 Task: Look for space in Irvine, United States from 8th August, 2023 to 15th August, 2023 for 9 adults in price range Rs.10000 to Rs.14000. Place can be shared room with 5 bedrooms having 9 beds and 5 bathrooms. Property type can be house, flat, guest house. Amenities needed are: wifi, TV, free parkinig on premises, gym, breakfast. Booking option can be shelf check-in. Required host language is English.
Action: Mouse moved to (477, 122)
Screenshot: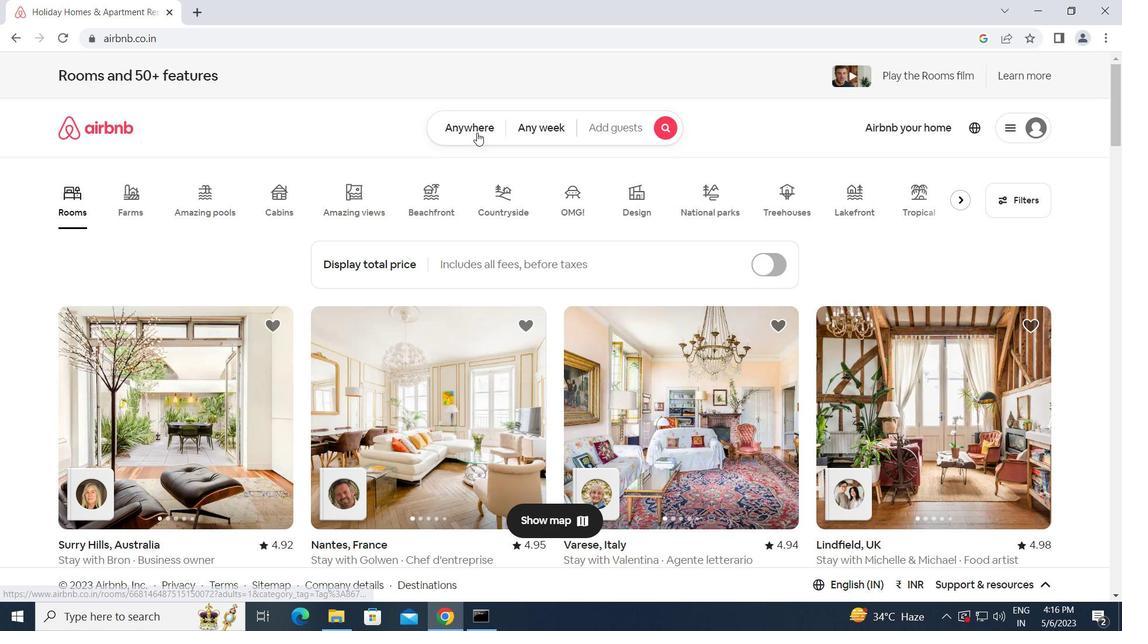 
Action: Mouse pressed left at (477, 122)
Screenshot: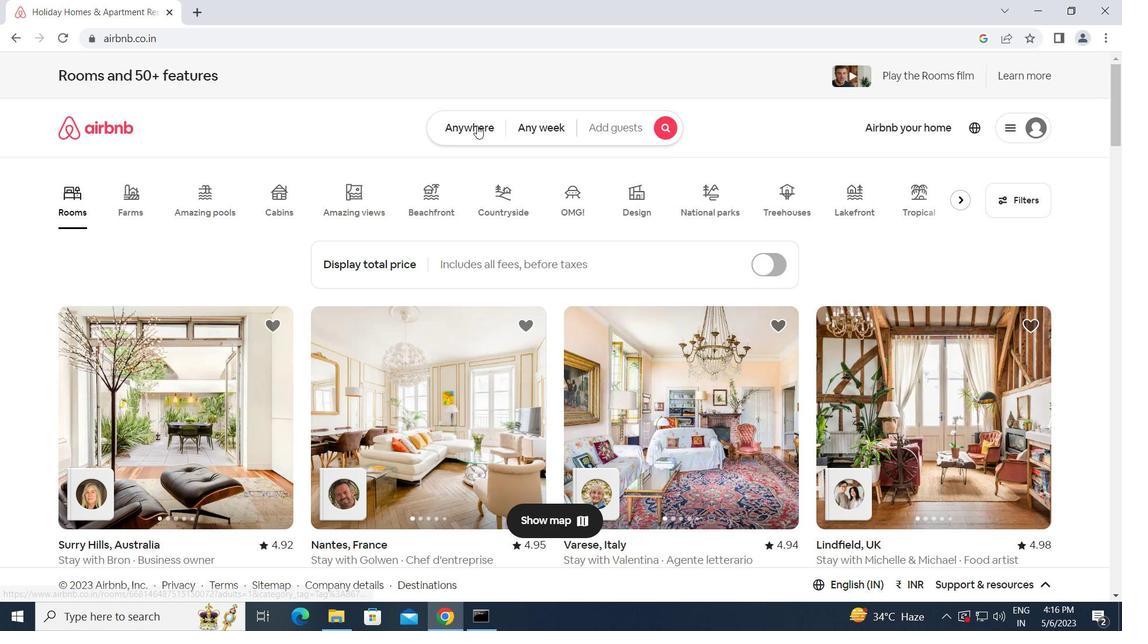
Action: Mouse moved to (355, 181)
Screenshot: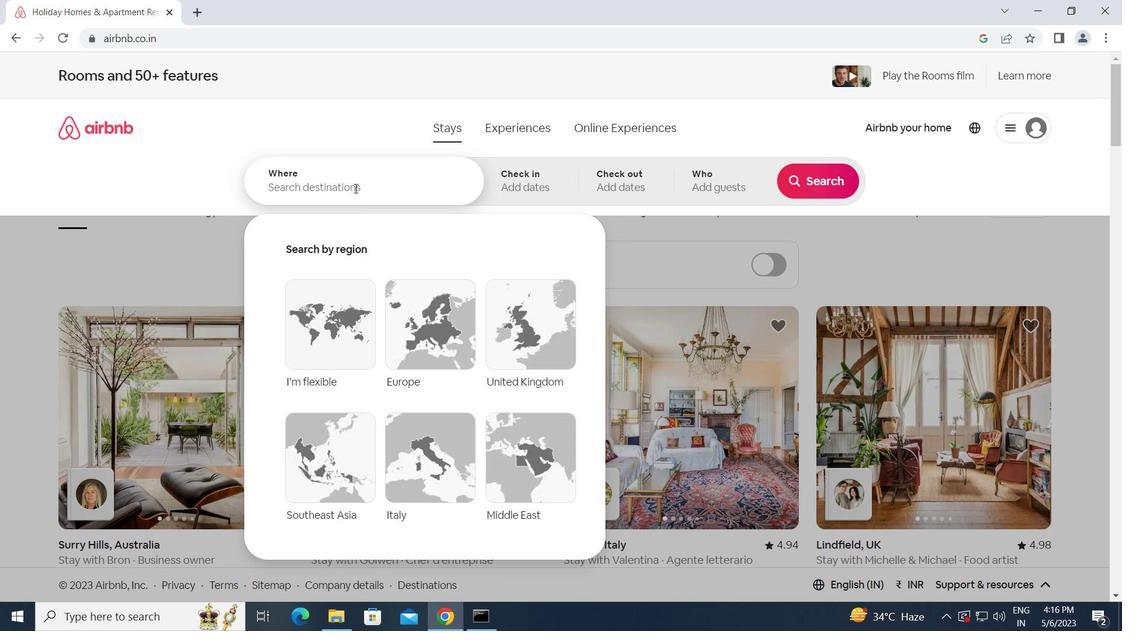 
Action: Mouse pressed left at (355, 181)
Screenshot: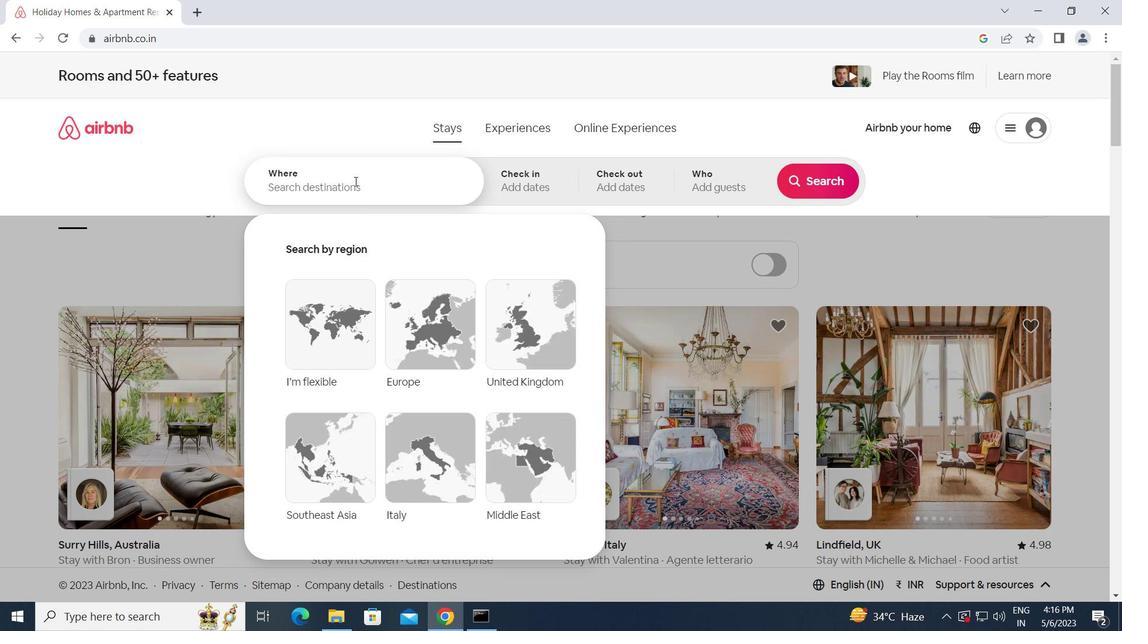 
Action: Key pressed i<Key.caps_lock>rvine,<Key.space><Key.caps_lock>u<Key.caps_lock>nited<Key.space>s<Key.backspace><Key.caps_lock>s<Key.caps_lock>ta
Screenshot: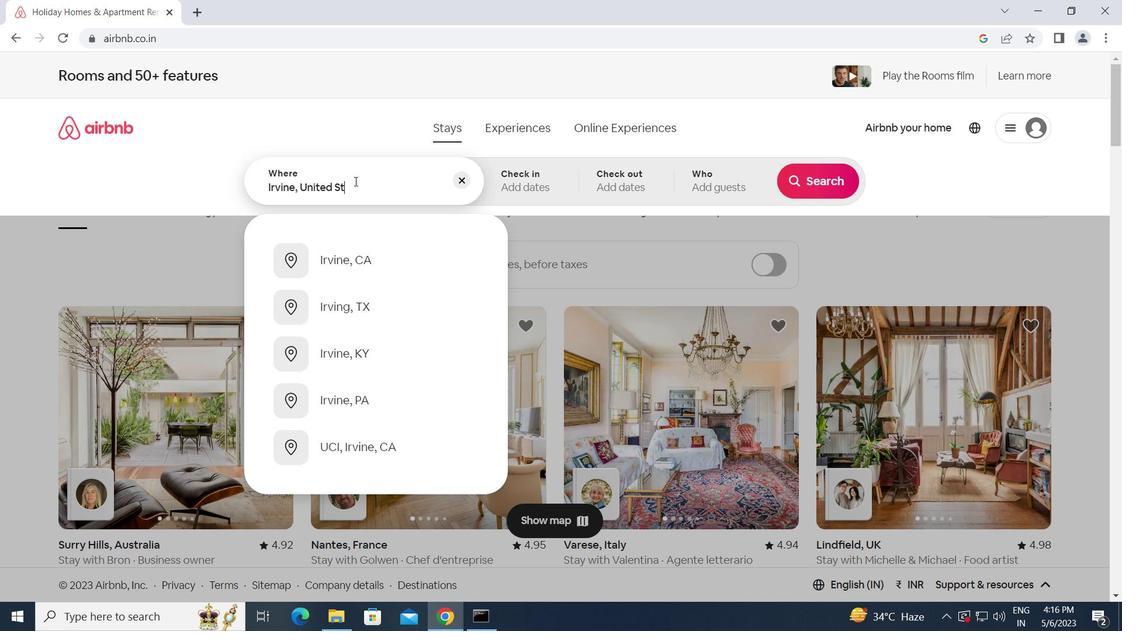 
Action: Mouse moved to (869, 26)
Screenshot: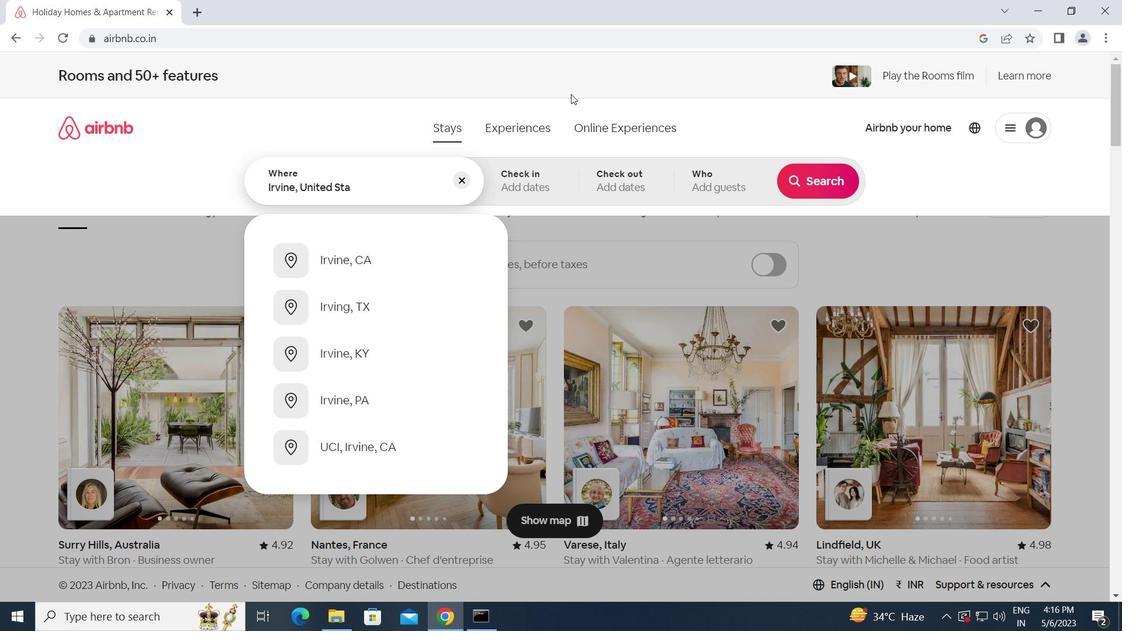 
Action: Key pressed tes<Key.enter>
Screenshot: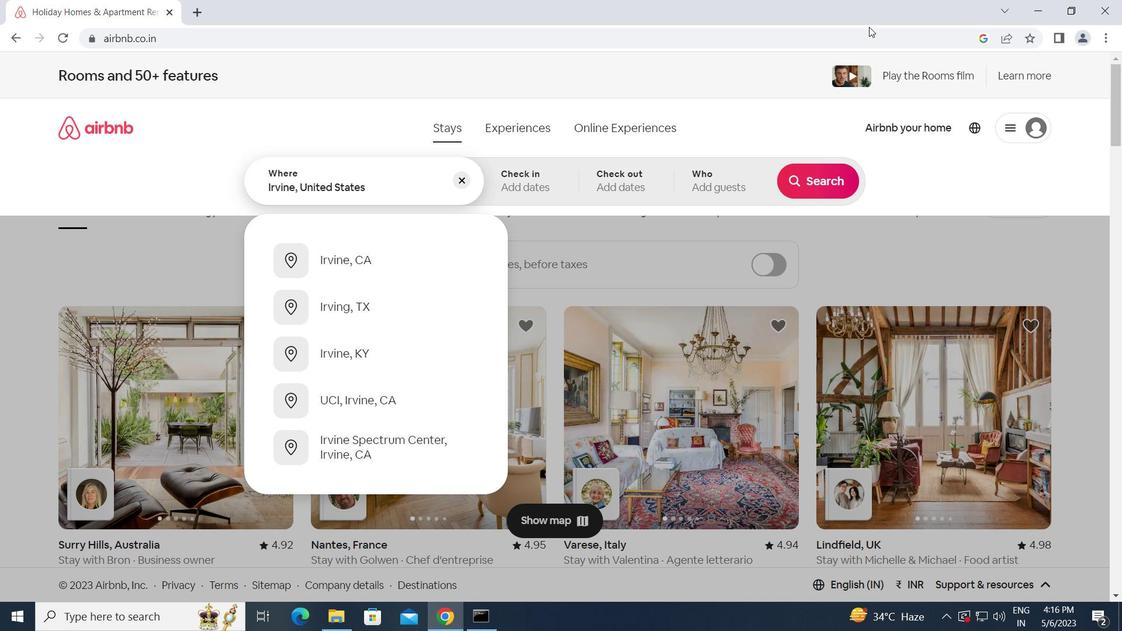 
Action: Mouse moved to (815, 293)
Screenshot: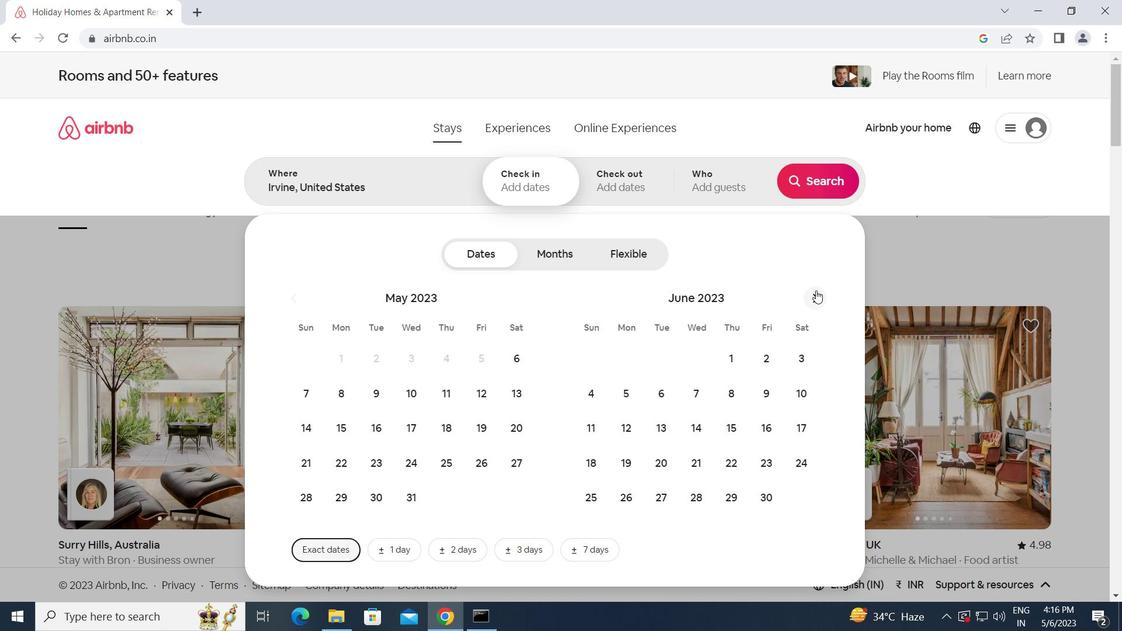 
Action: Mouse pressed left at (815, 293)
Screenshot: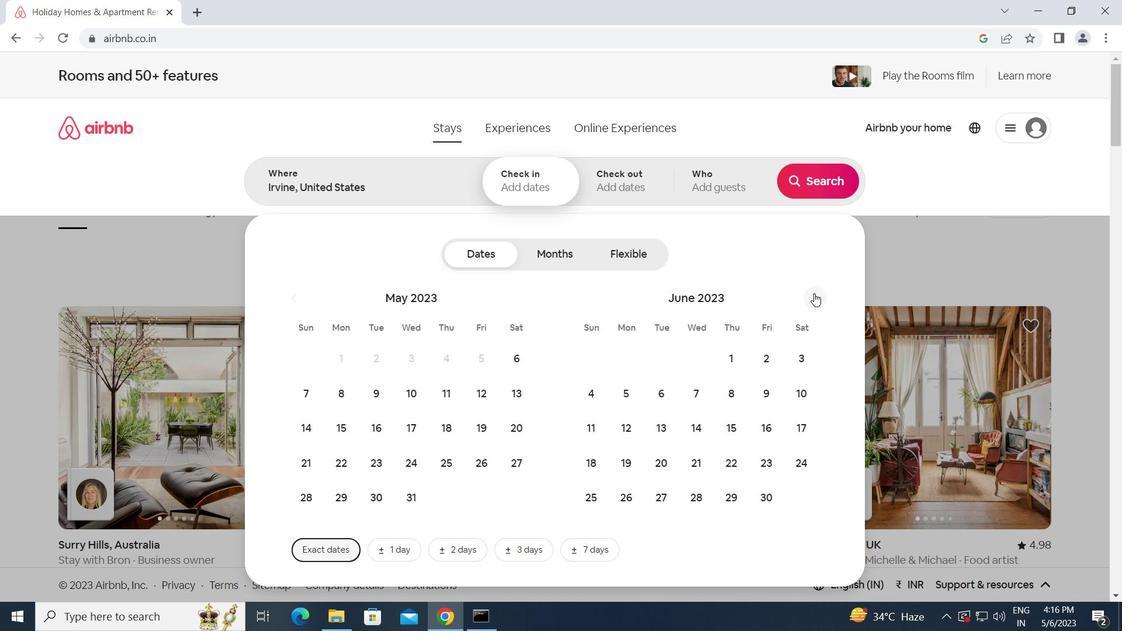 
Action: Mouse pressed left at (815, 293)
Screenshot: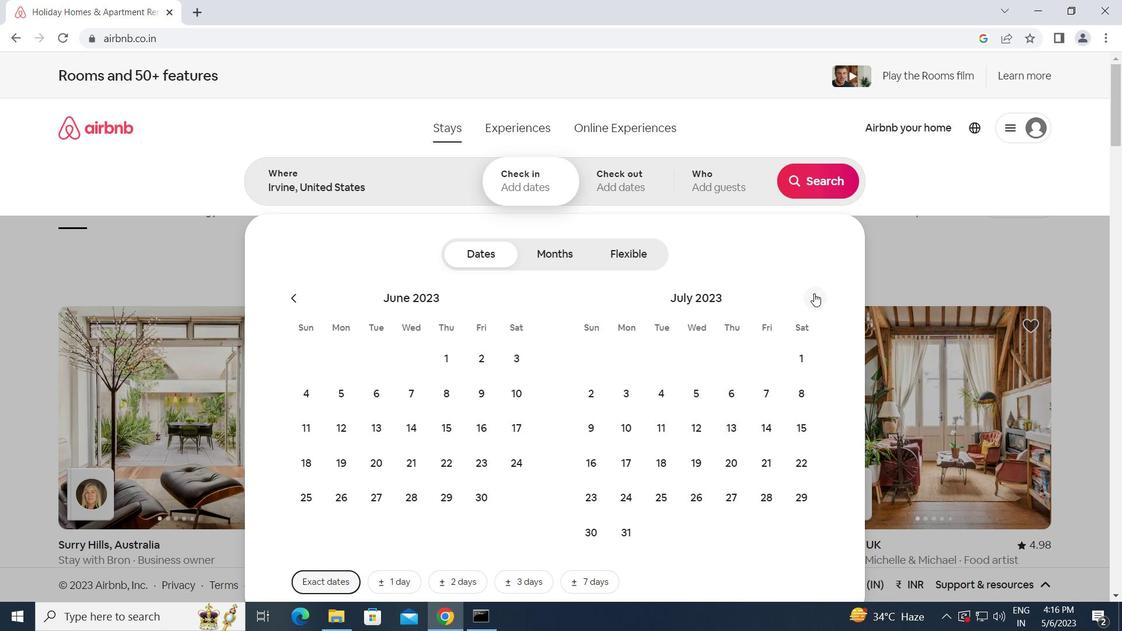 
Action: Mouse moved to (667, 392)
Screenshot: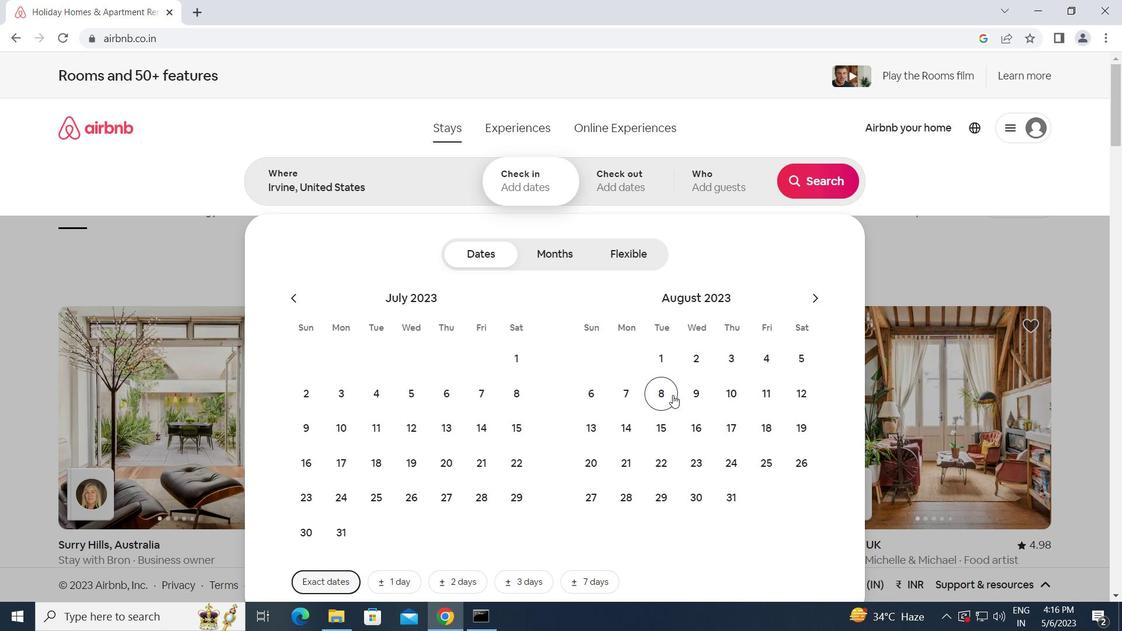 
Action: Mouse pressed left at (667, 392)
Screenshot: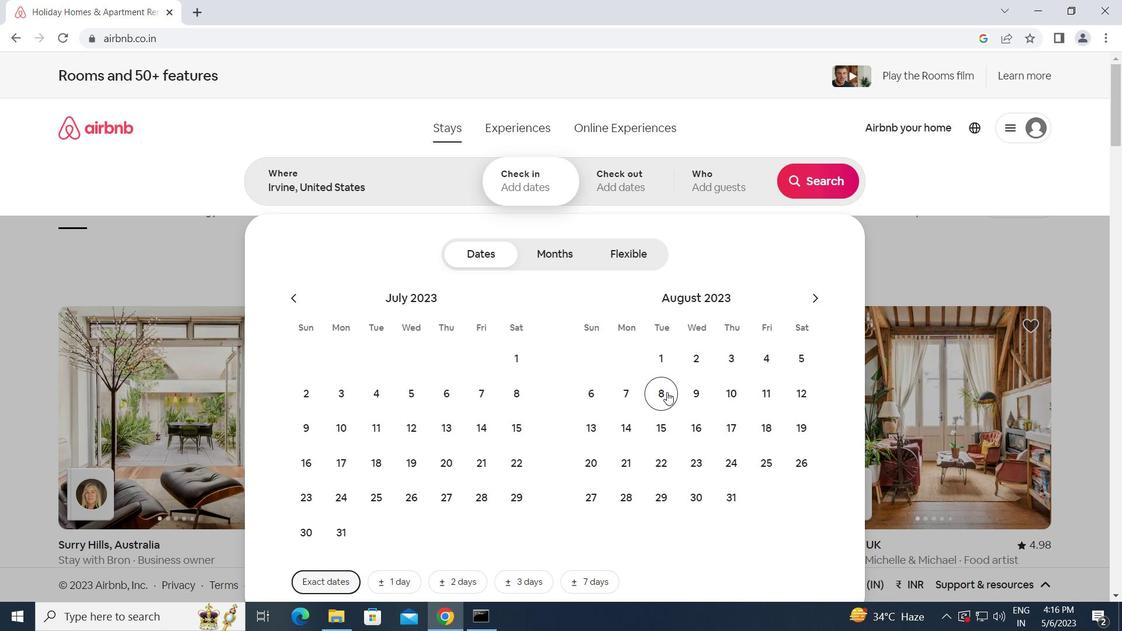 
Action: Mouse moved to (664, 428)
Screenshot: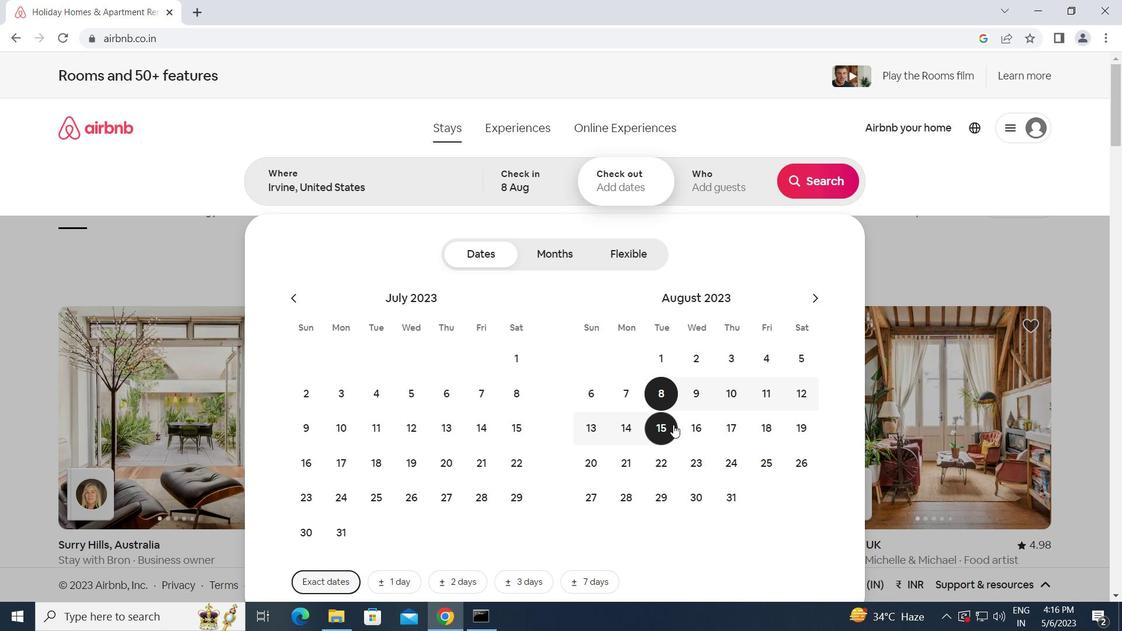 
Action: Mouse pressed left at (664, 428)
Screenshot: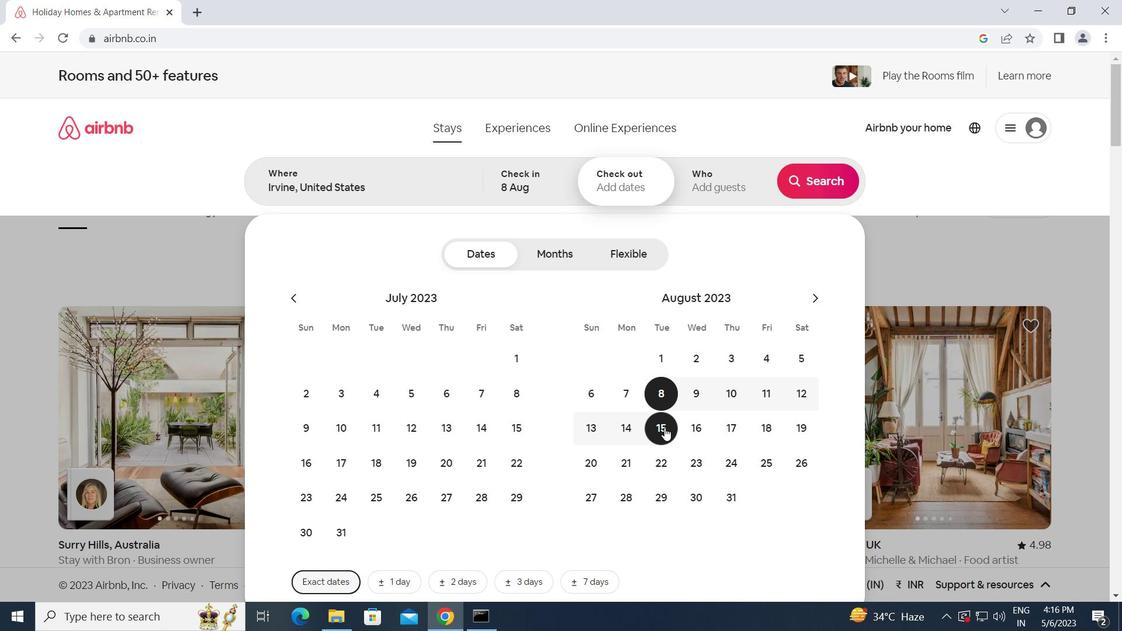 
Action: Mouse moved to (733, 177)
Screenshot: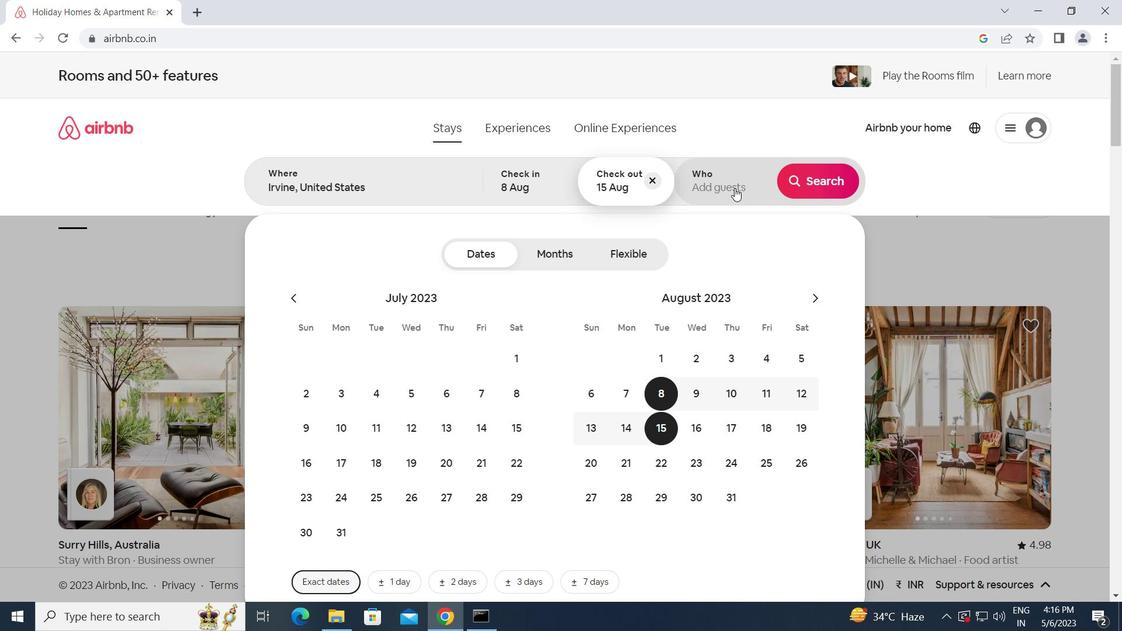 
Action: Mouse pressed left at (733, 177)
Screenshot: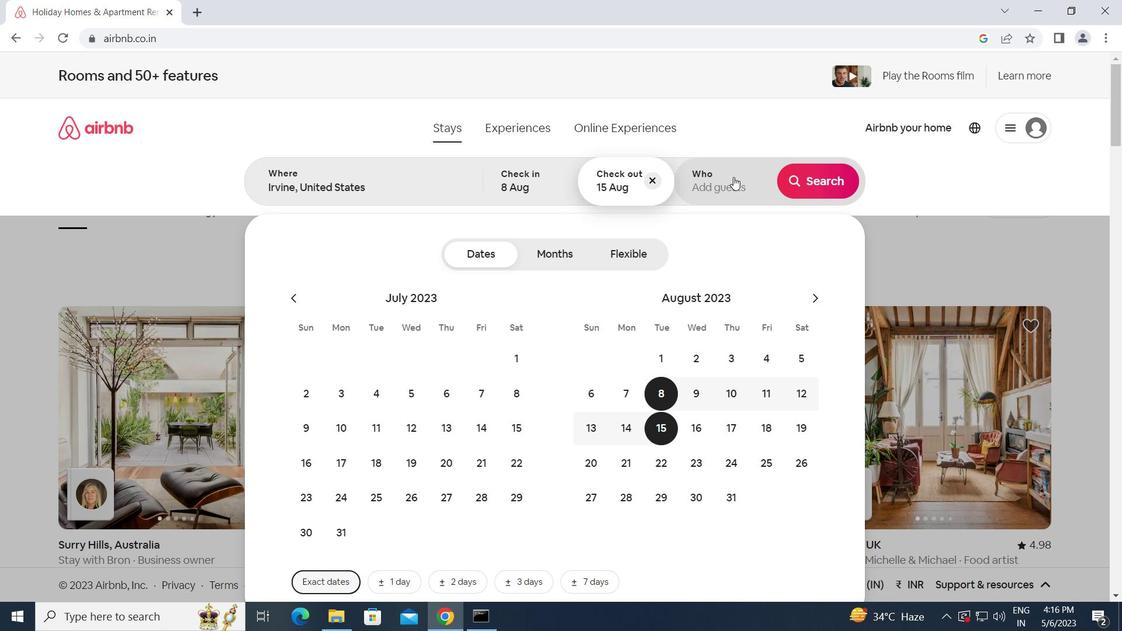 
Action: Mouse moved to (820, 252)
Screenshot: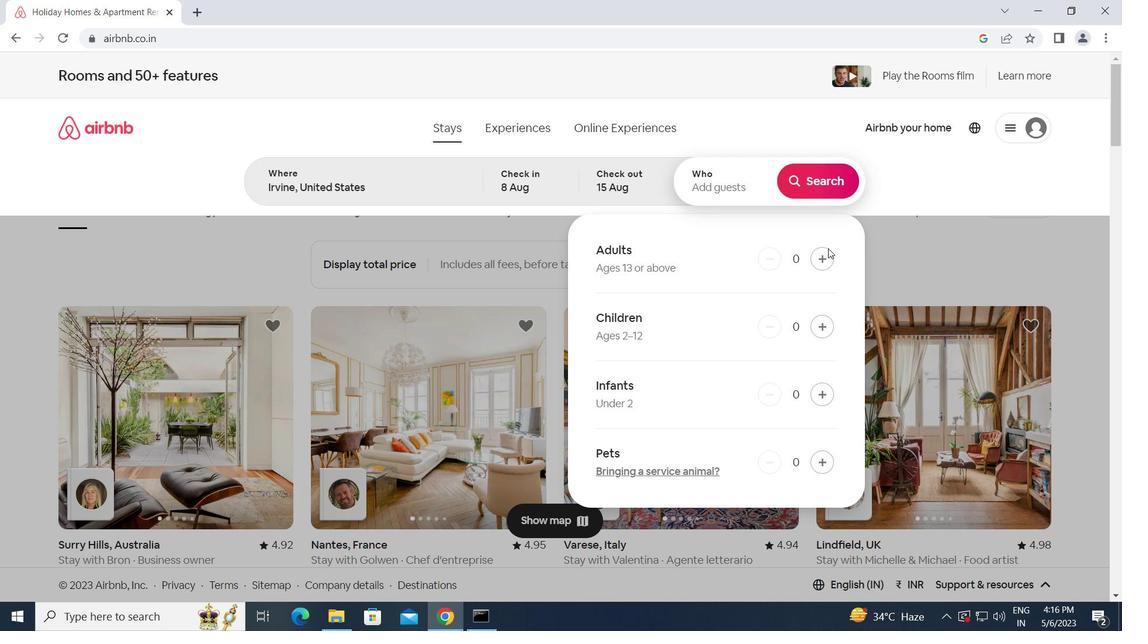 
Action: Mouse pressed left at (820, 252)
Screenshot: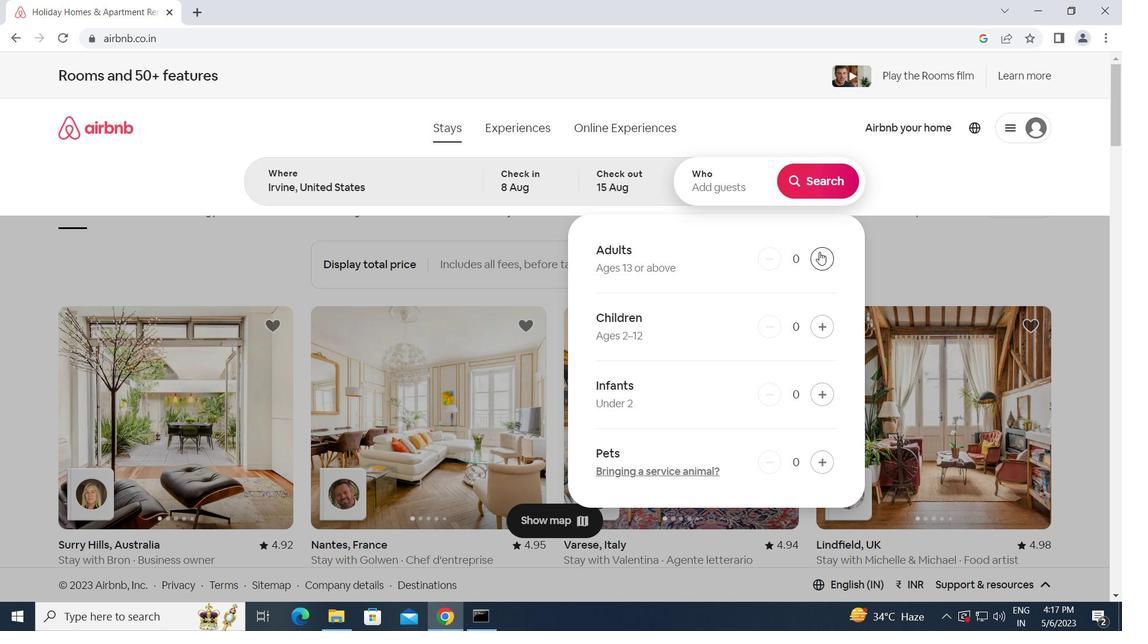 
Action: Mouse pressed left at (820, 252)
Screenshot: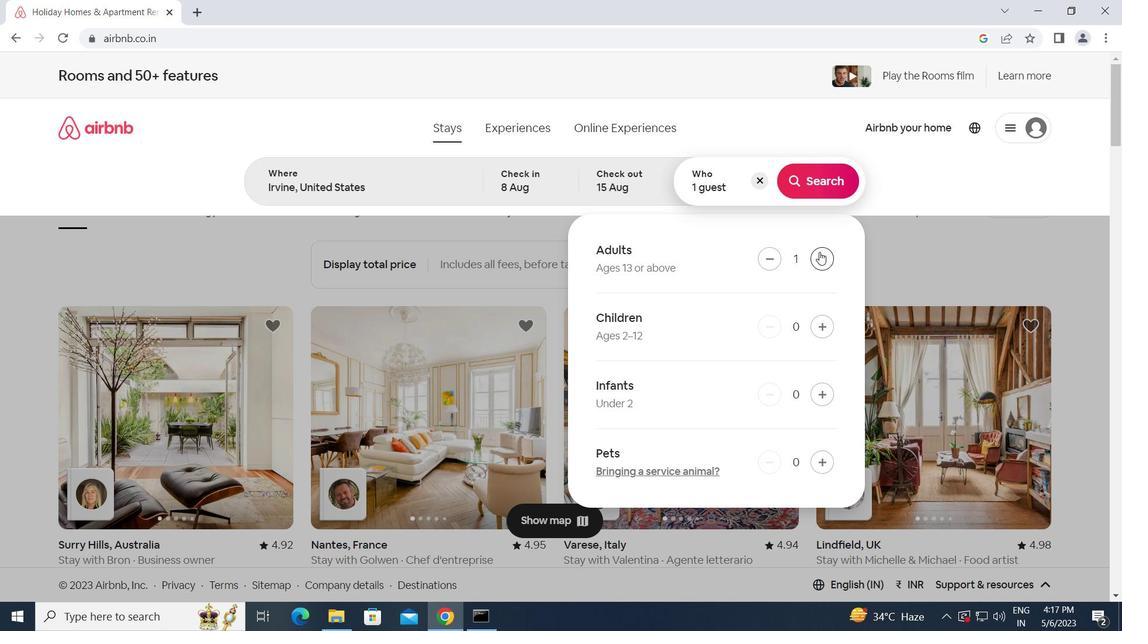 
Action: Mouse pressed left at (820, 252)
Screenshot: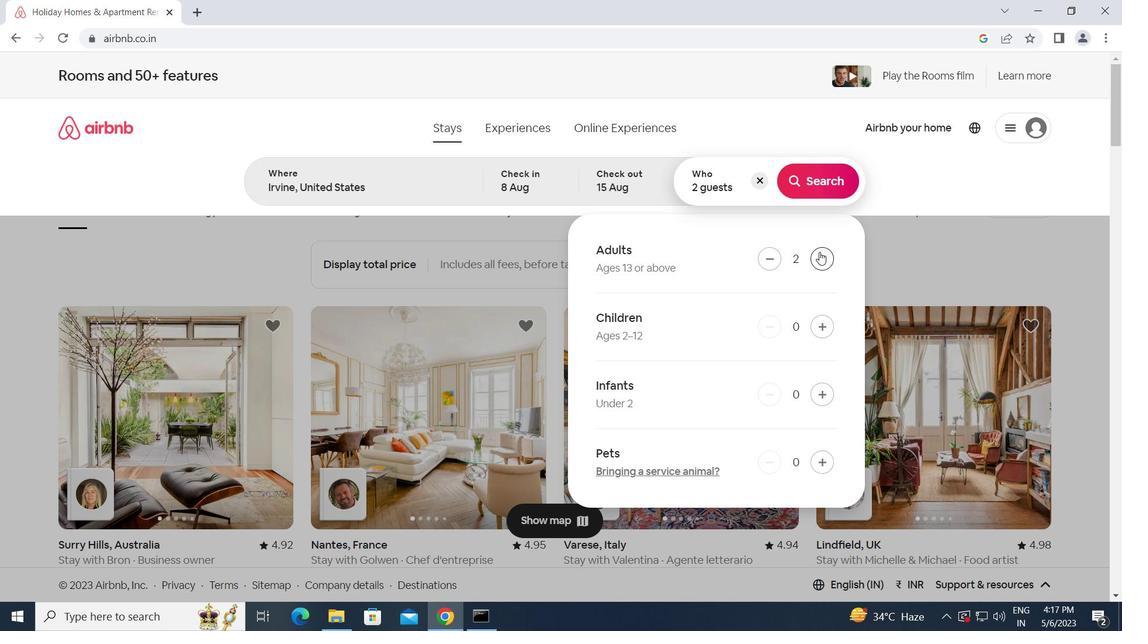 
Action: Mouse pressed left at (820, 252)
Screenshot: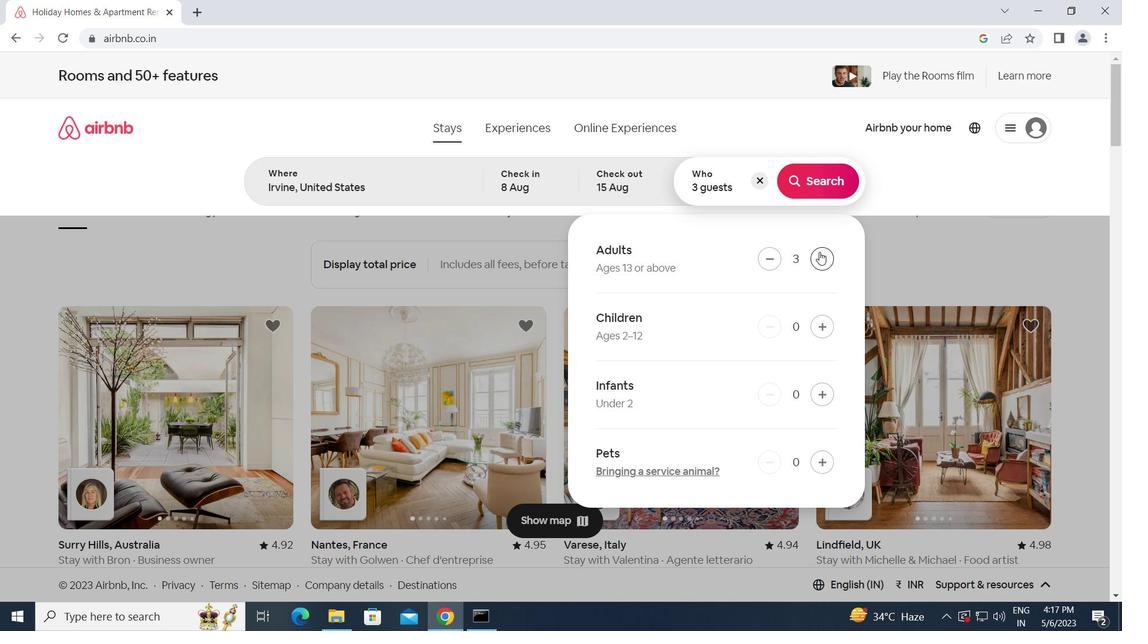 
Action: Mouse pressed left at (820, 252)
Screenshot: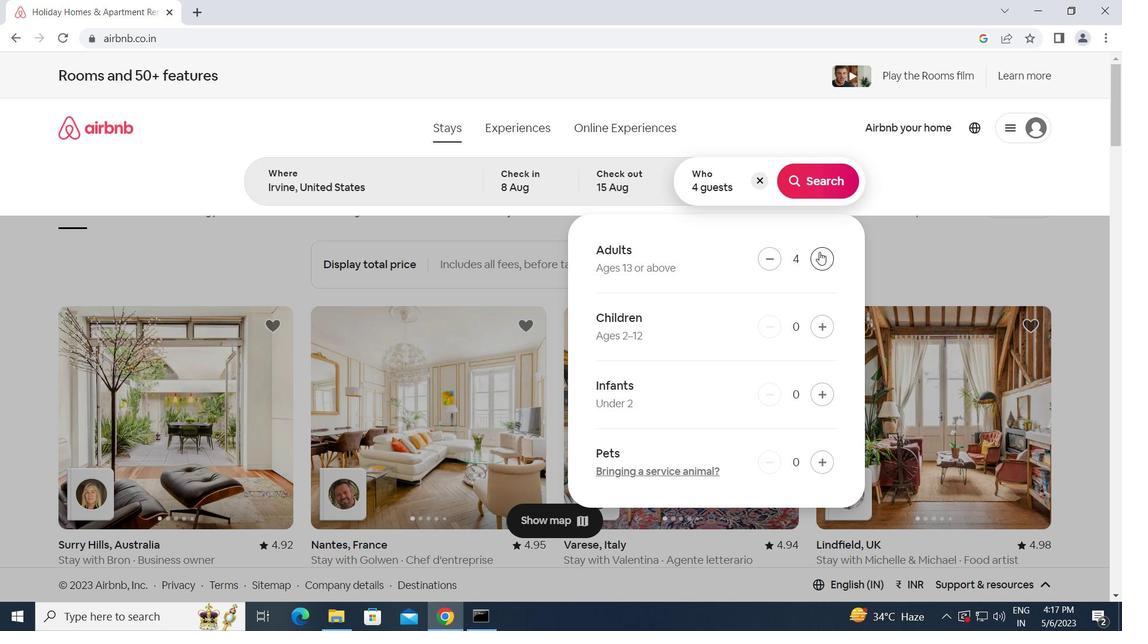 
Action: Mouse pressed left at (820, 252)
Screenshot: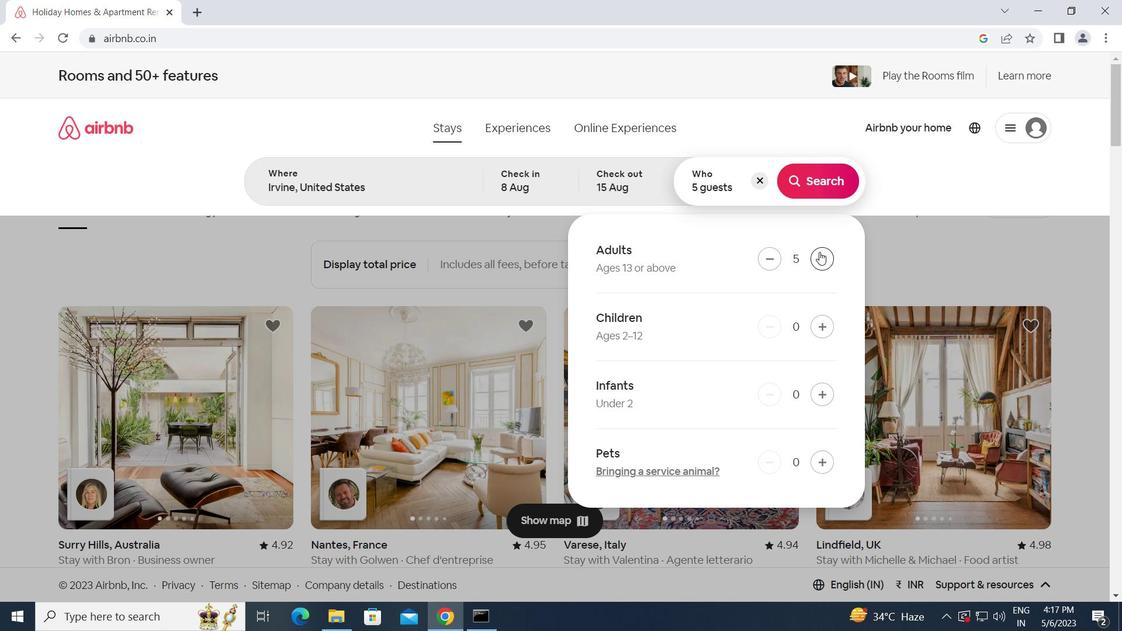 
Action: Mouse pressed left at (820, 252)
Screenshot: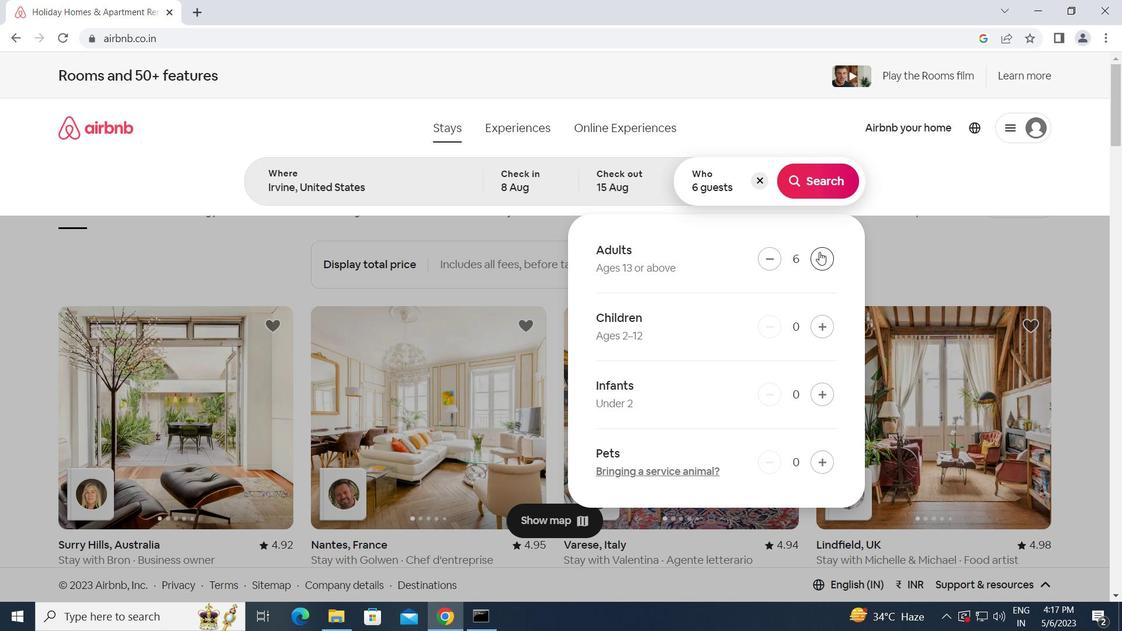 
Action: Mouse pressed left at (820, 252)
Screenshot: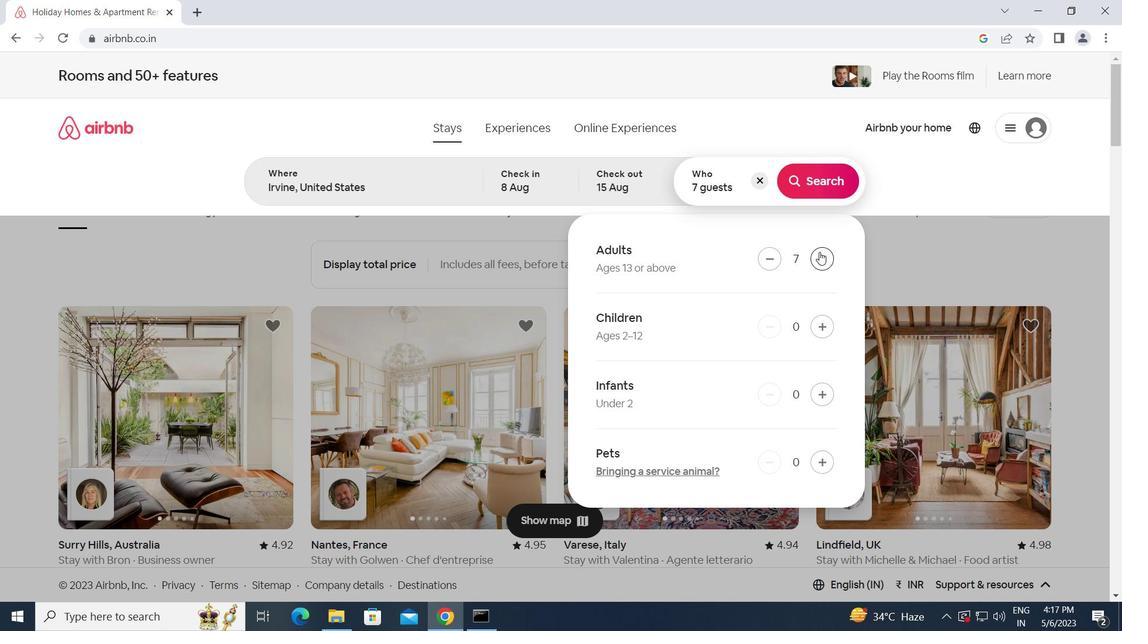 
Action: Mouse pressed left at (820, 252)
Screenshot: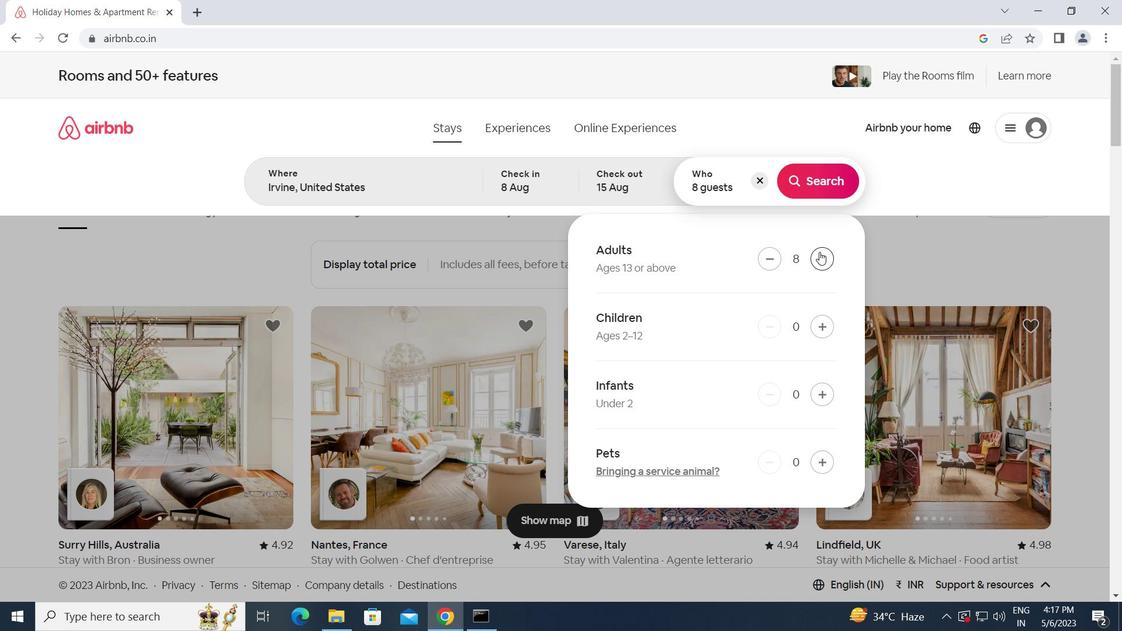 
Action: Mouse moved to (823, 174)
Screenshot: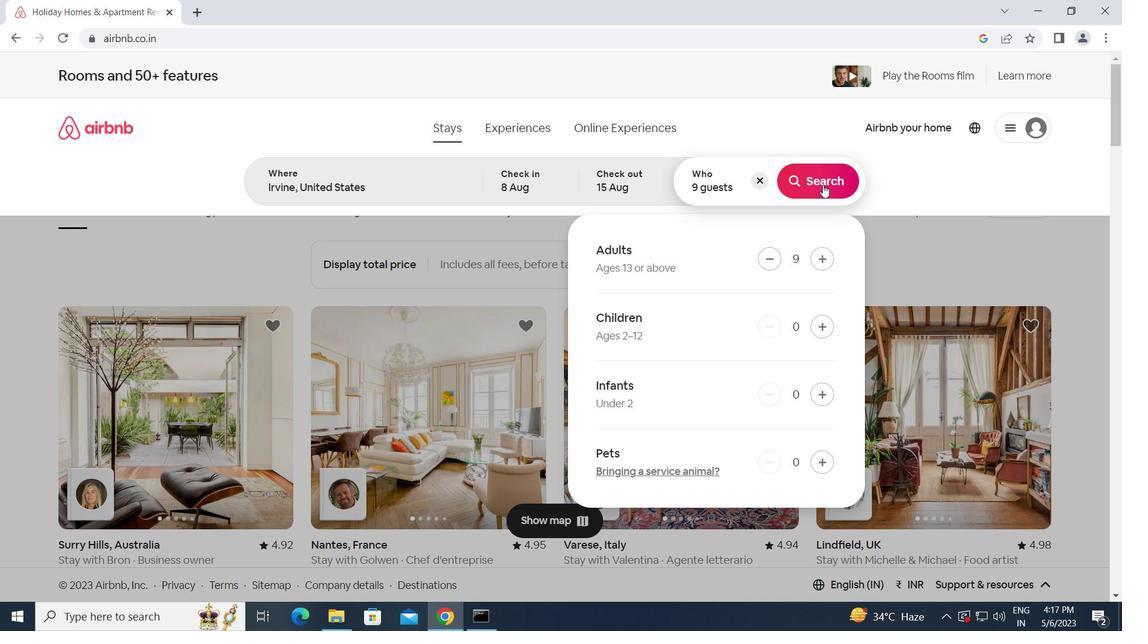 
Action: Mouse pressed left at (823, 174)
Screenshot: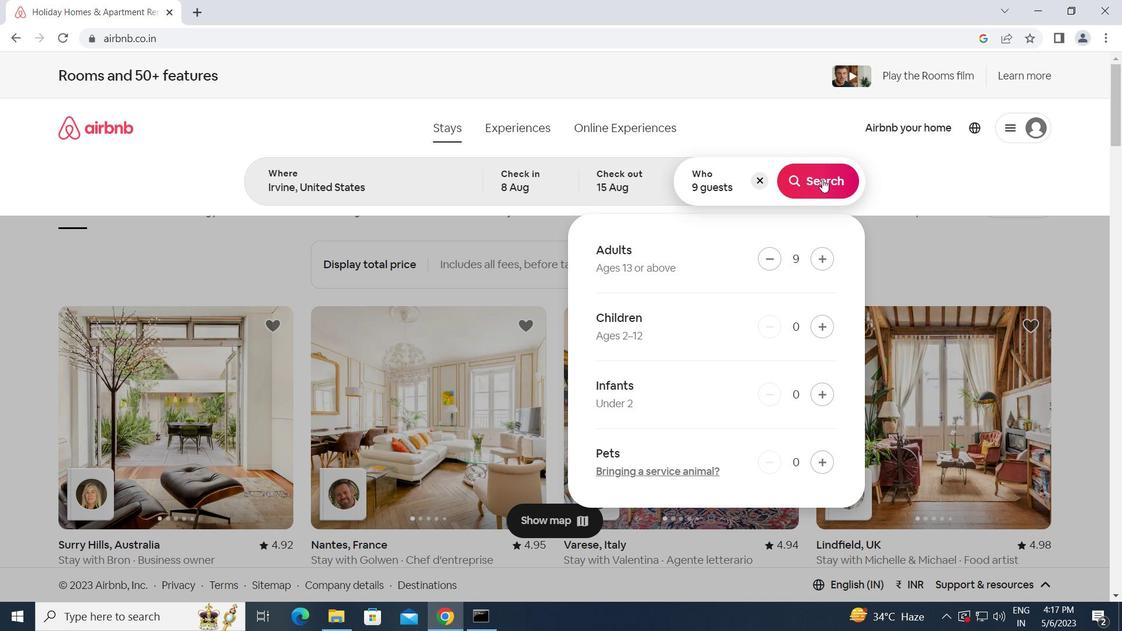 
Action: Mouse moved to (1056, 133)
Screenshot: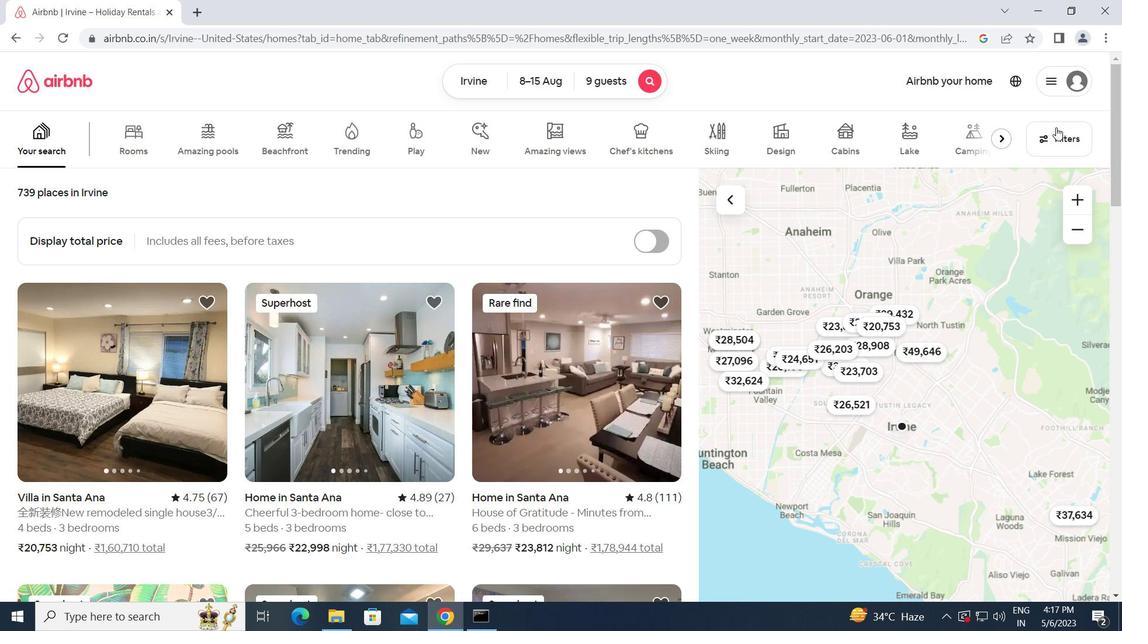 
Action: Mouse pressed left at (1056, 133)
Screenshot: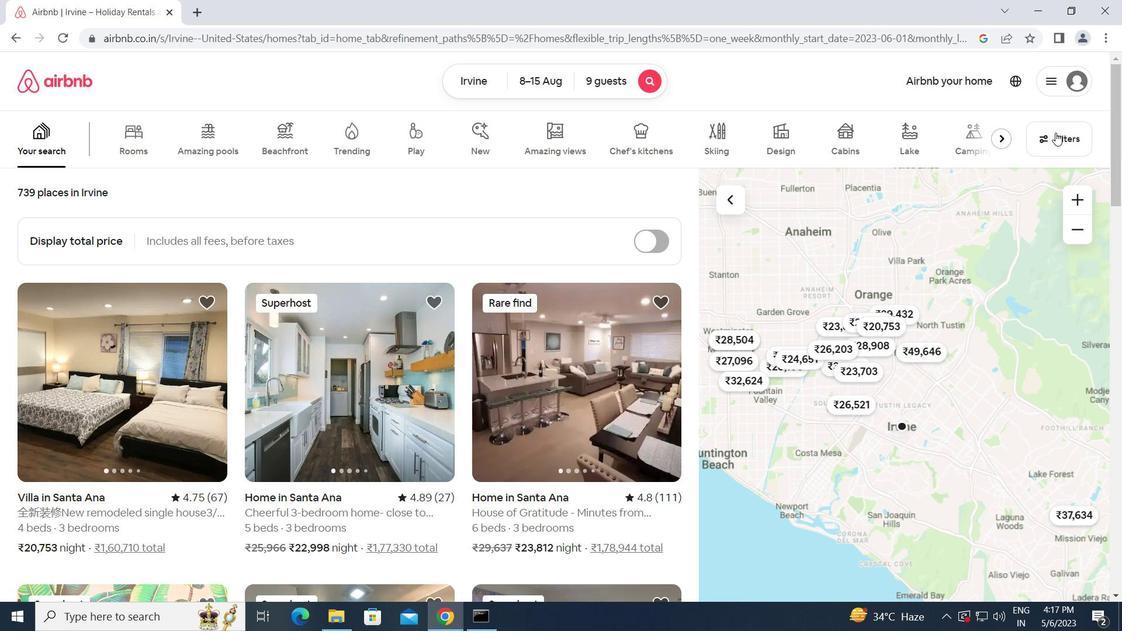 
Action: Mouse moved to (376, 495)
Screenshot: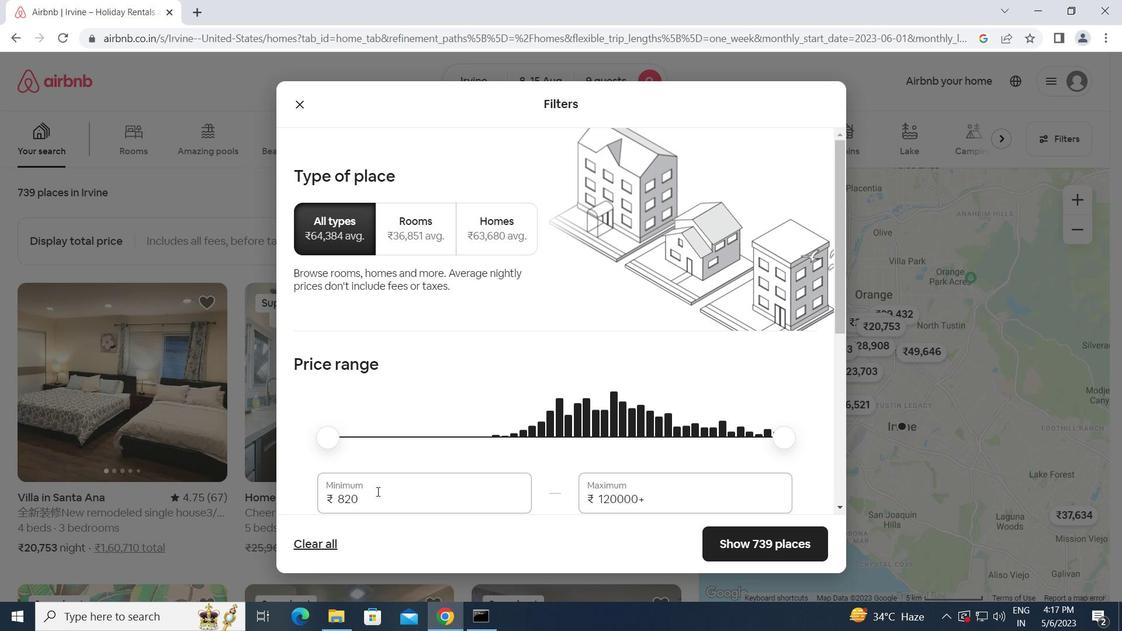
Action: Mouse pressed left at (376, 495)
Screenshot: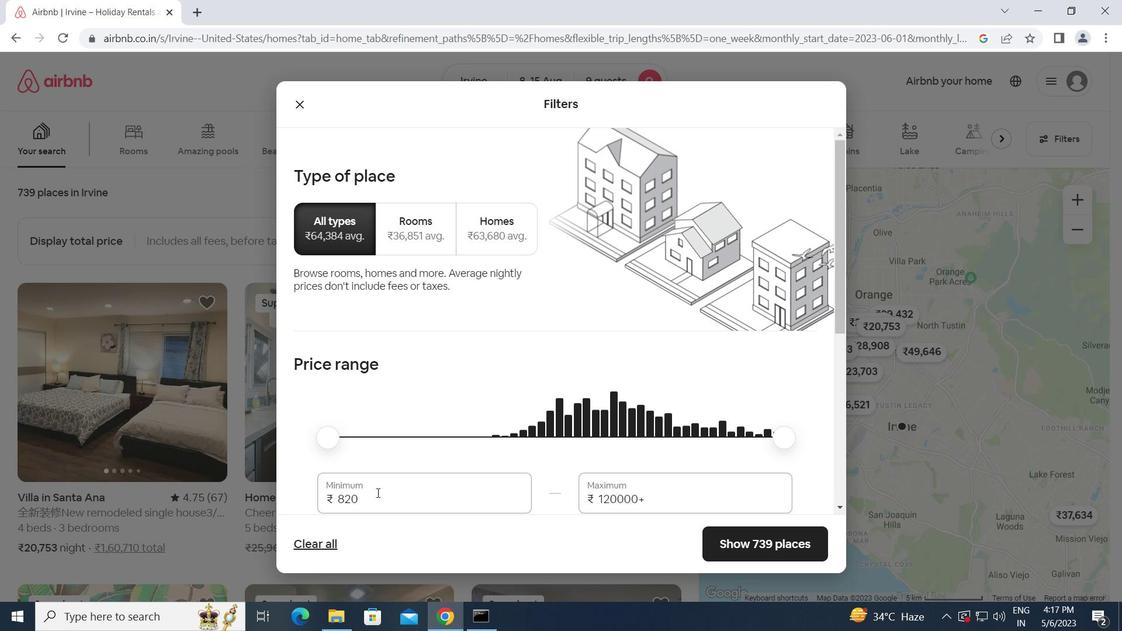
Action: Mouse moved to (331, 502)
Screenshot: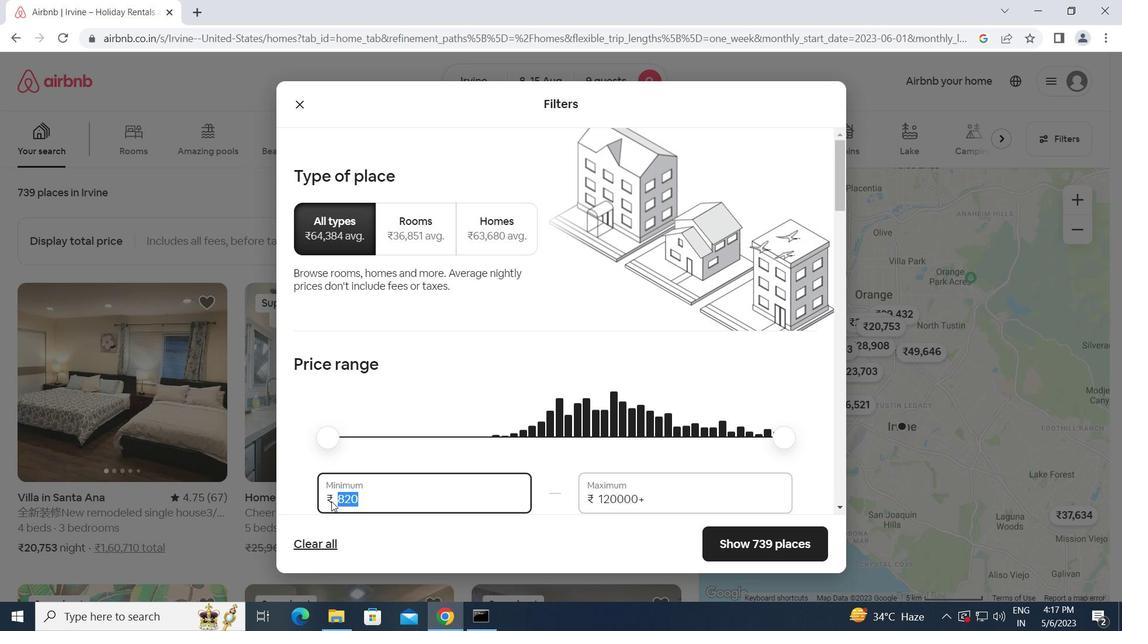 
Action: Key pressed 10000
Screenshot: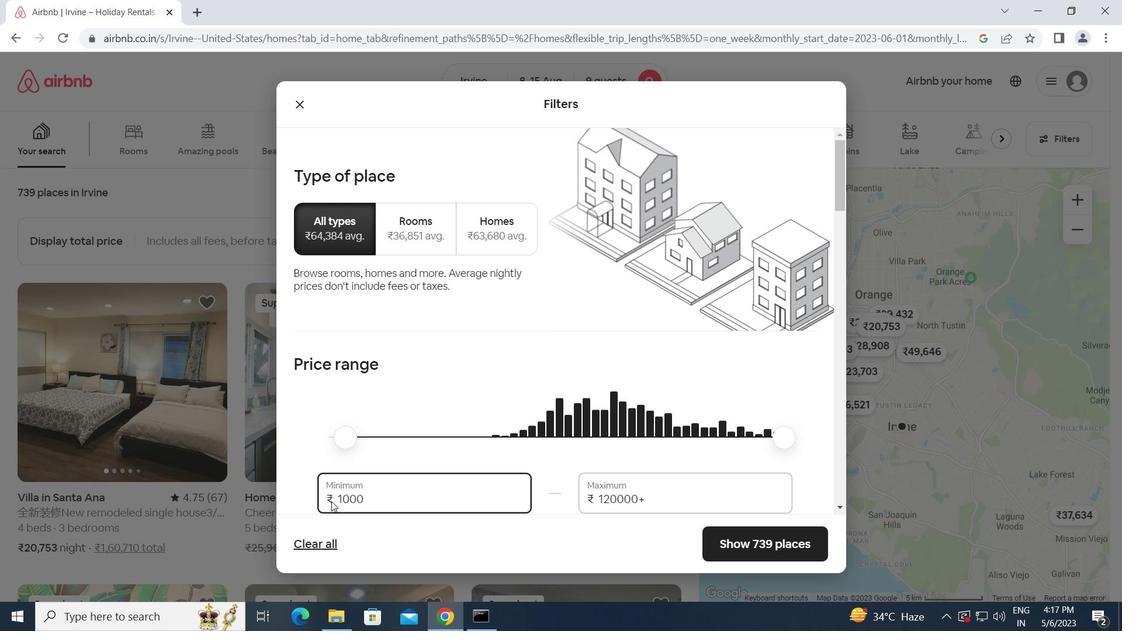 
Action: Mouse moved to (292, 511)
Screenshot: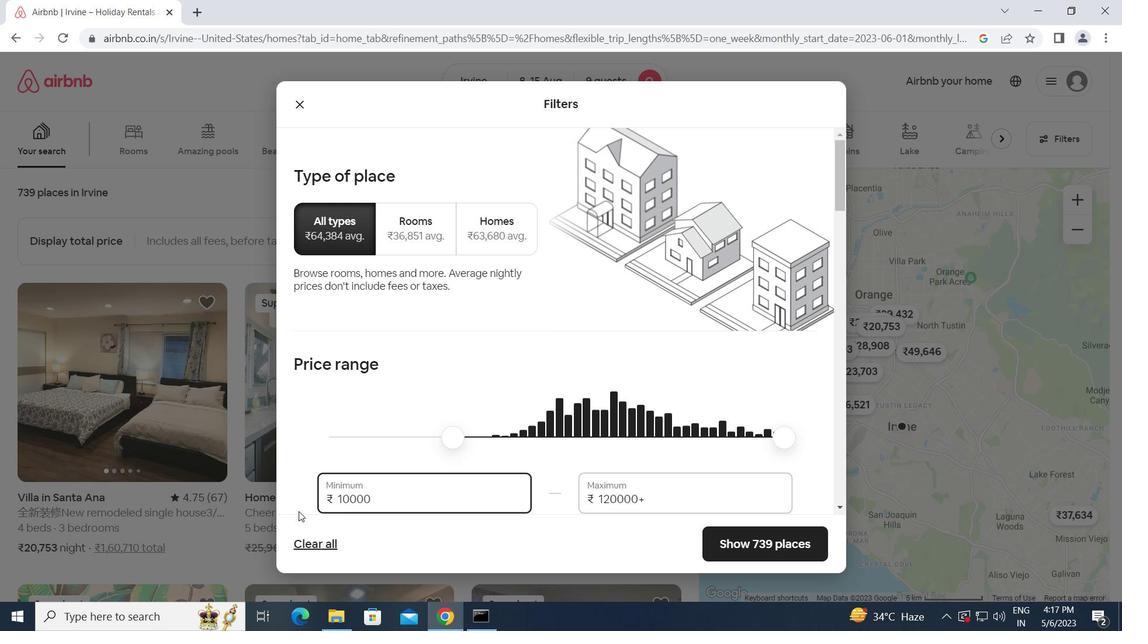
Action: Key pressed <Key.tab>
Screenshot: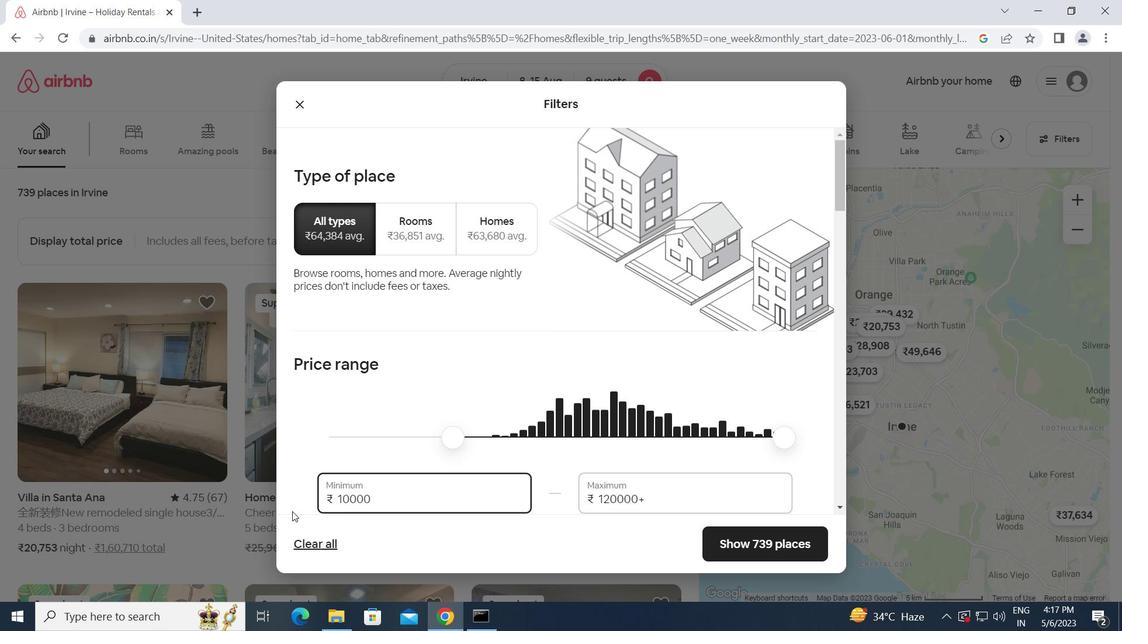 
Action: Mouse moved to (291, 510)
Screenshot: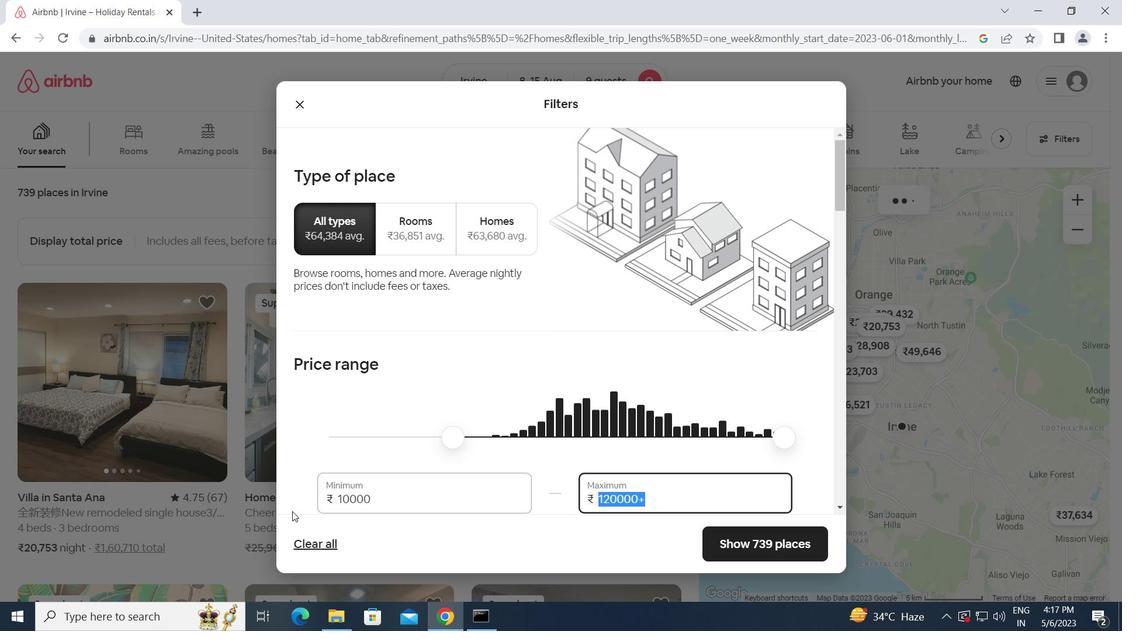 
Action: Key pressed 1
Screenshot: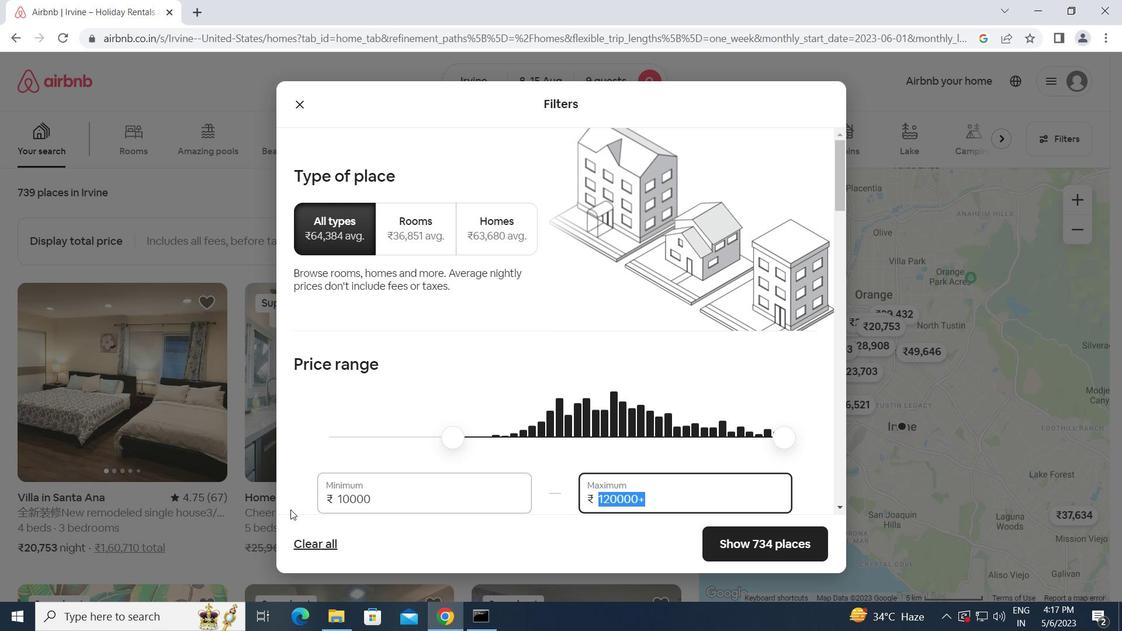 
Action: Mouse moved to (287, 402)
Screenshot: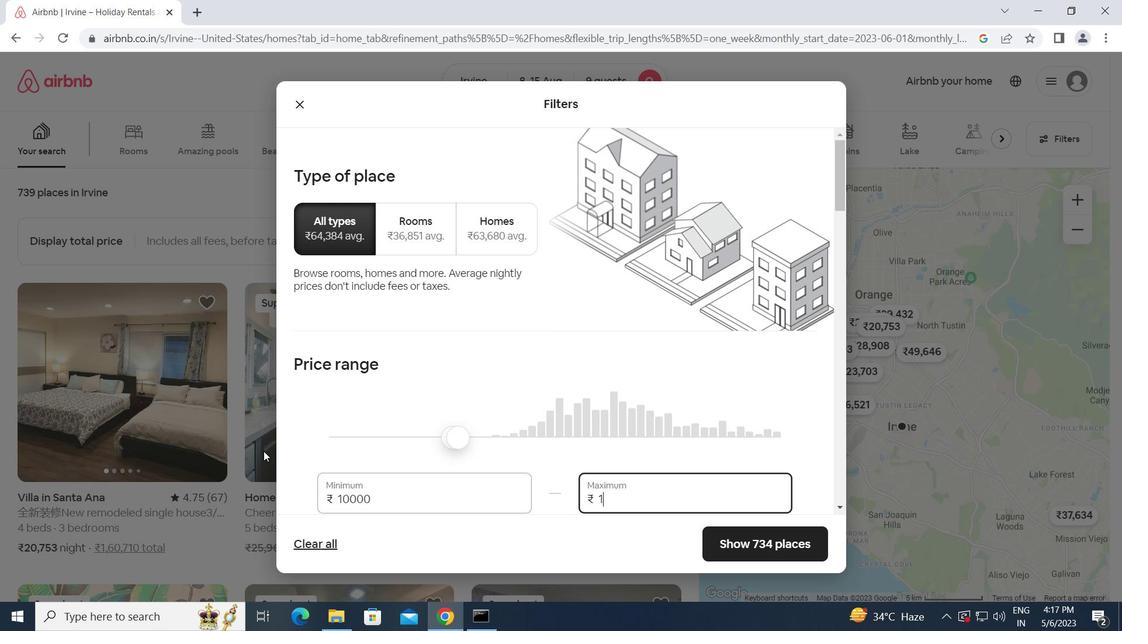 
Action: Key pressed 400
Screenshot: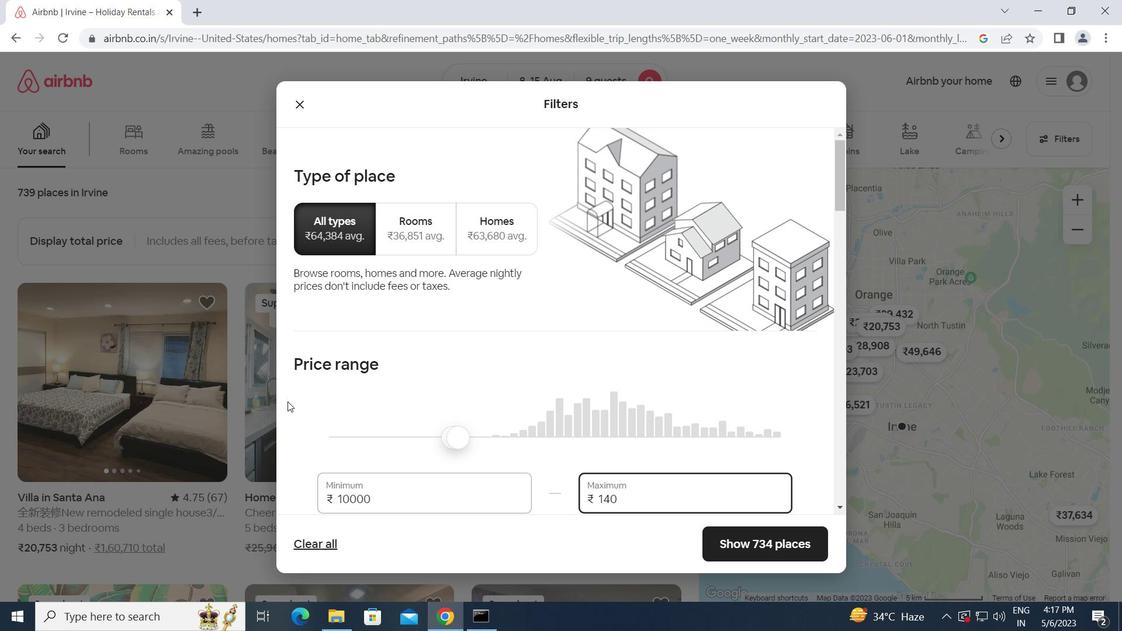 
Action: Mouse moved to (494, 409)
Screenshot: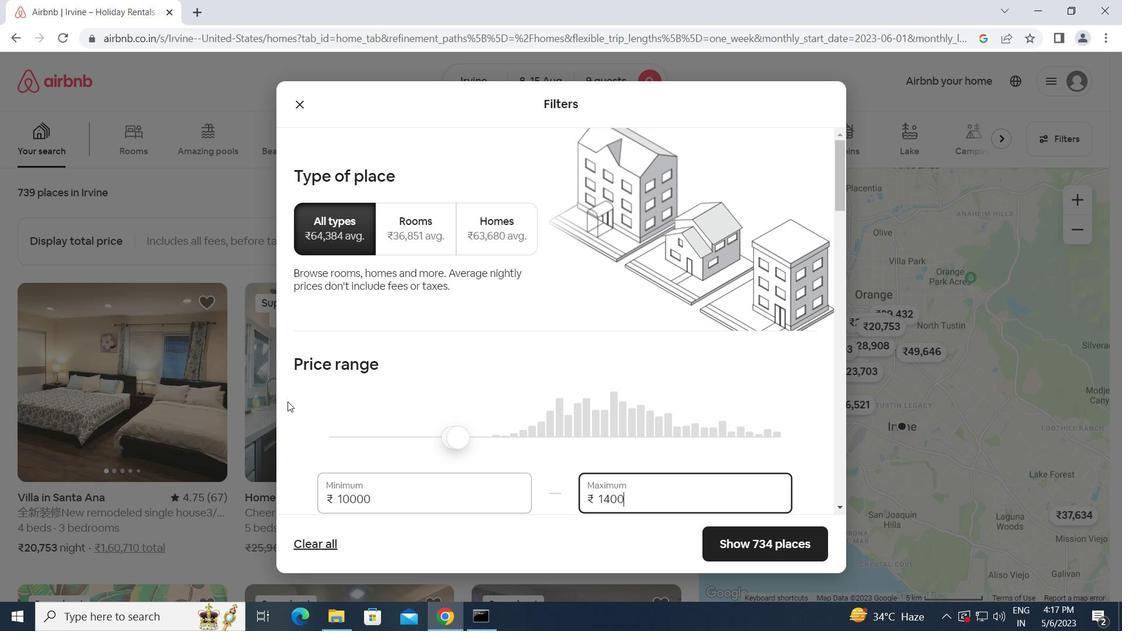 
Action: Key pressed 0
Screenshot: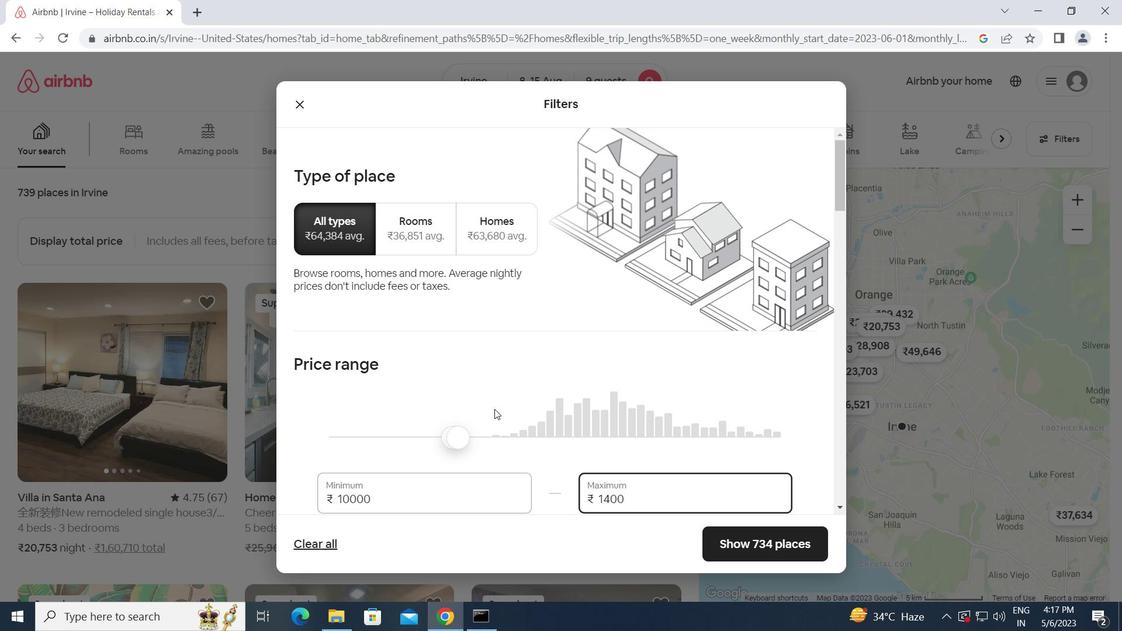 
Action: Mouse scrolled (494, 408) with delta (0, 0)
Screenshot: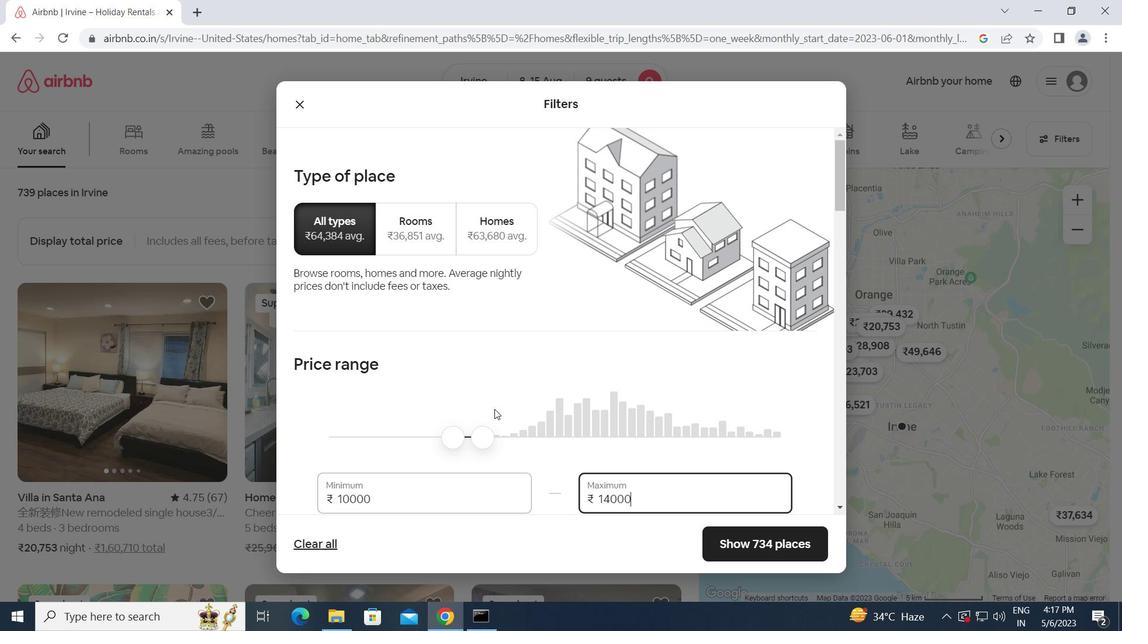 
Action: Mouse scrolled (494, 408) with delta (0, 0)
Screenshot: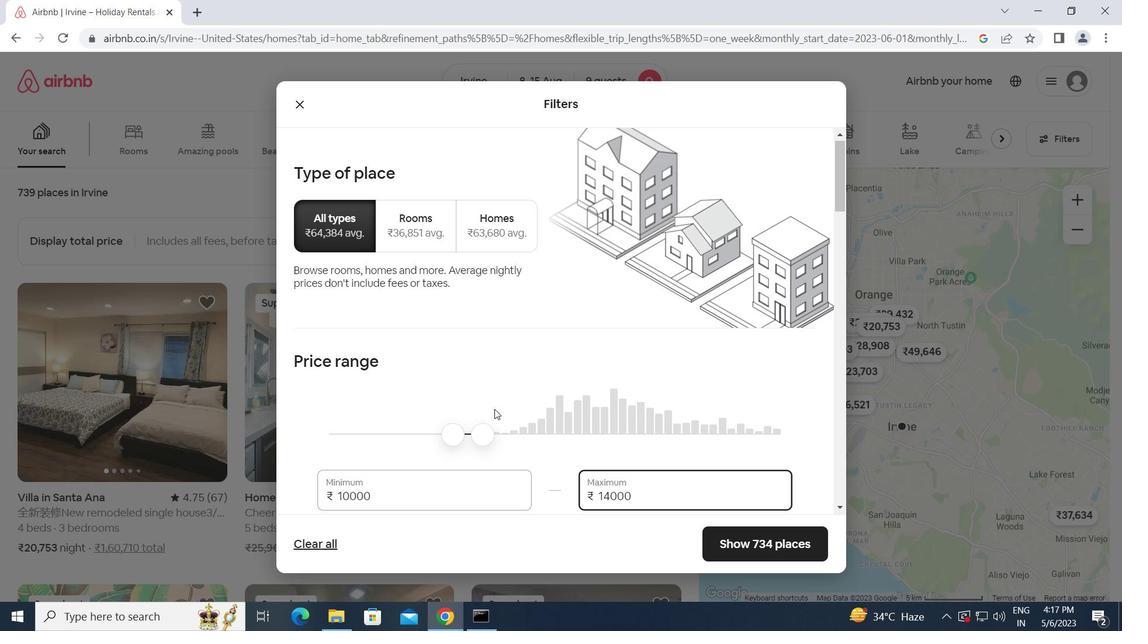 
Action: Mouse scrolled (494, 408) with delta (0, 0)
Screenshot: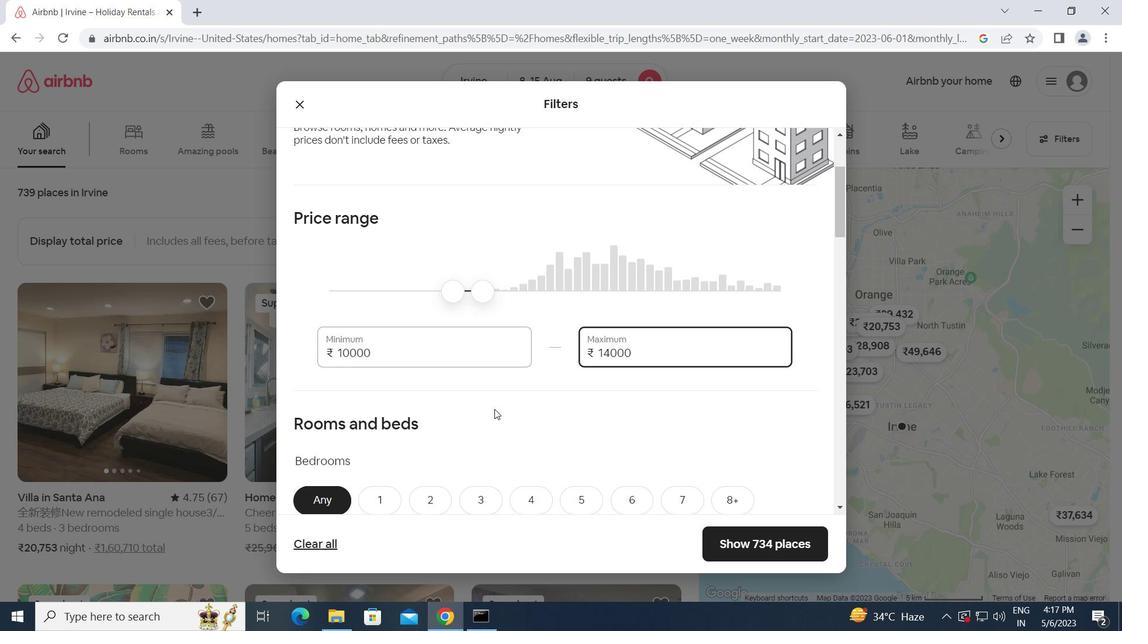 
Action: Mouse scrolled (494, 408) with delta (0, 0)
Screenshot: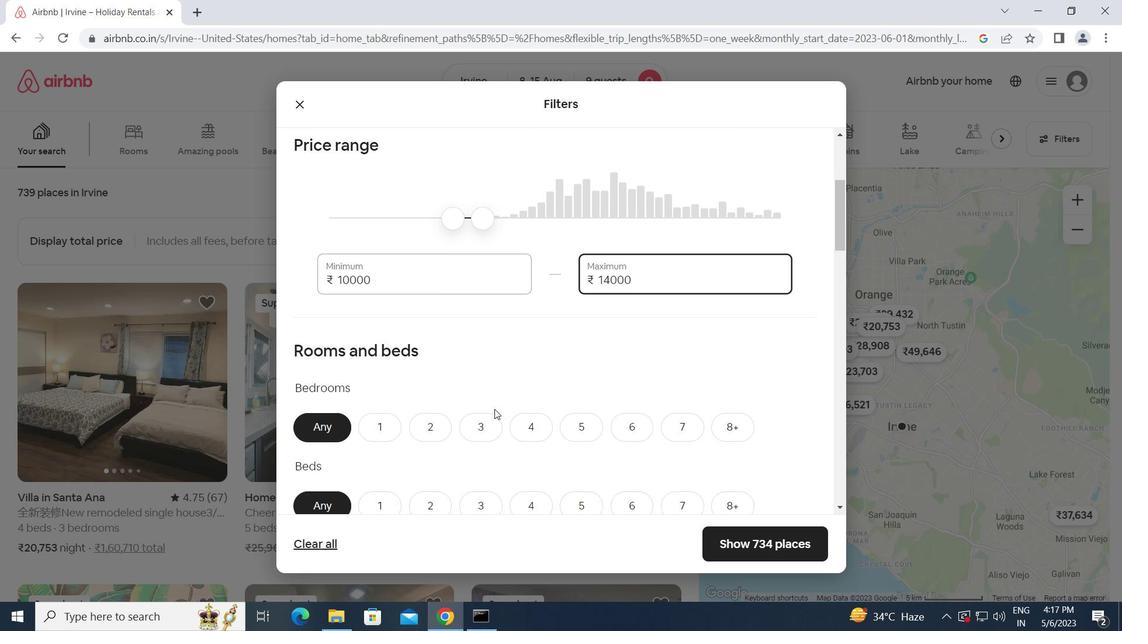 
Action: Mouse moved to (595, 355)
Screenshot: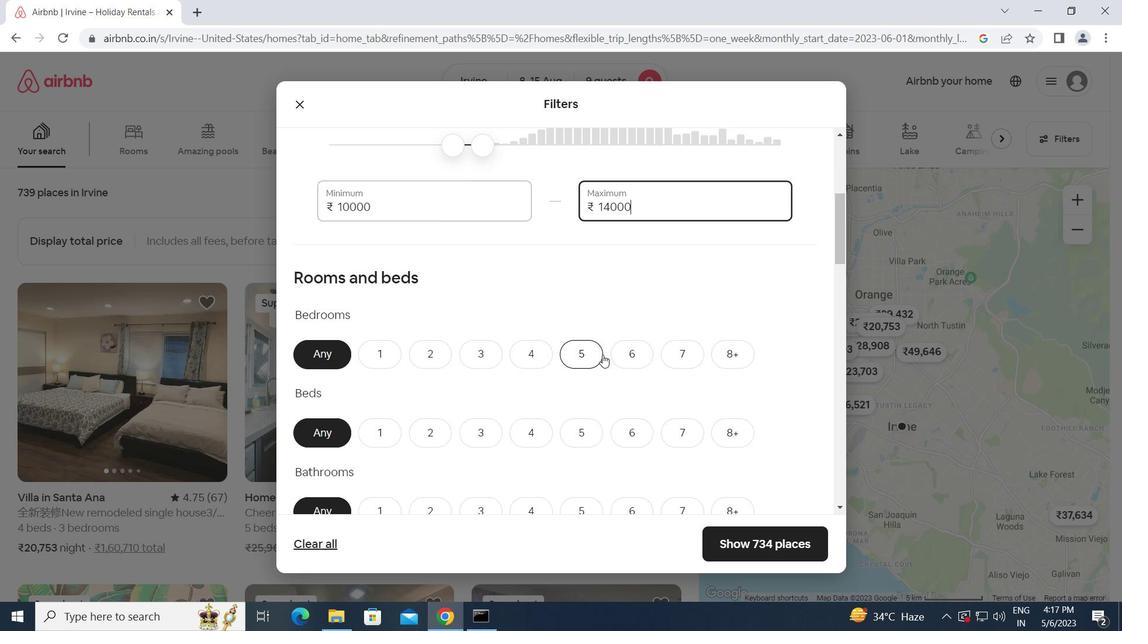 
Action: Mouse pressed left at (595, 355)
Screenshot: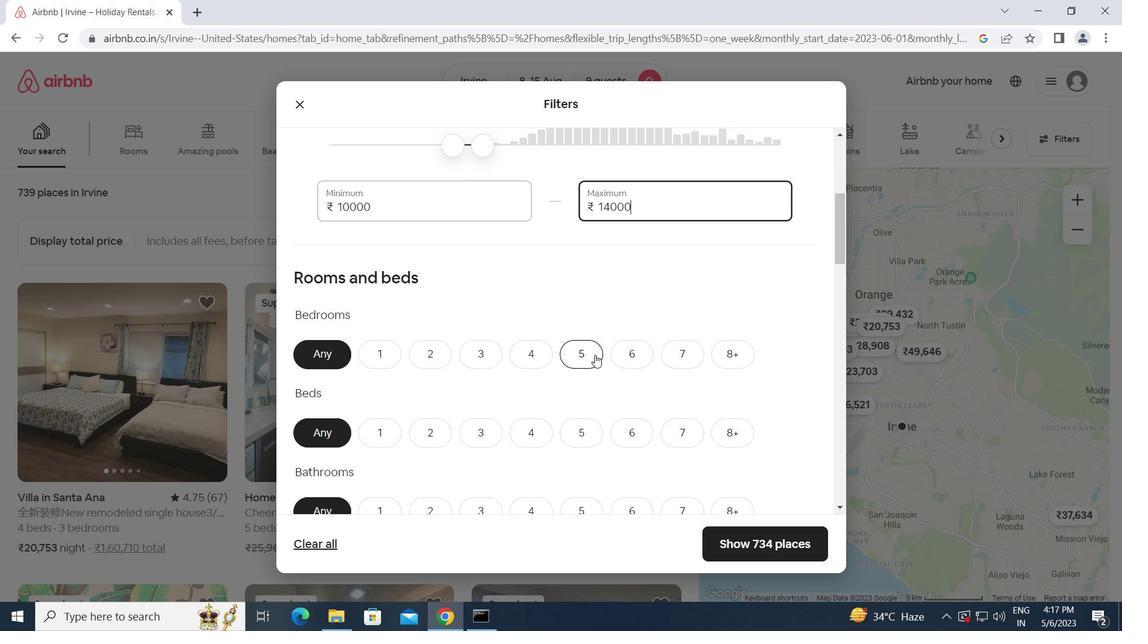 
Action: Mouse scrolled (595, 354) with delta (0, 0)
Screenshot: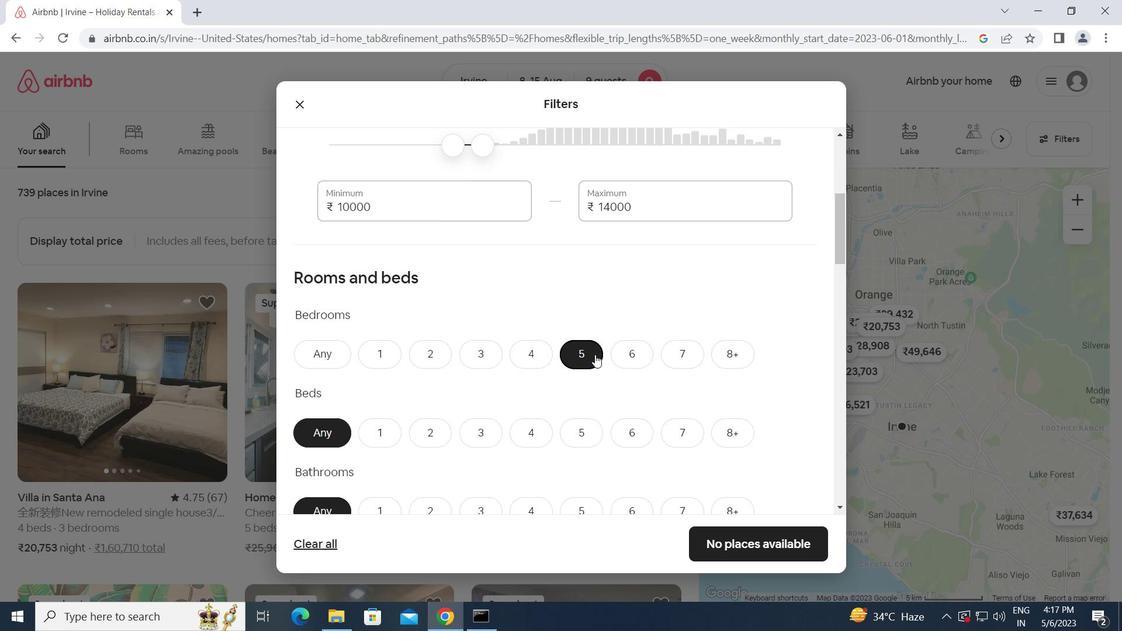 
Action: Mouse scrolled (595, 354) with delta (0, 0)
Screenshot: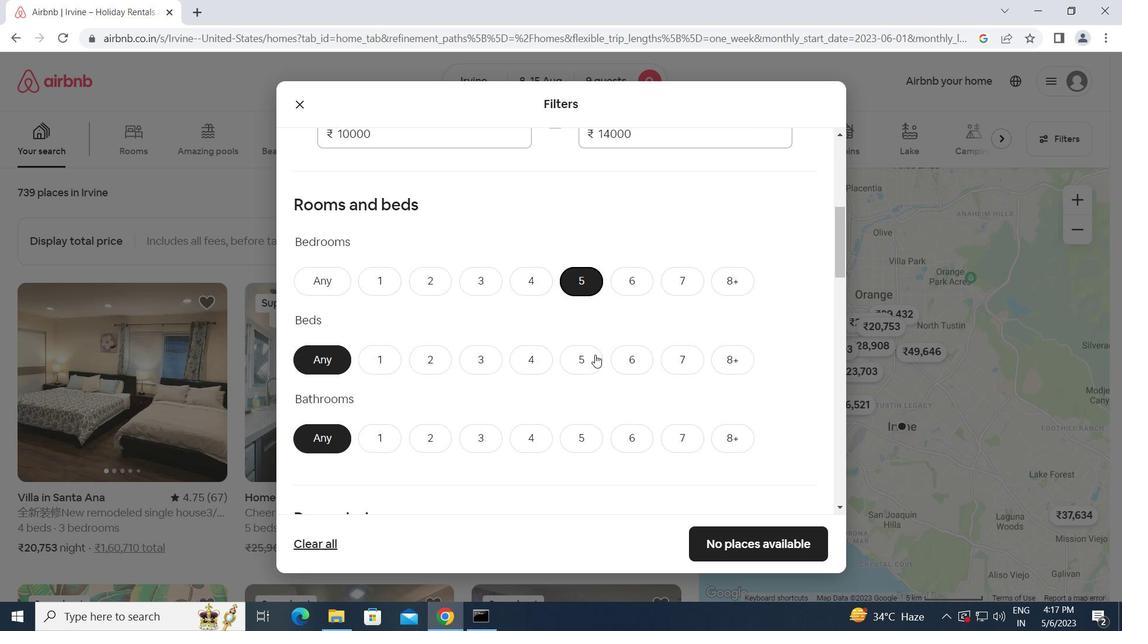 
Action: Mouse moved to (724, 287)
Screenshot: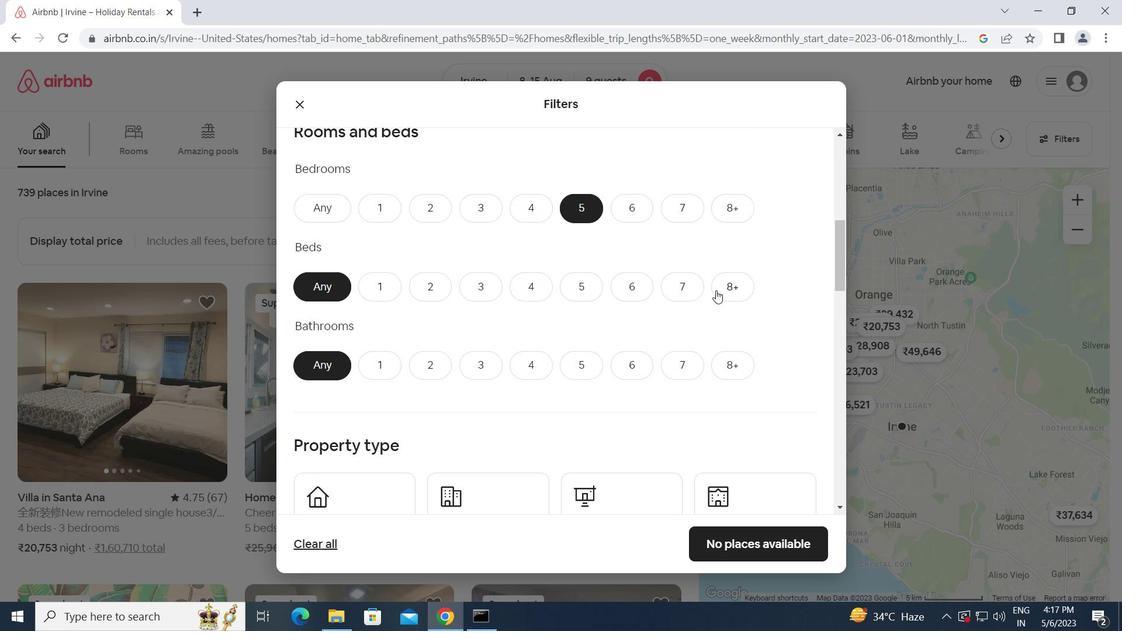 
Action: Mouse pressed left at (724, 287)
Screenshot: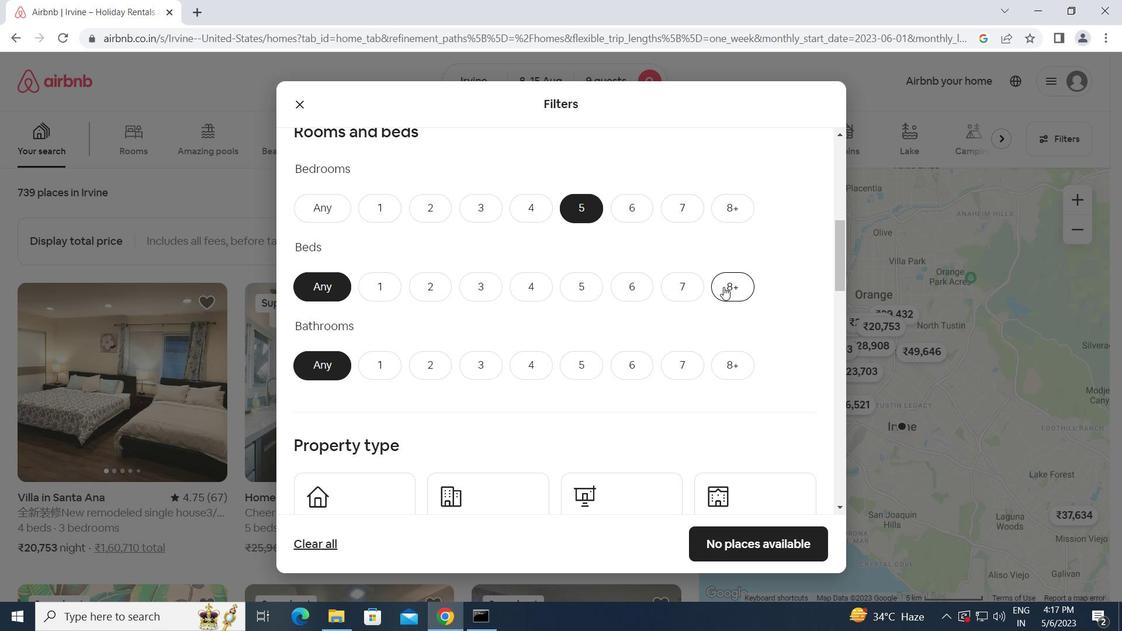 
Action: Mouse moved to (577, 361)
Screenshot: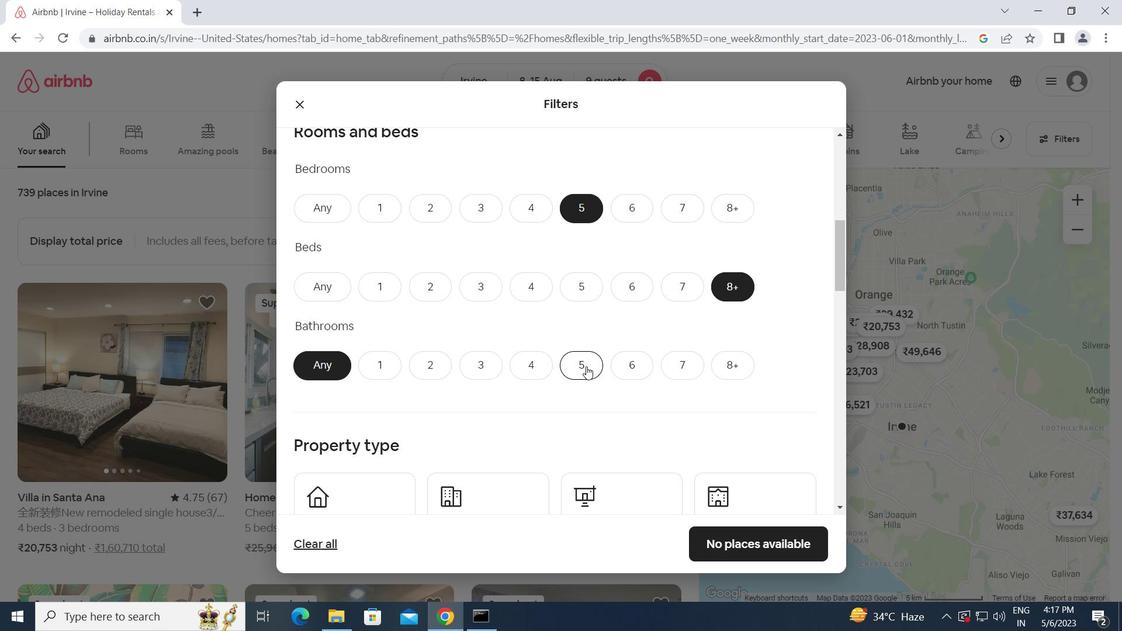 
Action: Mouse pressed left at (577, 361)
Screenshot: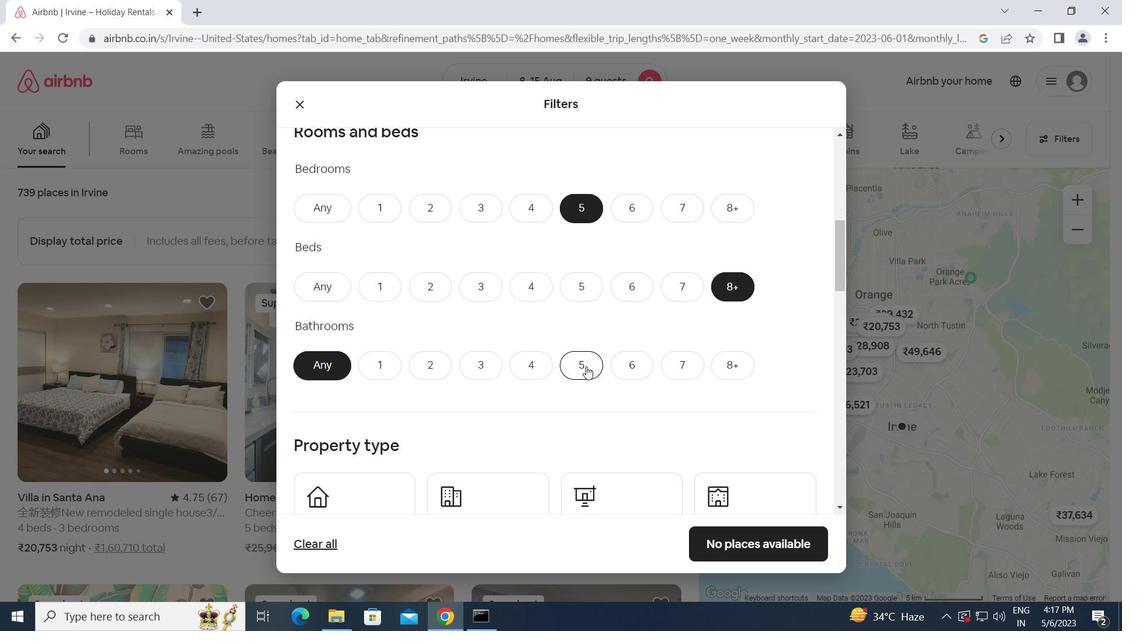 
Action: Mouse moved to (577, 394)
Screenshot: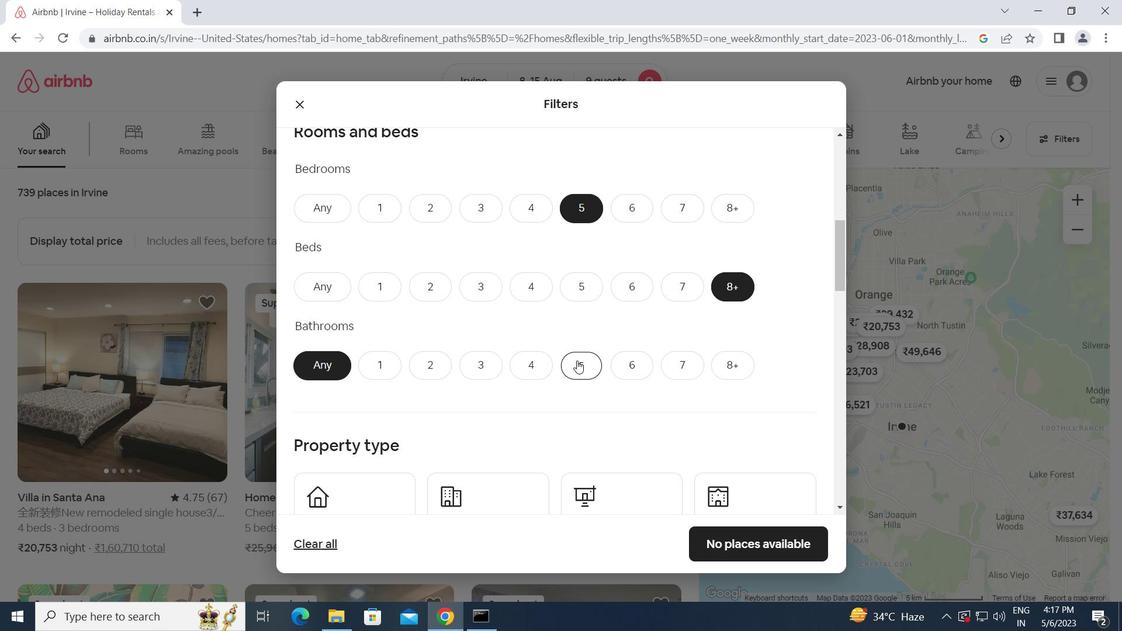 
Action: Mouse scrolled (577, 394) with delta (0, 0)
Screenshot: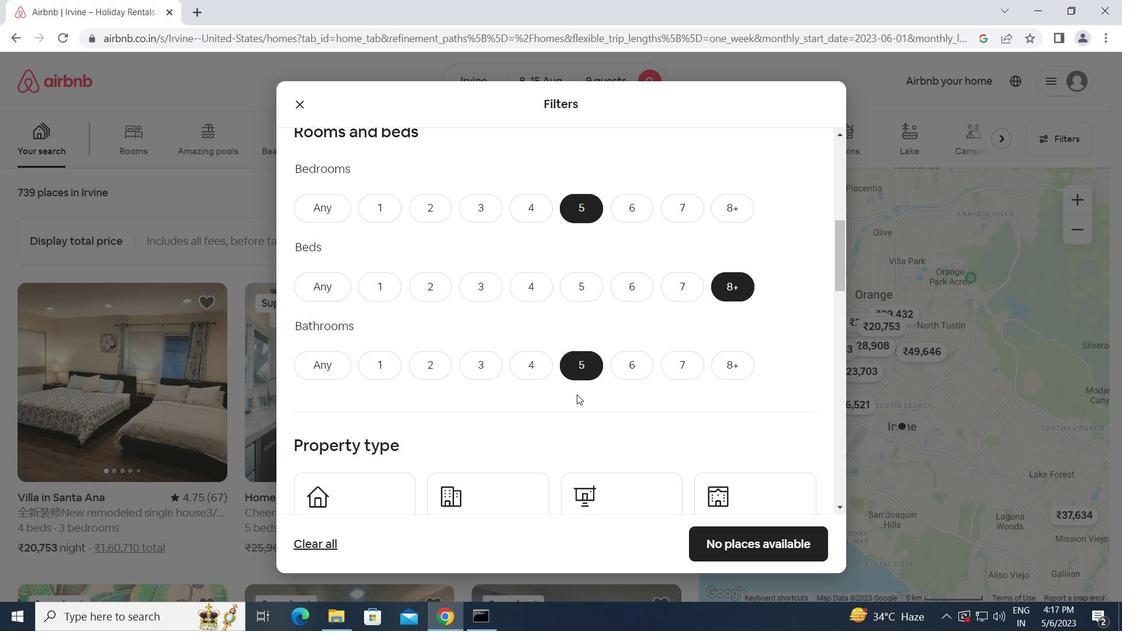 
Action: Mouse scrolled (577, 394) with delta (0, 0)
Screenshot: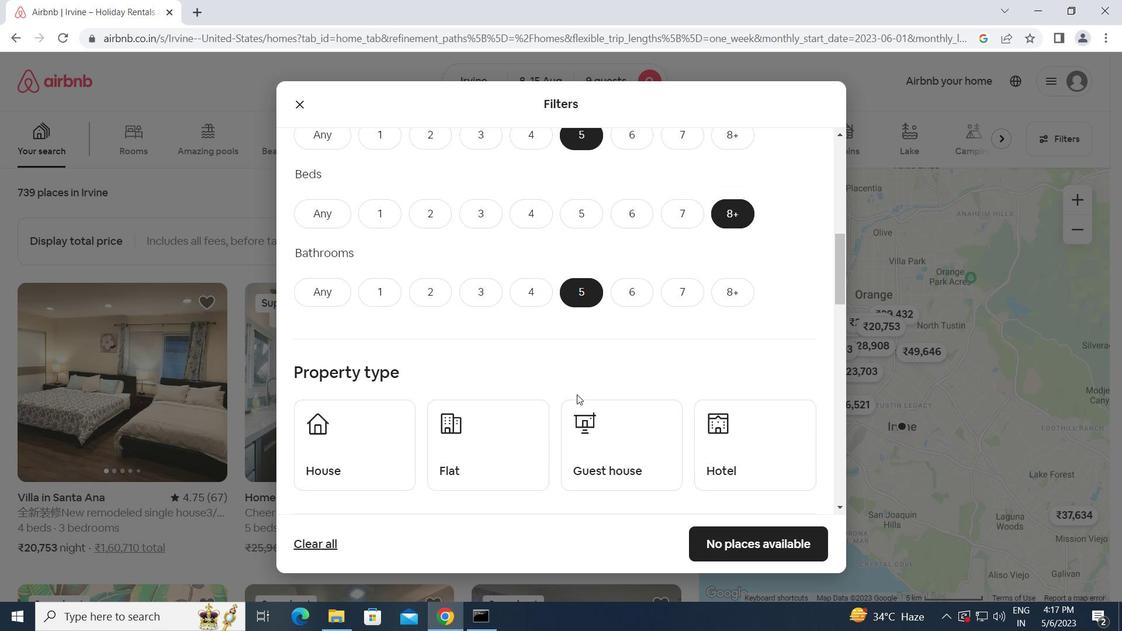 
Action: Mouse moved to (352, 377)
Screenshot: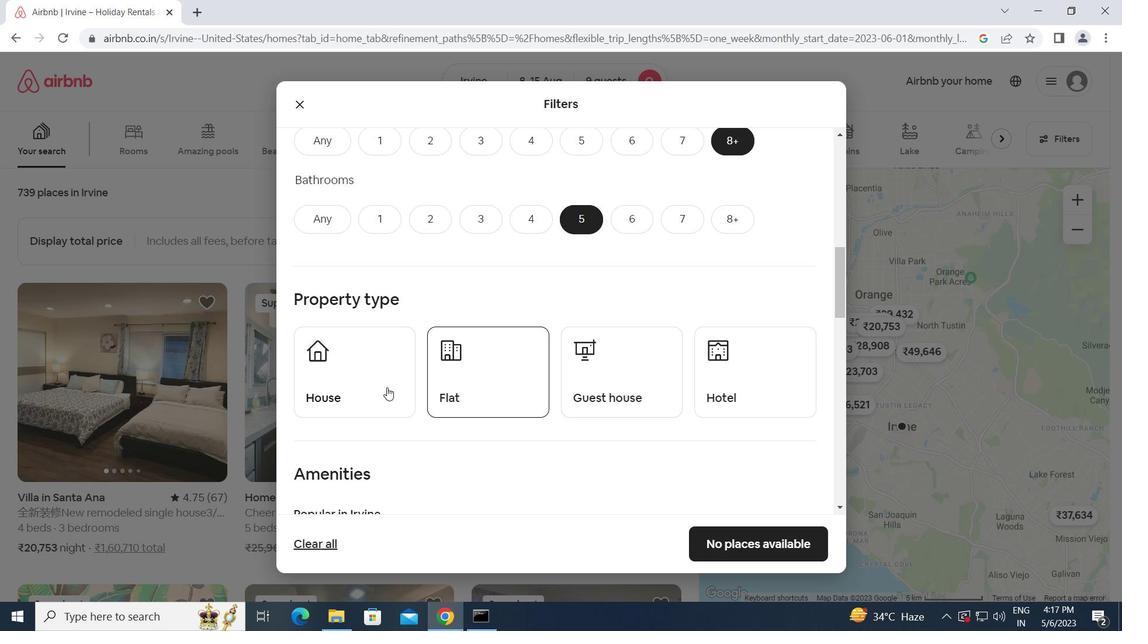 
Action: Mouse pressed left at (352, 377)
Screenshot: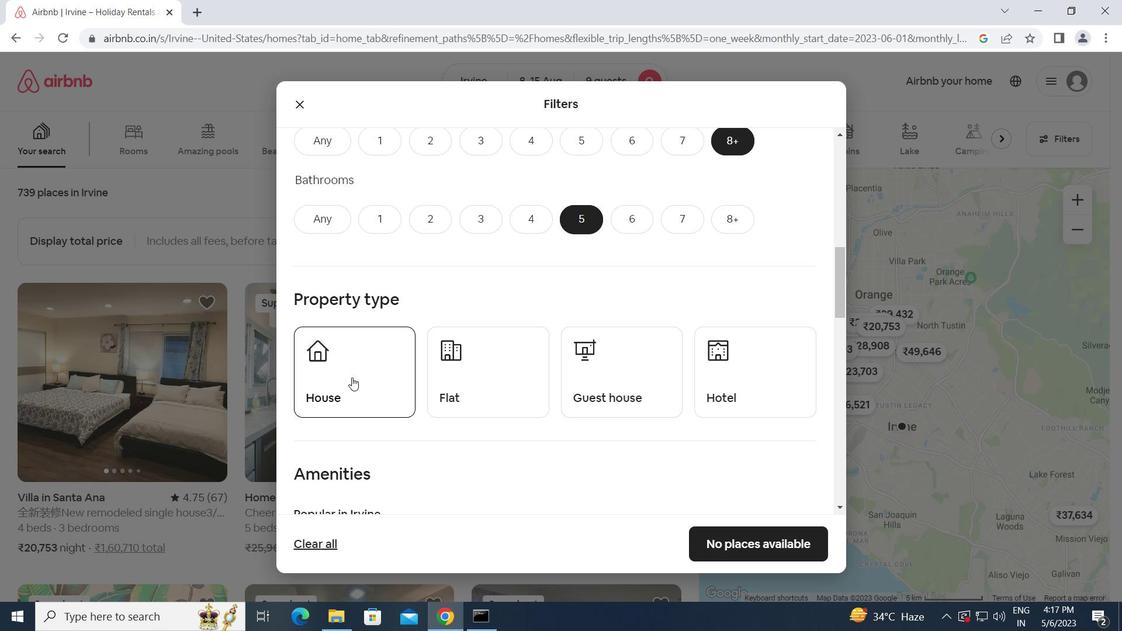 
Action: Mouse moved to (512, 372)
Screenshot: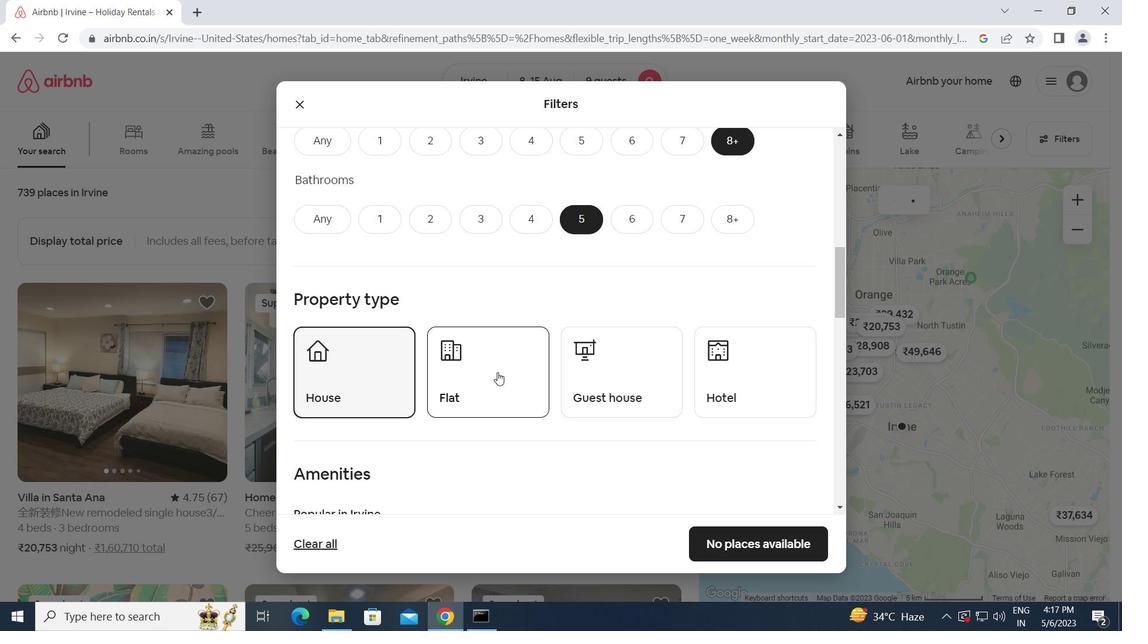 
Action: Mouse pressed left at (512, 372)
Screenshot: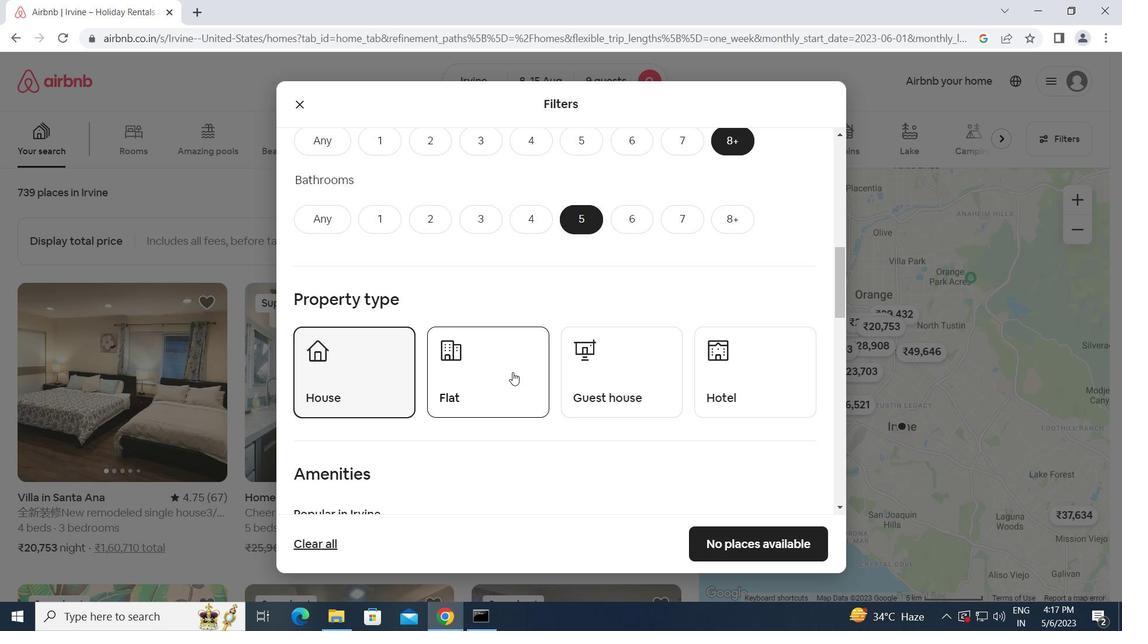 
Action: Mouse moved to (629, 376)
Screenshot: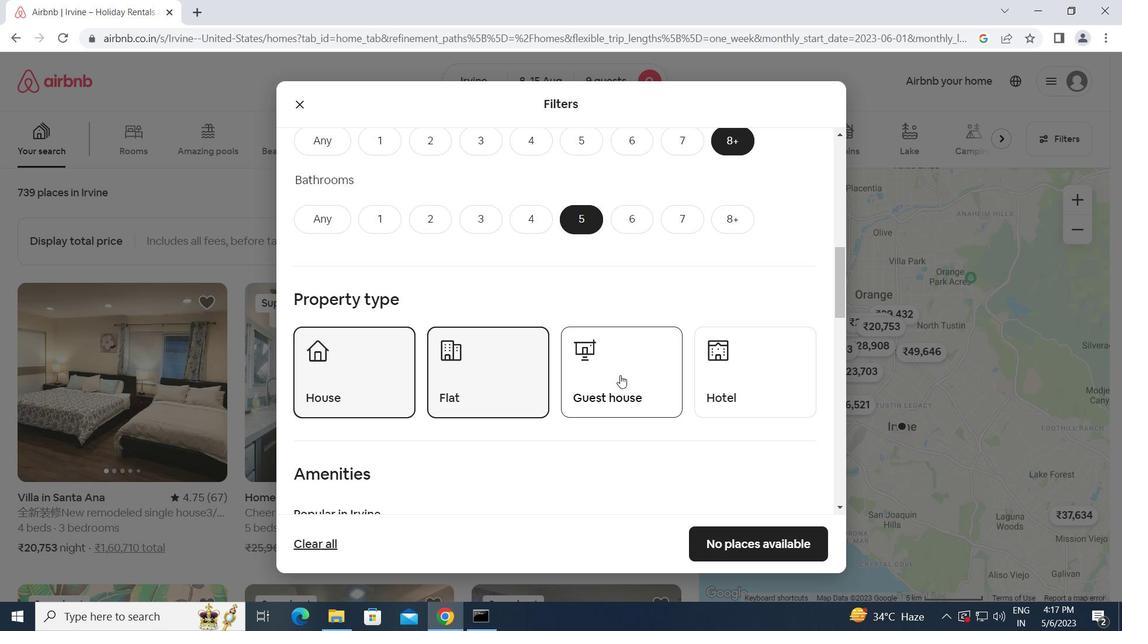 
Action: Mouse pressed left at (629, 376)
Screenshot: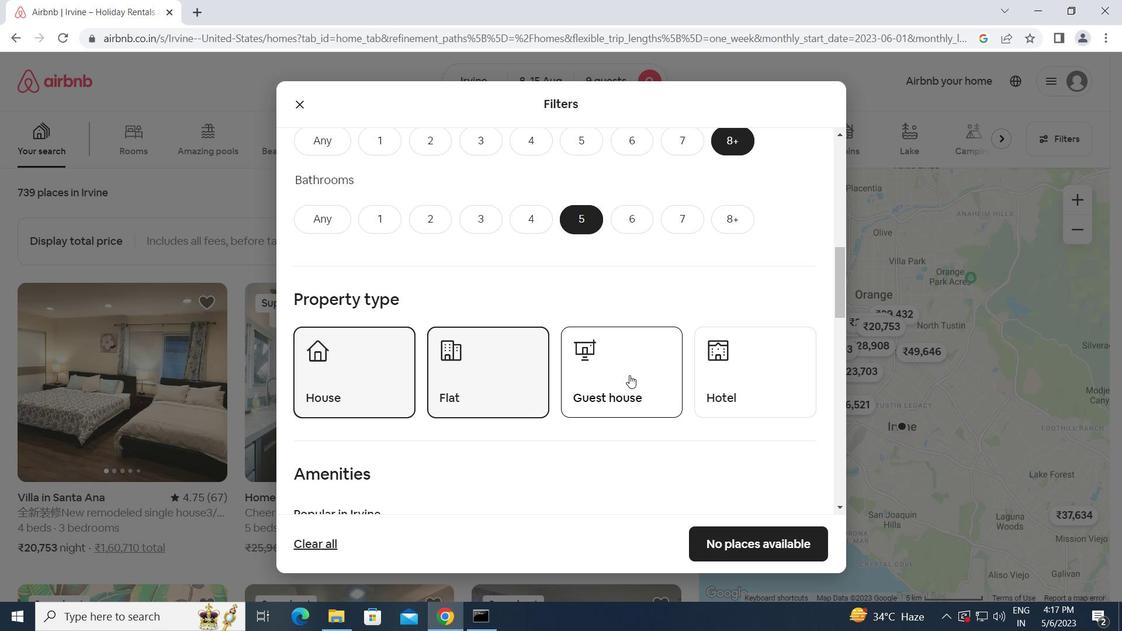 
Action: Mouse moved to (578, 446)
Screenshot: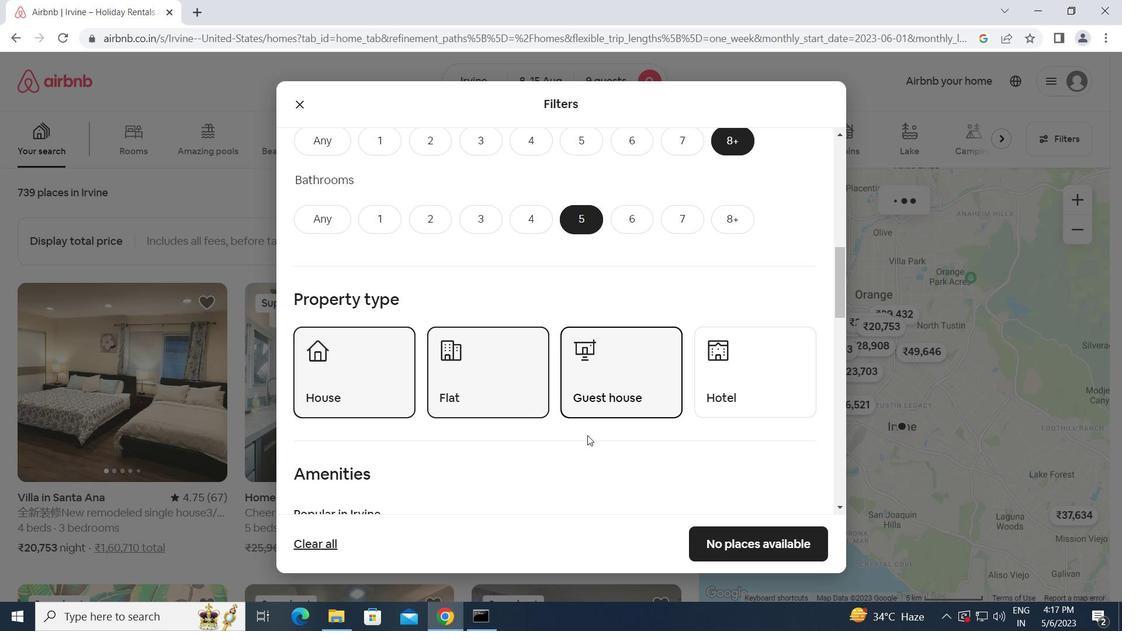 
Action: Mouse scrolled (578, 445) with delta (0, 0)
Screenshot: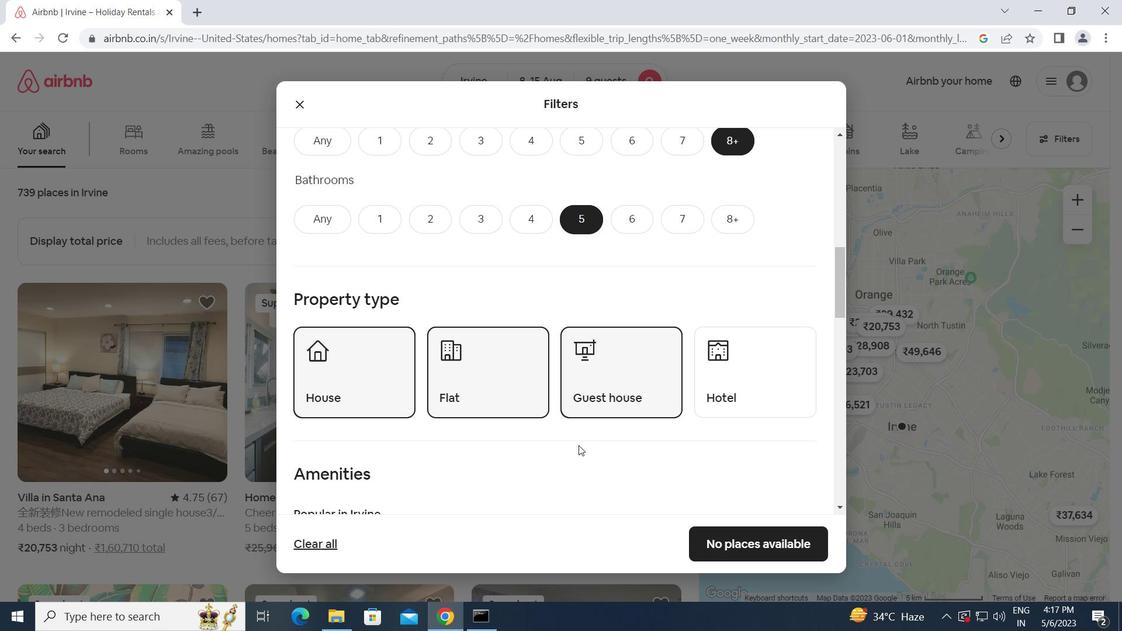 
Action: Mouse scrolled (578, 445) with delta (0, 0)
Screenshot: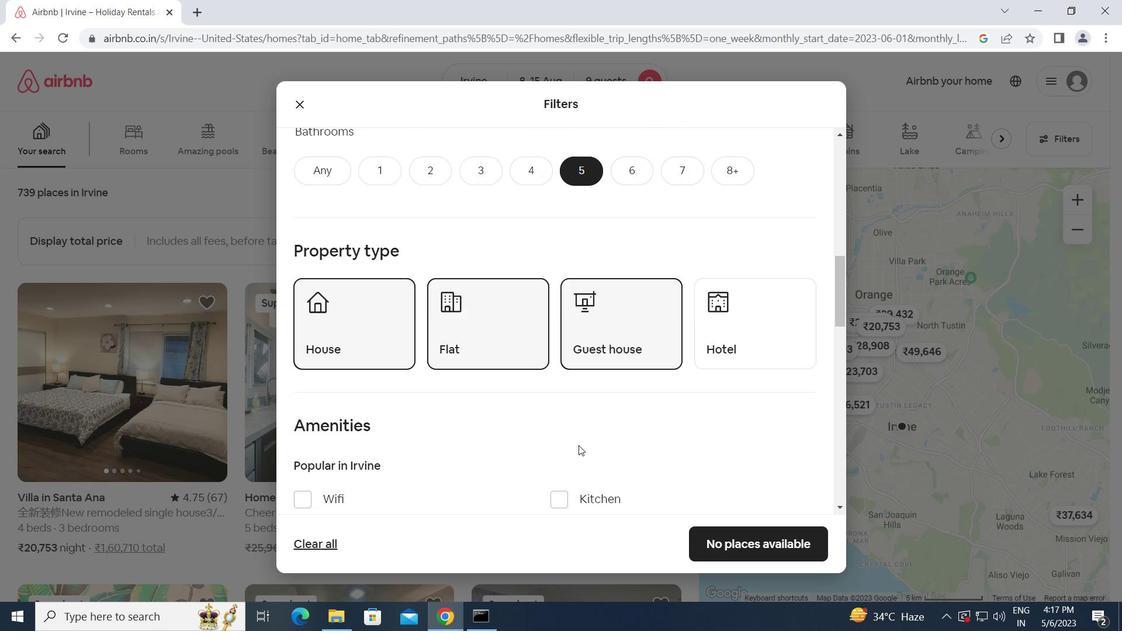 
Action: Mouse scrolled (578, 445) with delta (0, 0)
Screenshot: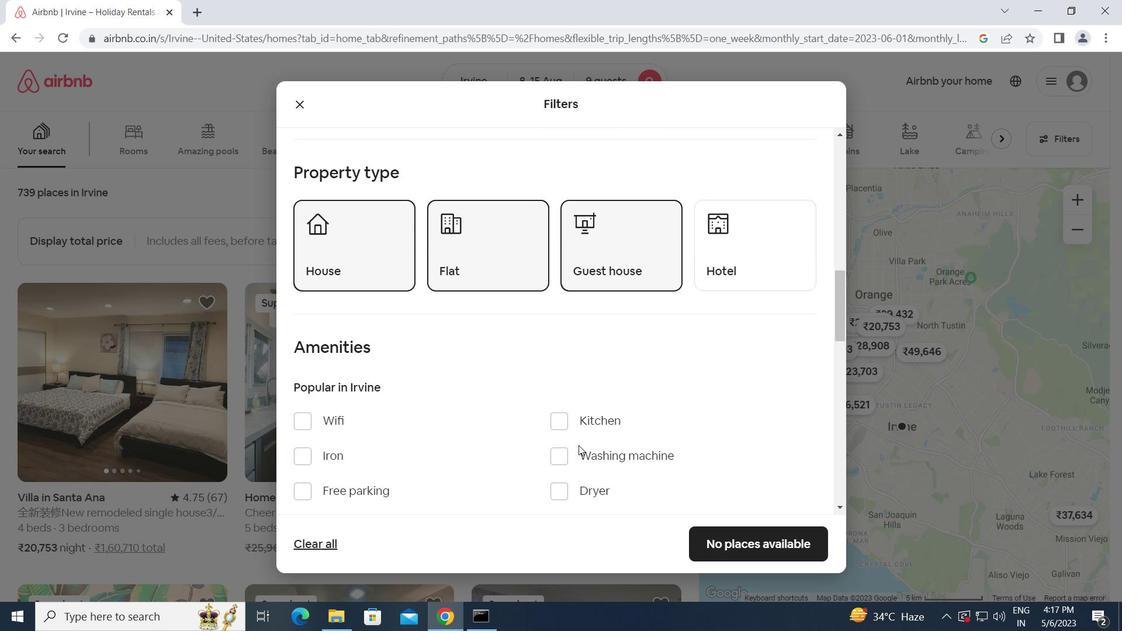 
Action: Mouse moved to (311, 429)
Screenshot: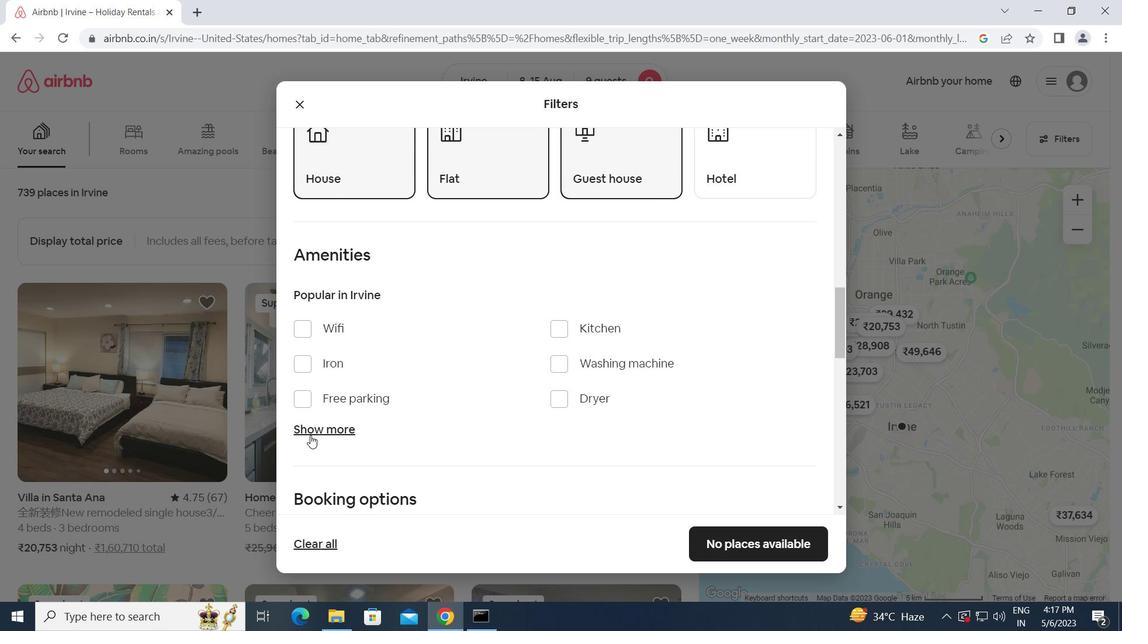 
Action: Mouse pressed left at (311, 429)
Screenshot: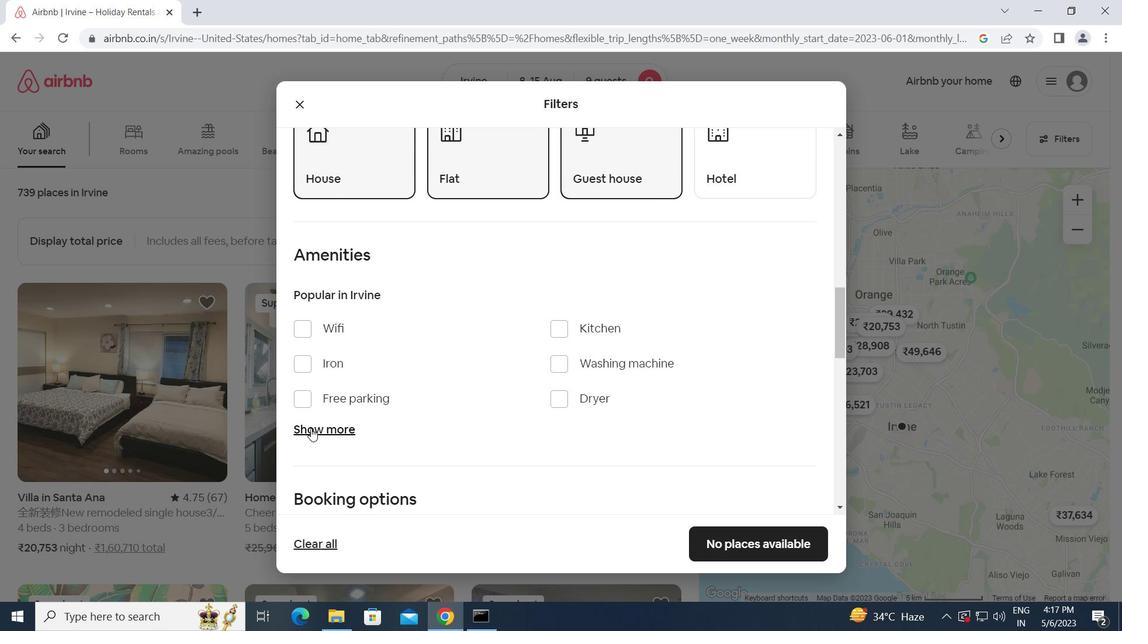 
Action: Mouse moved to (298, 329)
Screenshot: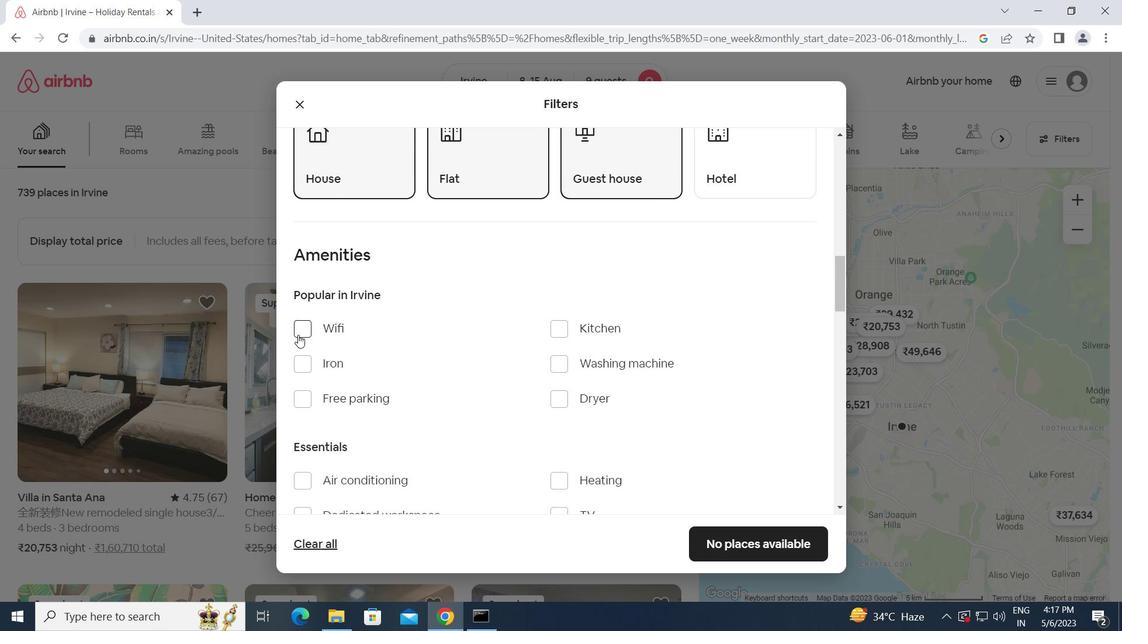 
Action: Mouse pressed left at (298, 329)
Screenshot: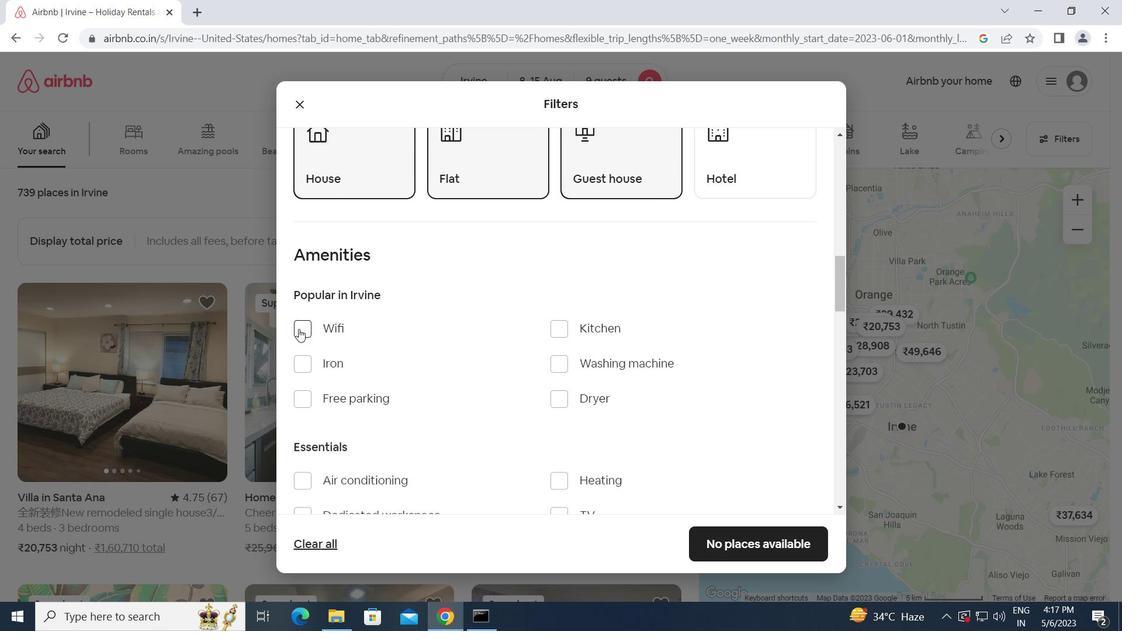 
Action: Mouse moved to (395, 363)
Screenshot: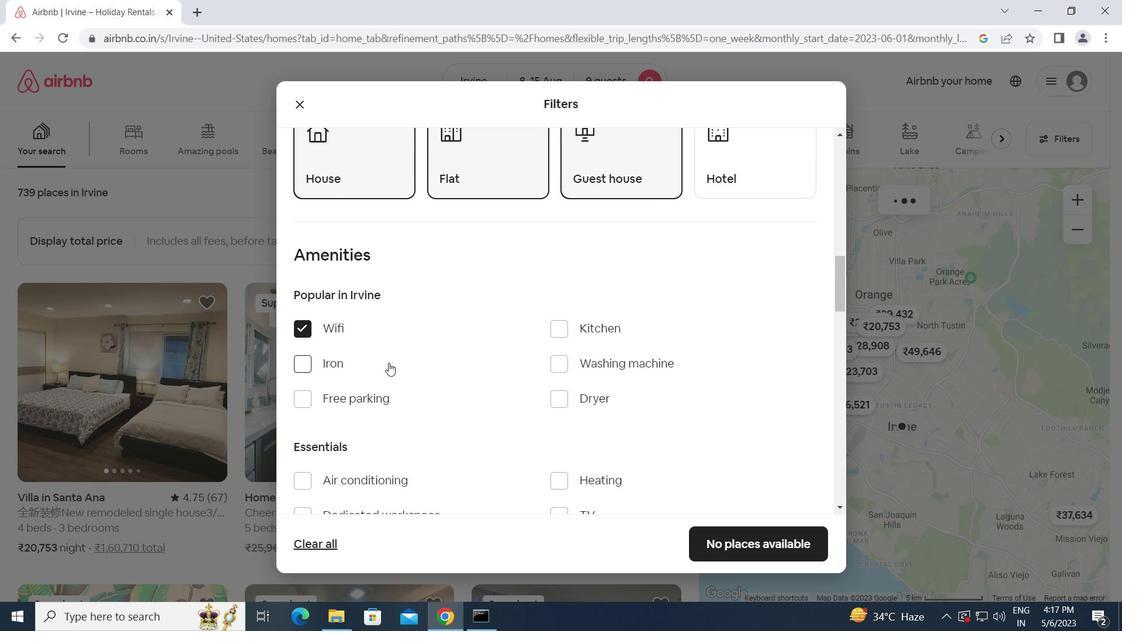 
Action: Mouse scrolled (395, 362) with delta (0, 0)
Screenshot: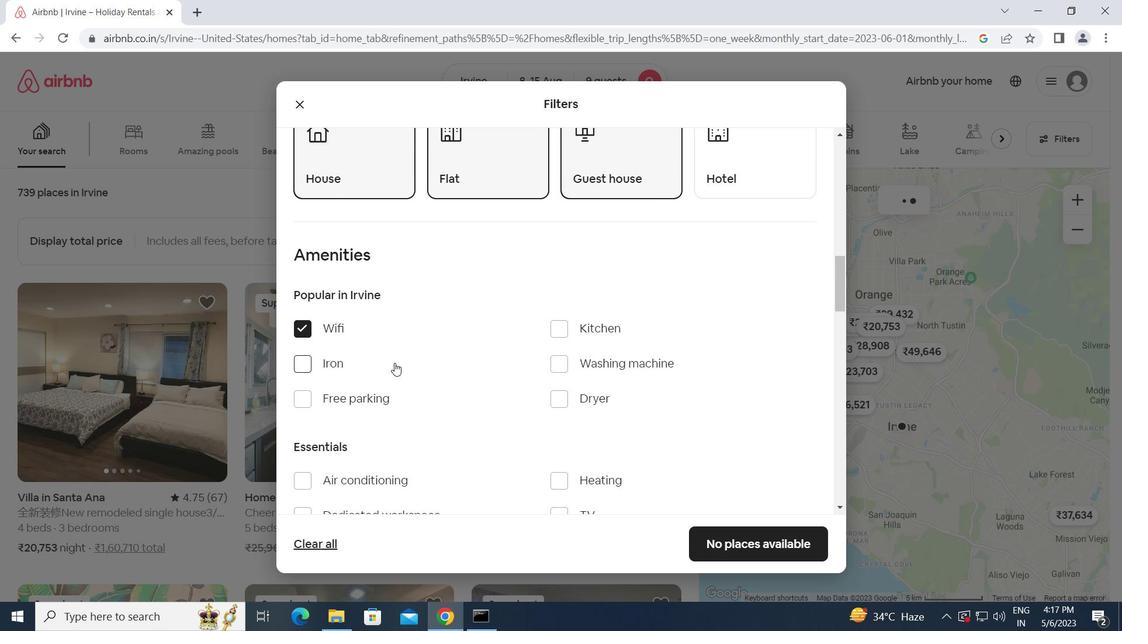 
Action: Mouse moved to (561, 436)
Screenshot: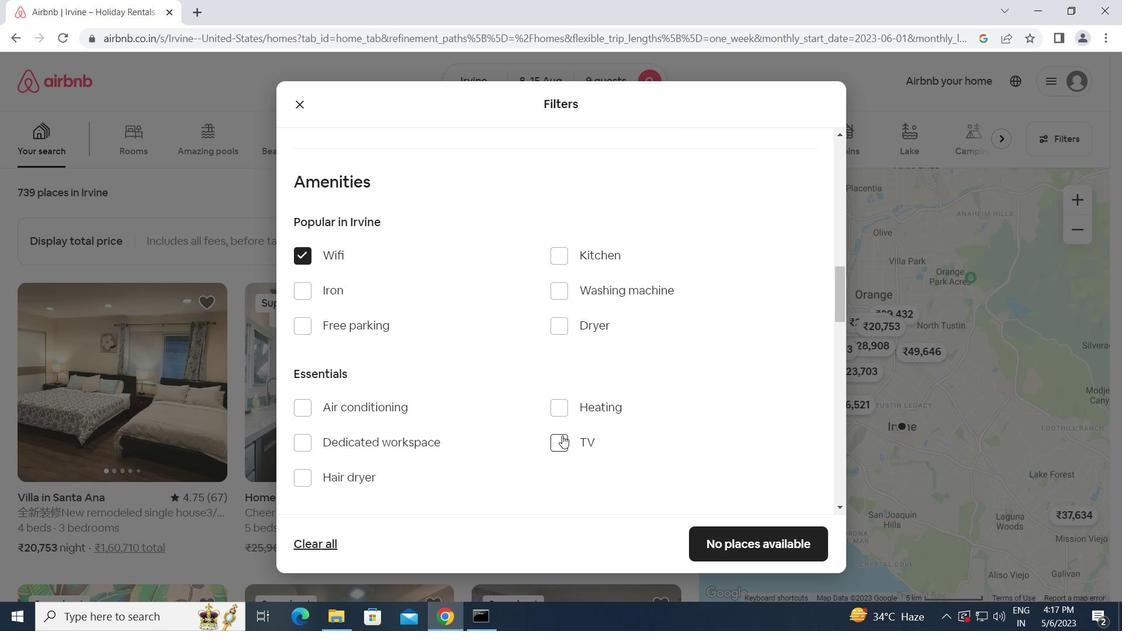 
Action: Mouse pressed left at (561, 436)
Screenshot: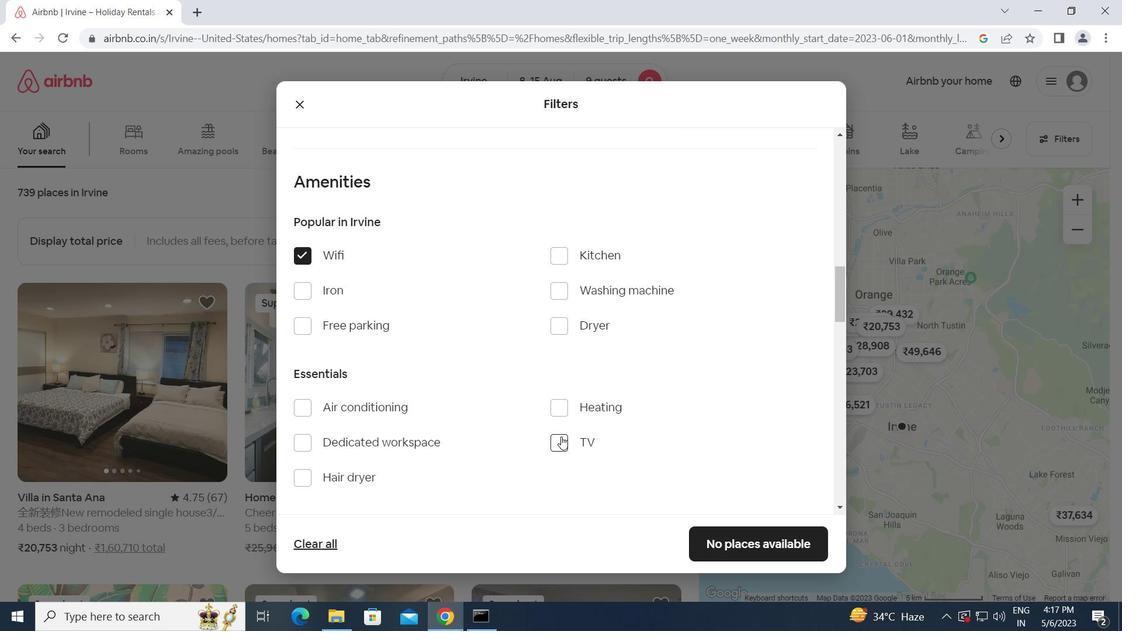 
Action: Mouse moved to (303, 326)
Screenshot: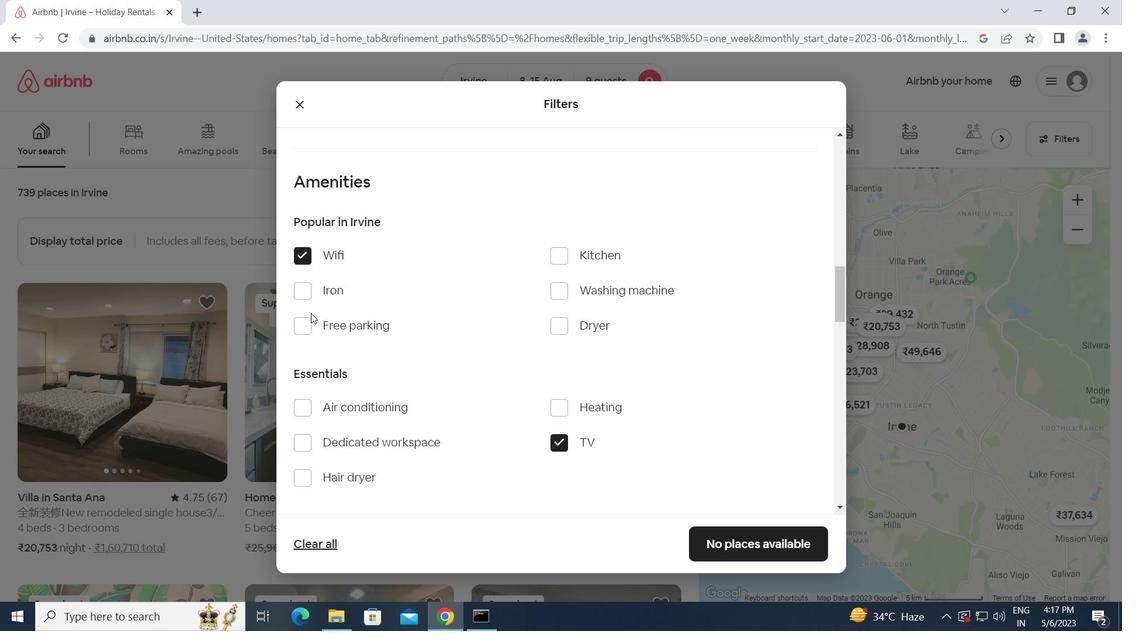 
Action: Mouse pressed left at (303, 326)
Screenshot: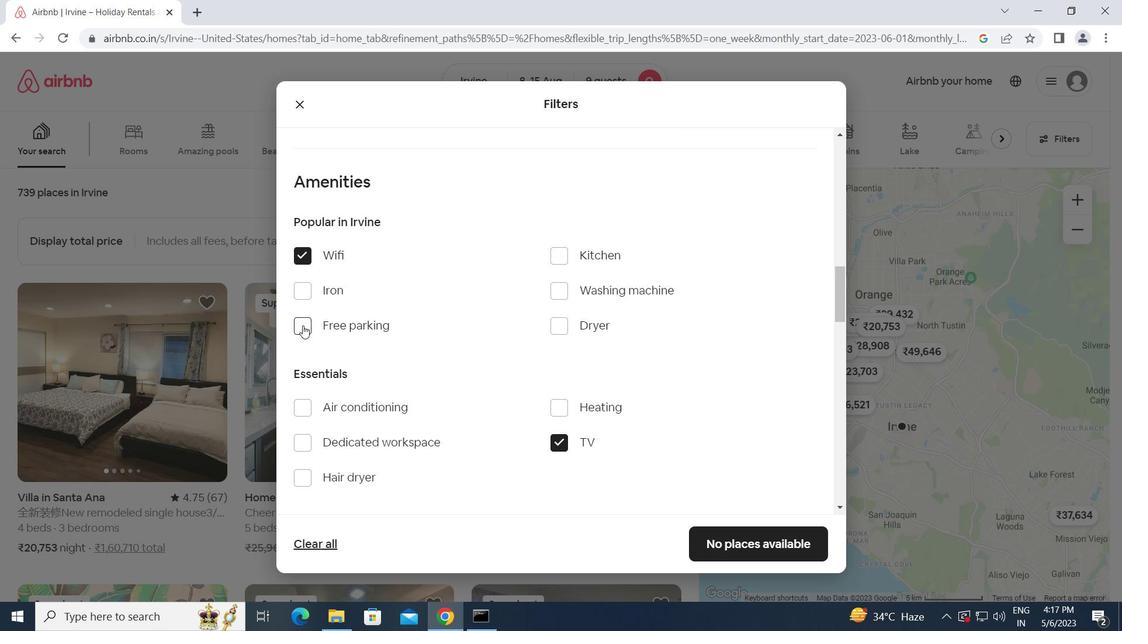 
Action: Mouse moved to (422, 373)
Screenshot: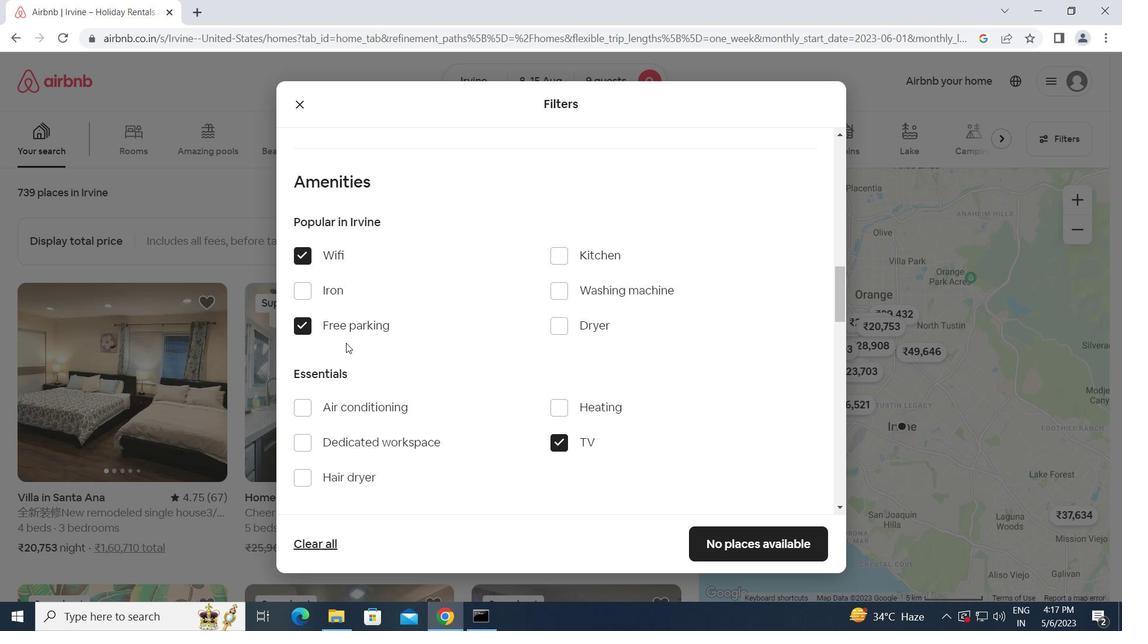 
Action: Mouse scrolled (422, 373) with delta (0, 0)
Screenshot: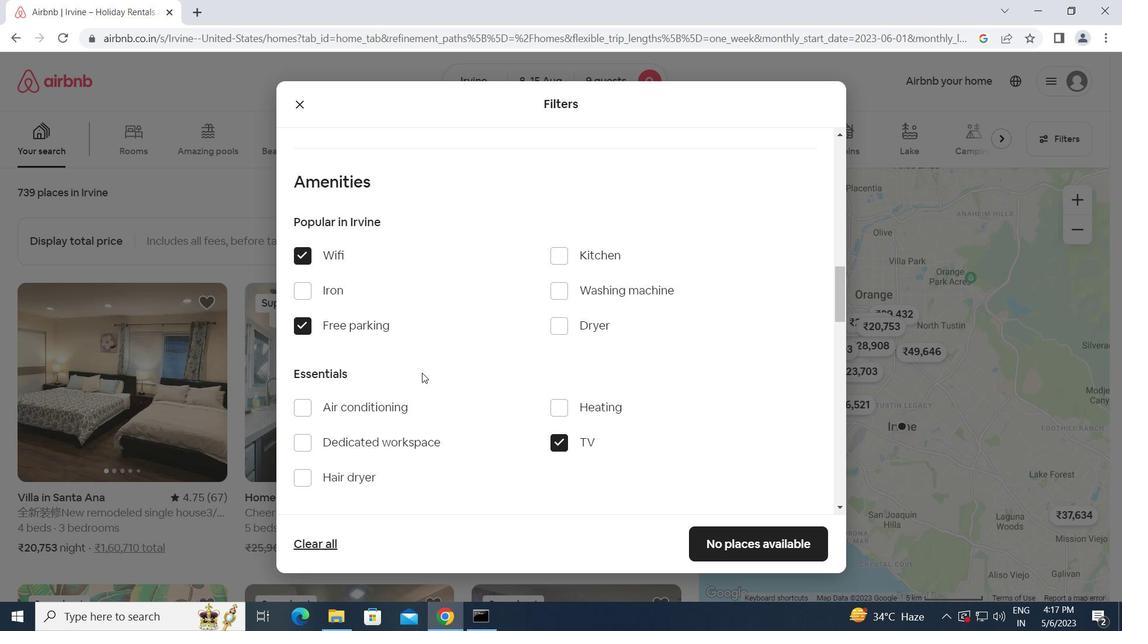 
Action: Mouse scrolled (422, 373) with delta (0, 0)
Screenshot: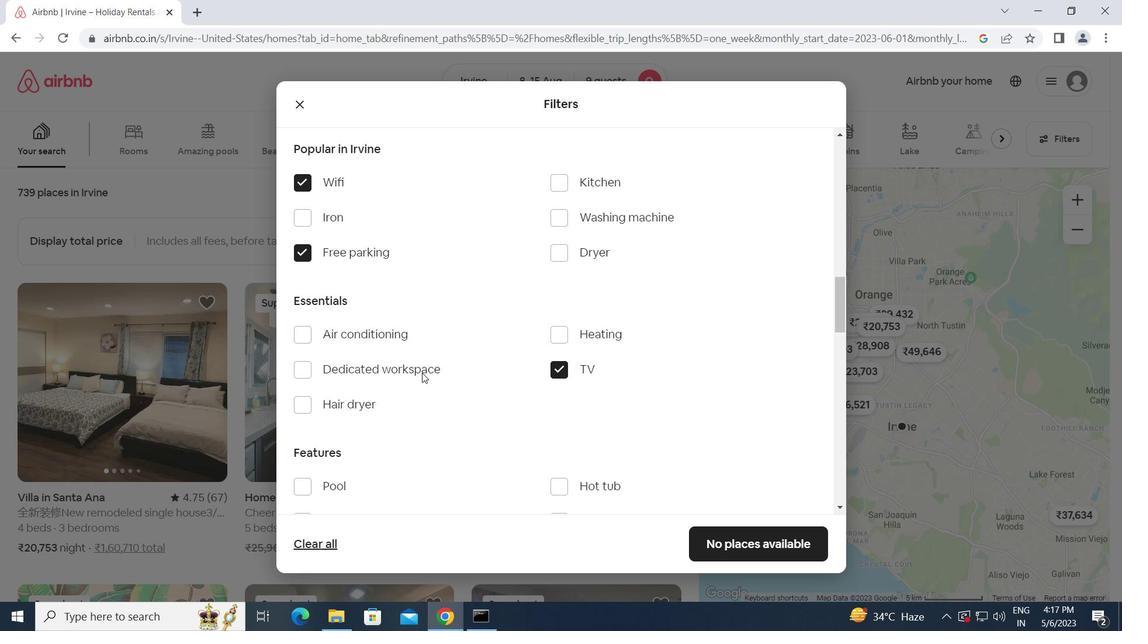
Action: Mouse scrolled (422, 373) with delta (0, 0)
Screenshot: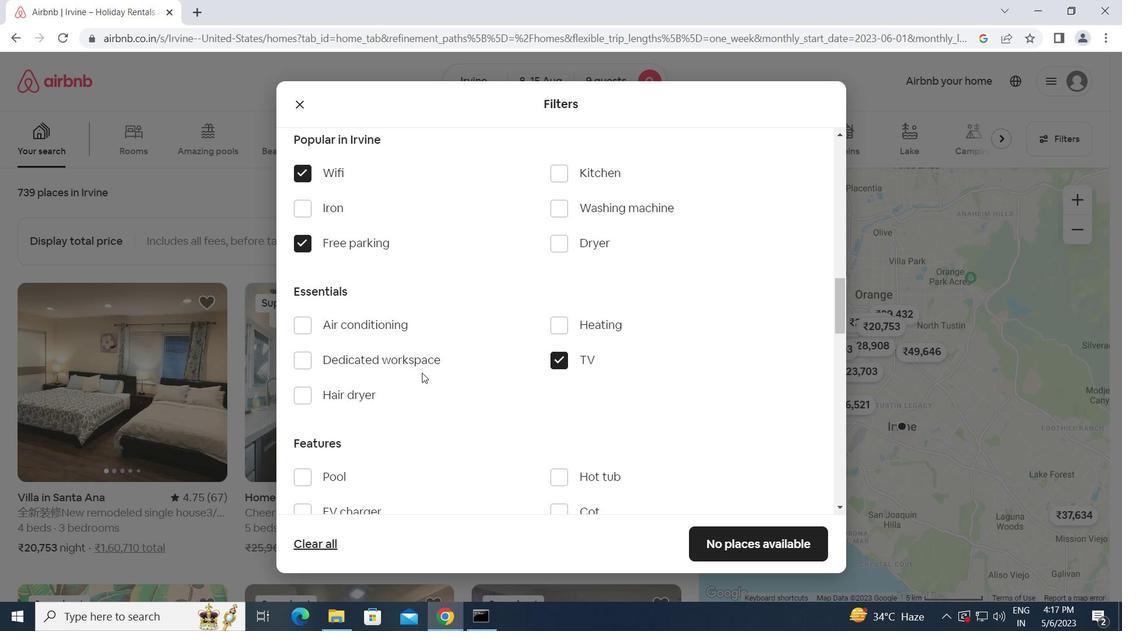 
Action: Mouse moved to (304, 410)
Screenshot: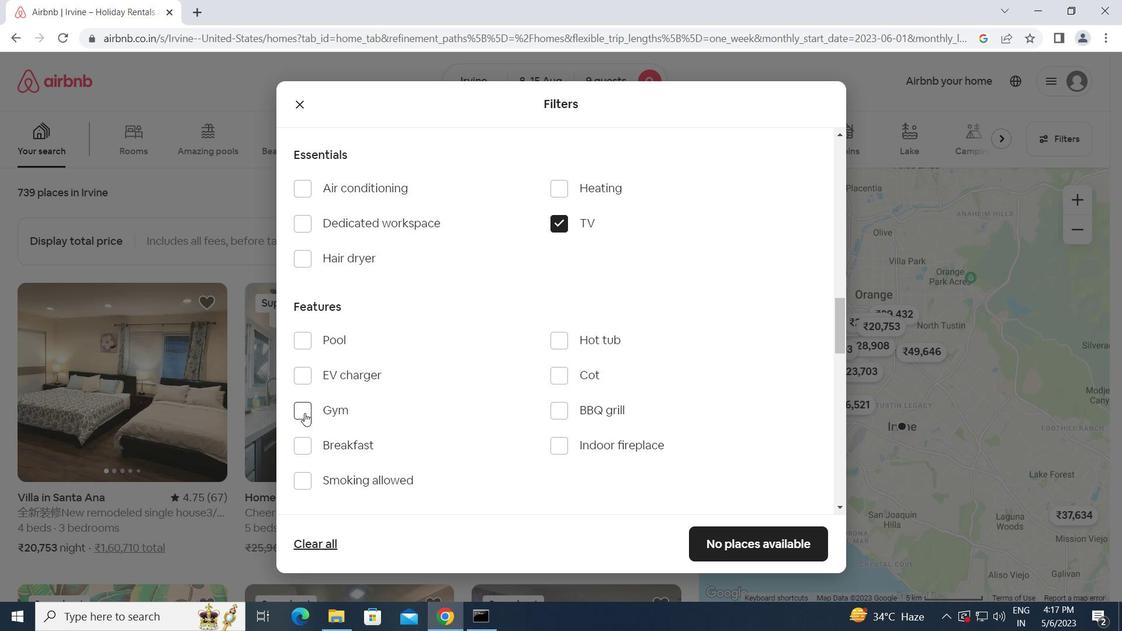 
Action: Mouse pressed left at (304, 410)
Screenshot: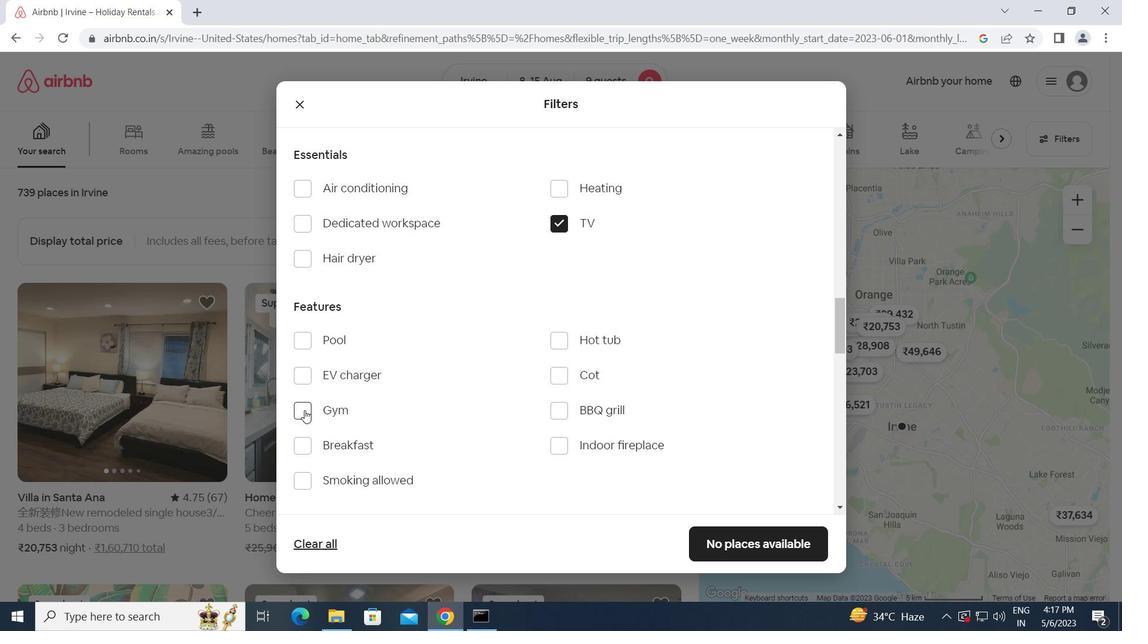
Action: Mouse moved to (304, 438)
Screenshot: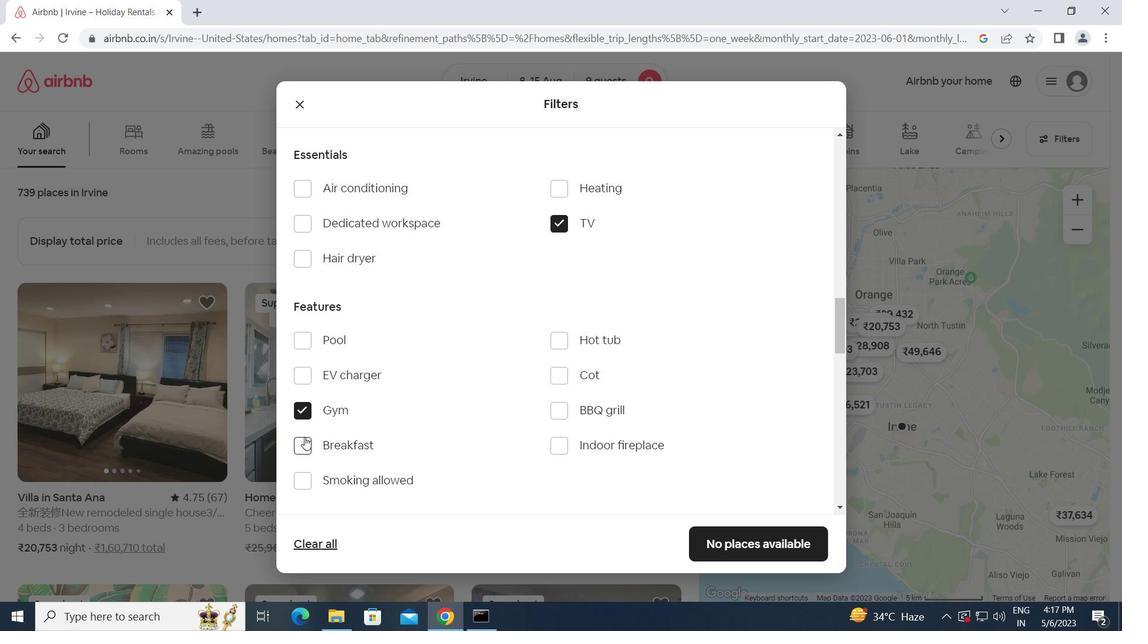 
Action: Mouse pressed left at (304, 438)
Screenshot: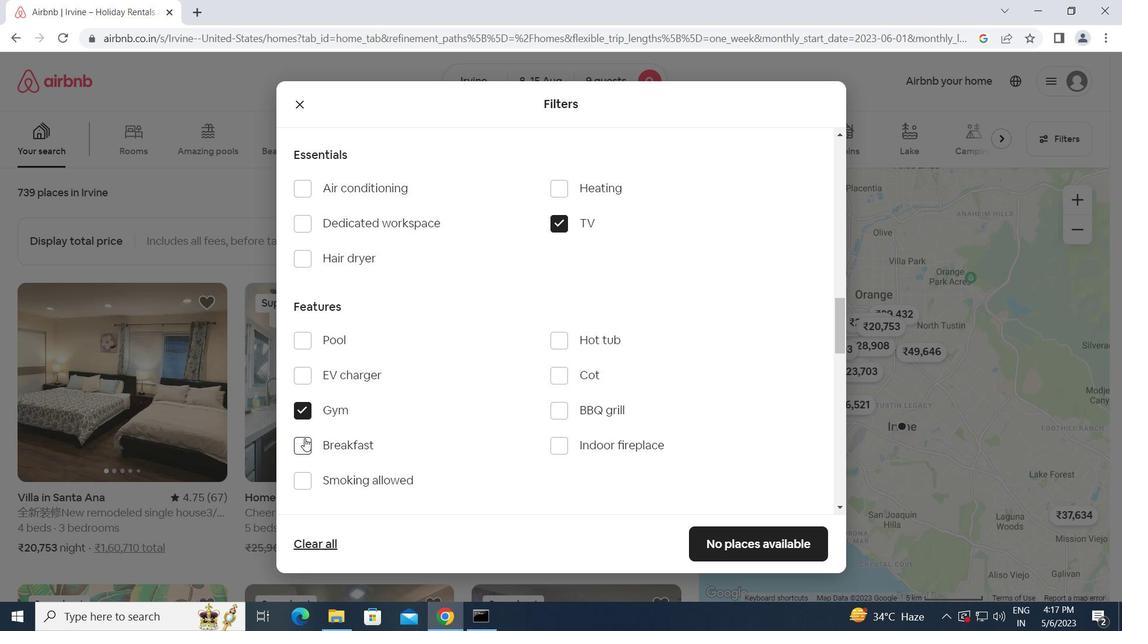 
Action: Mouse moved to (565, 512)
Screenshot: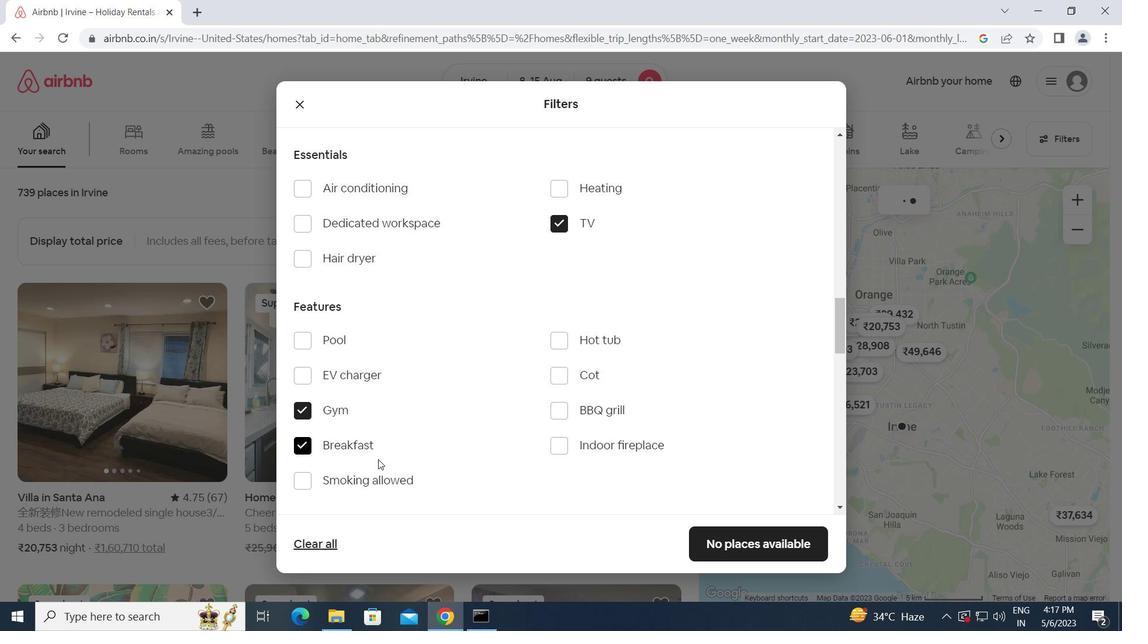 
Action: Mouse scrolled (565, 511) with delta (0, 0)
Screenshot: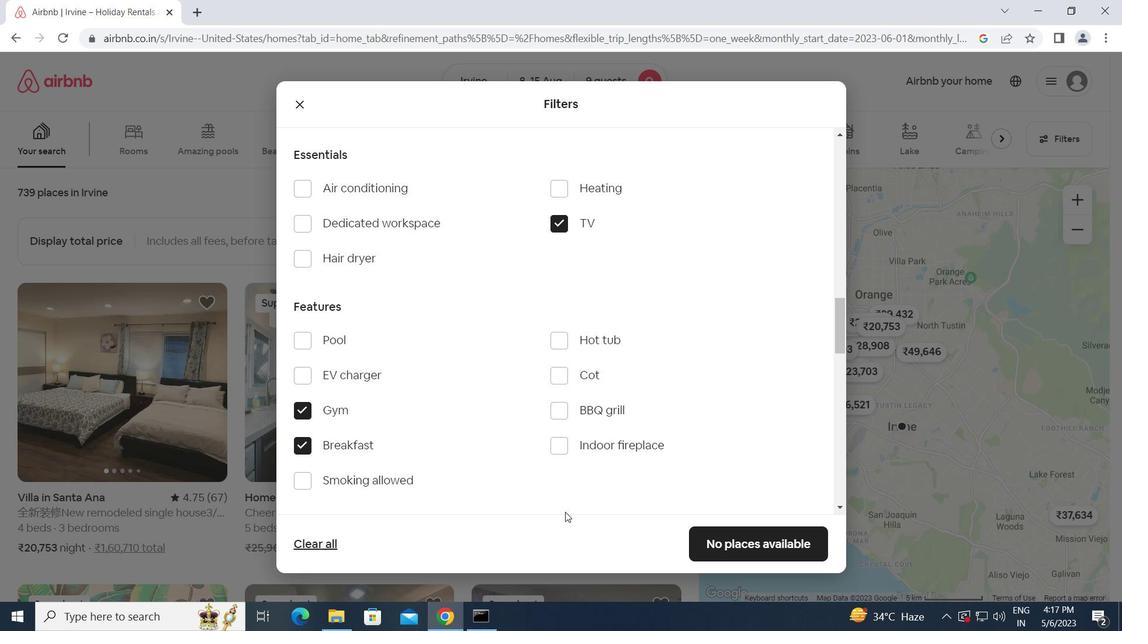 
Action: Mouse scrolled (565, 511) with delta (0, 0)
Screenshot: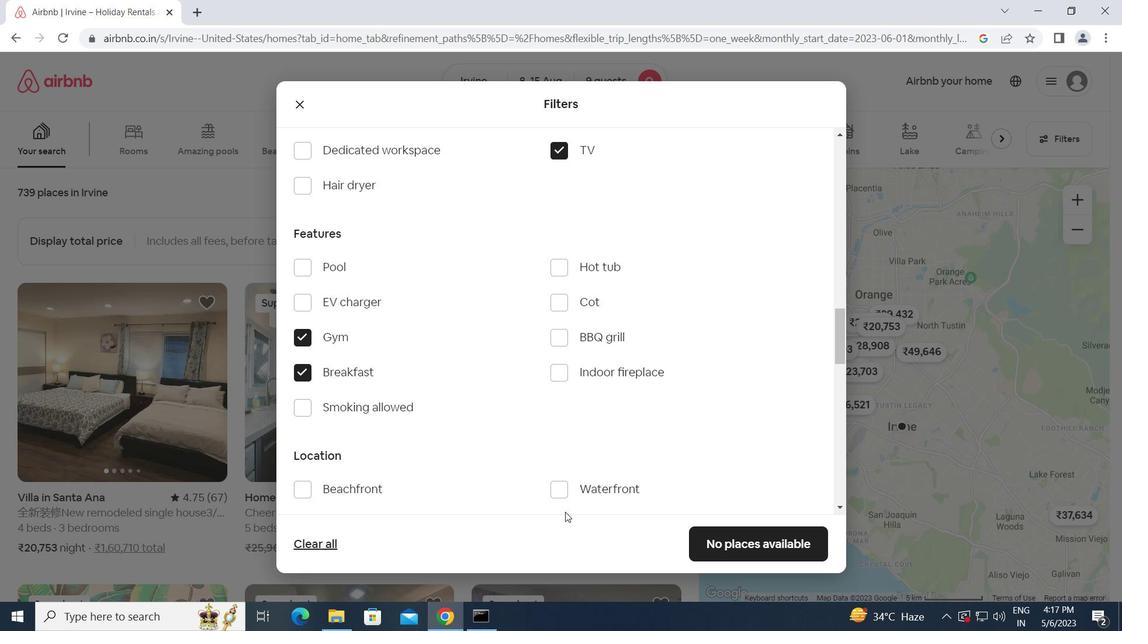 
Action: Mouse scrolled (565, 511) with delta (0, 0)
Screenshot: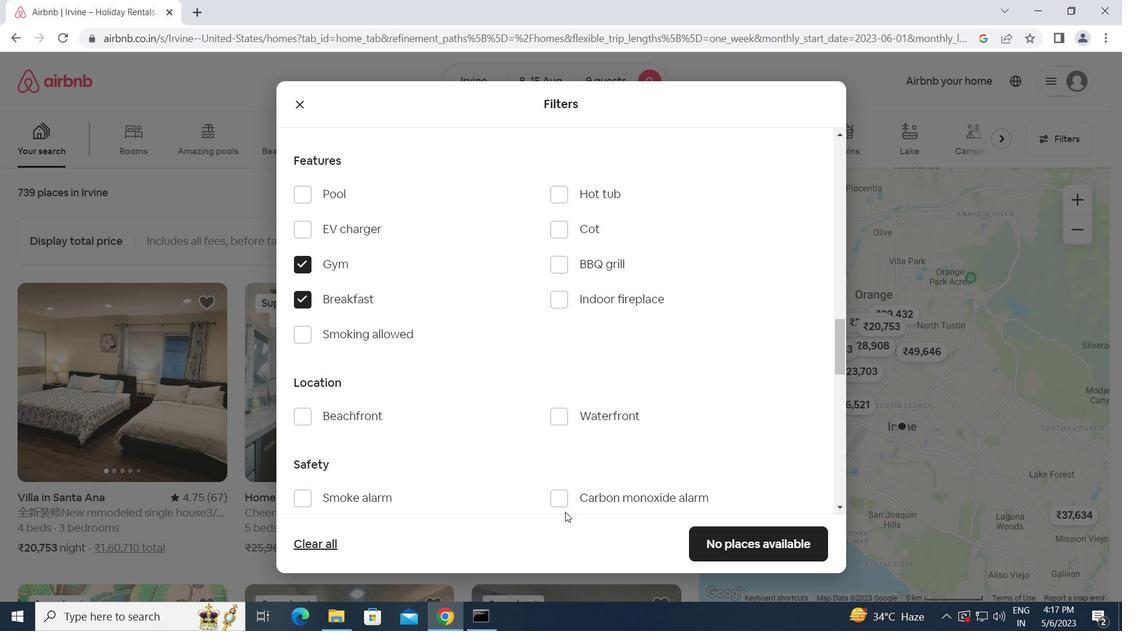 
Action: Mouse scrolled (565, 511) with delta (0, 0)
Screenshot: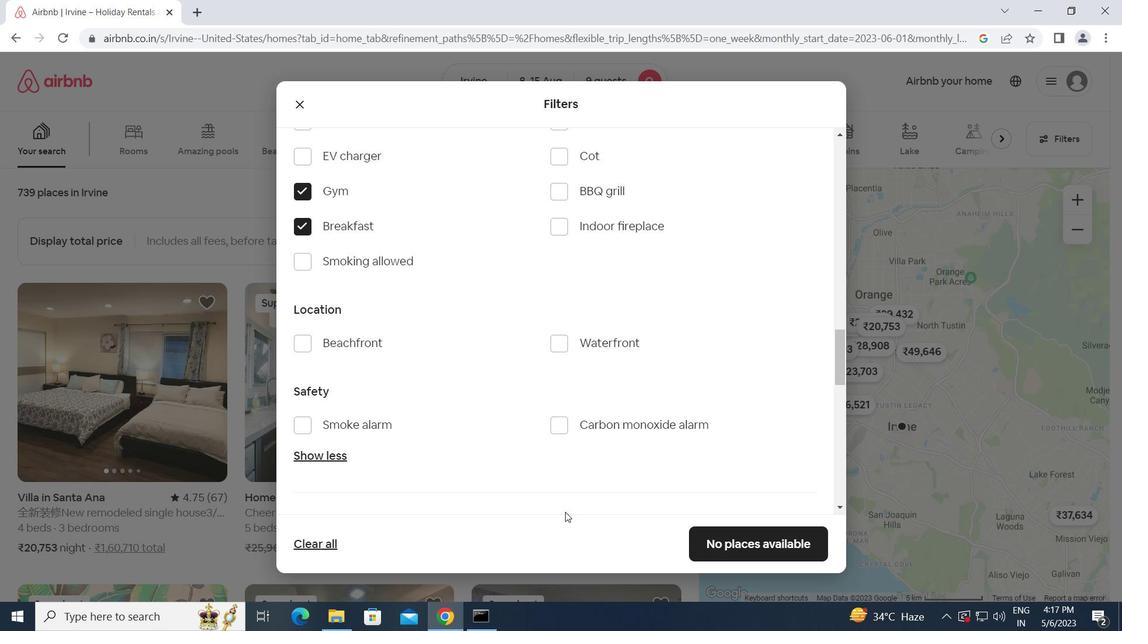 
Action: Mouse scrolled (565, 511) with delta (0, 0)
Screenshot: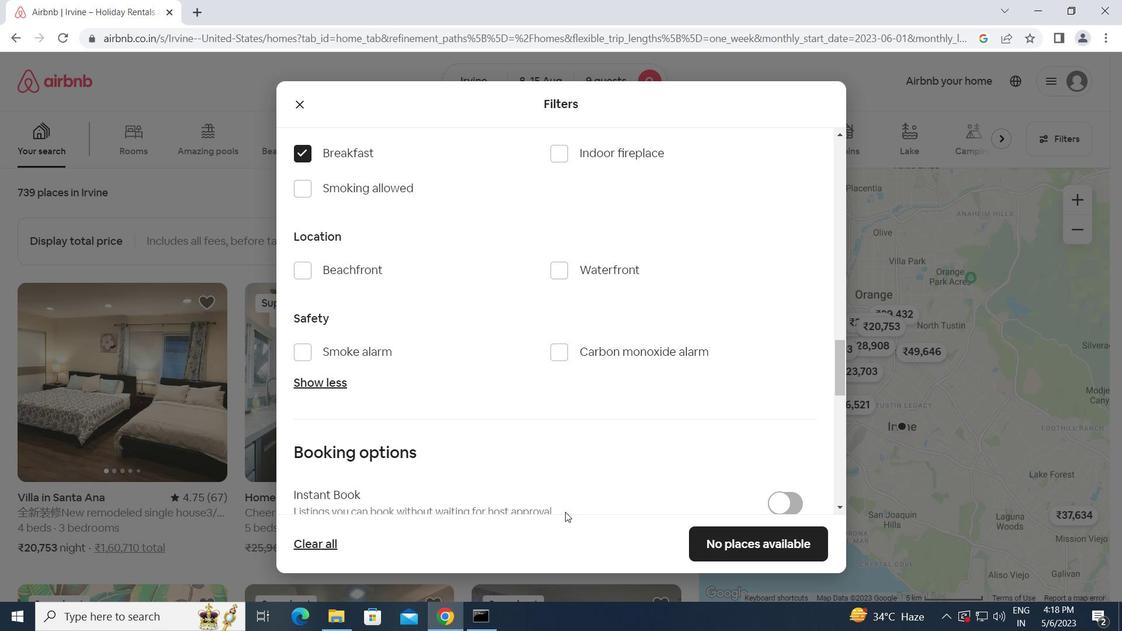 
Action: Mouse scrolled (565, 511) with delta (0, 0)
Screenshot: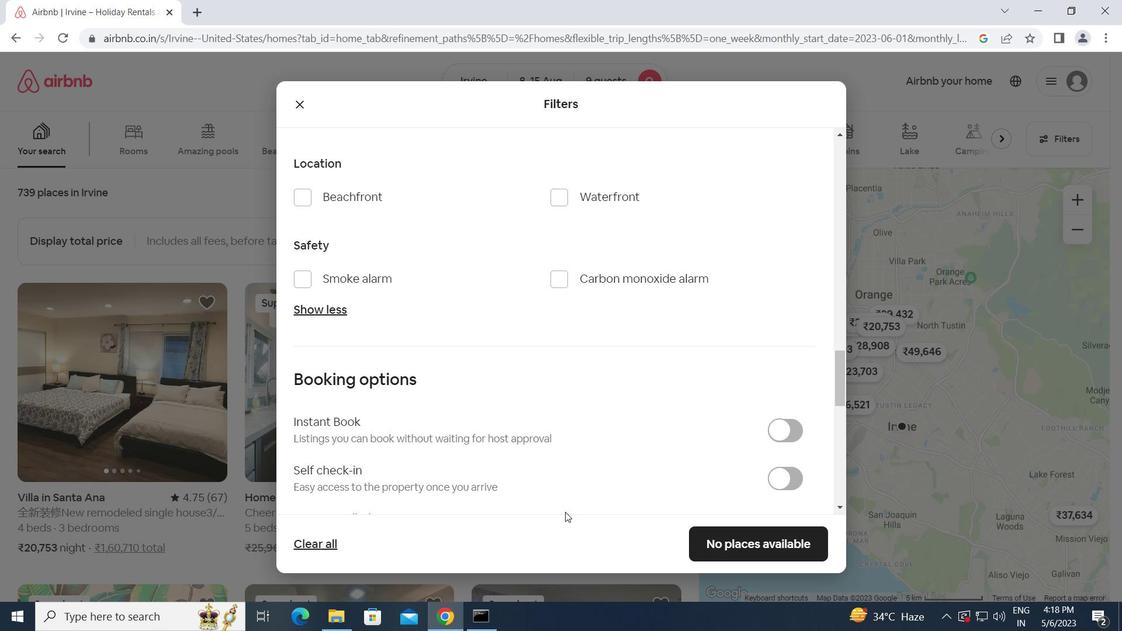 
Action: Mouse moved to (785, 395)
Screenshot: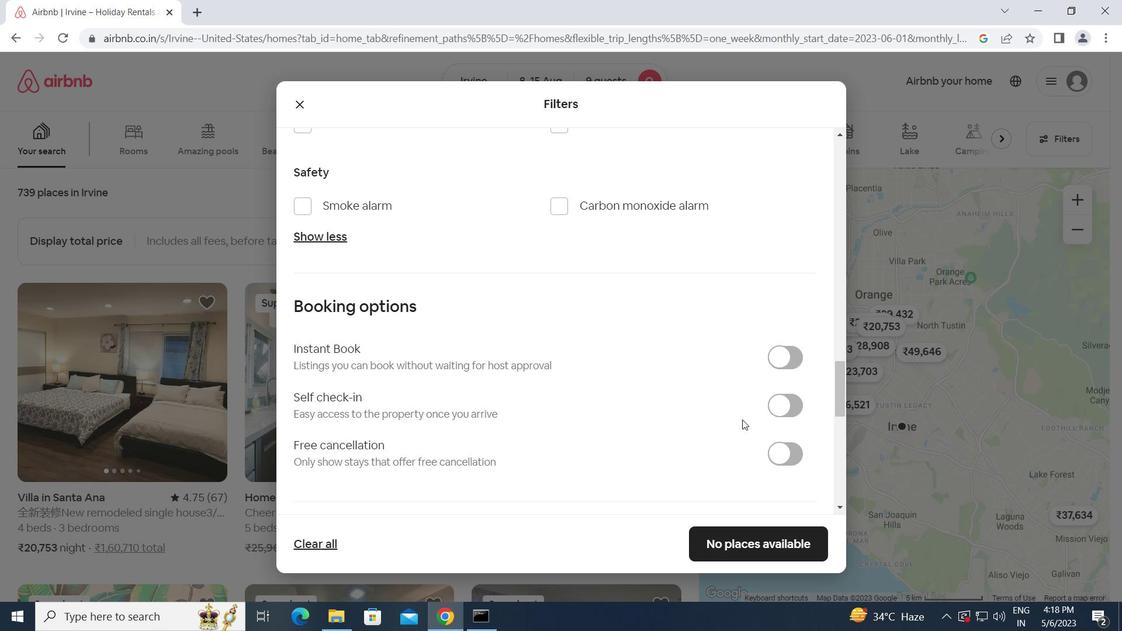 
Action: Mouse pressed left at (785, 395)
Screenshot: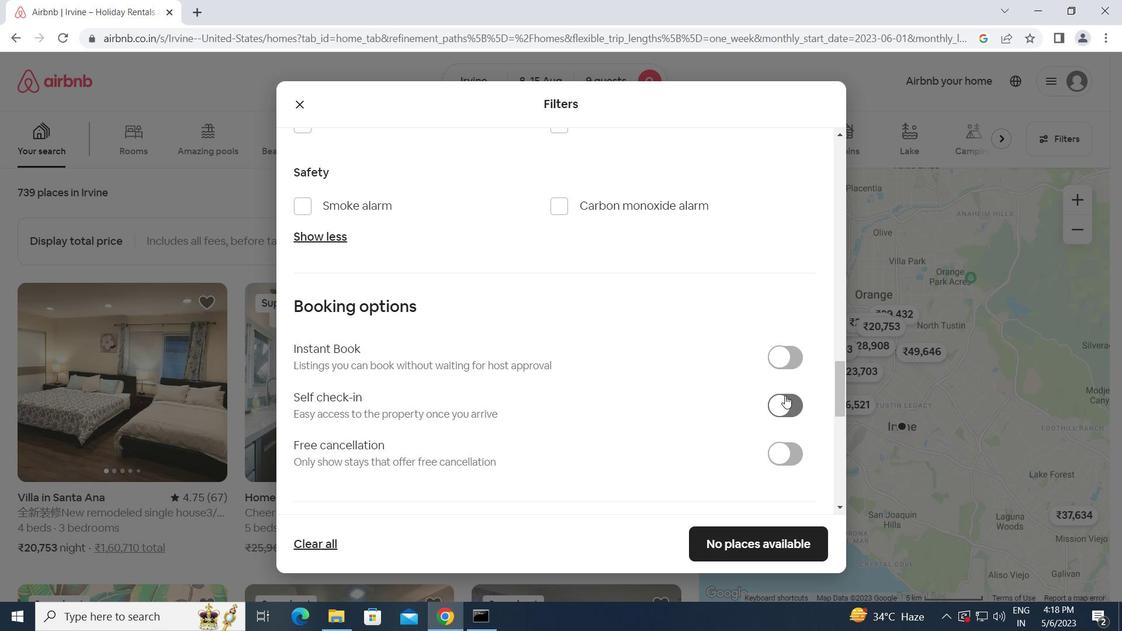
Action: Mouse moved to (641, 436)
Screenshot: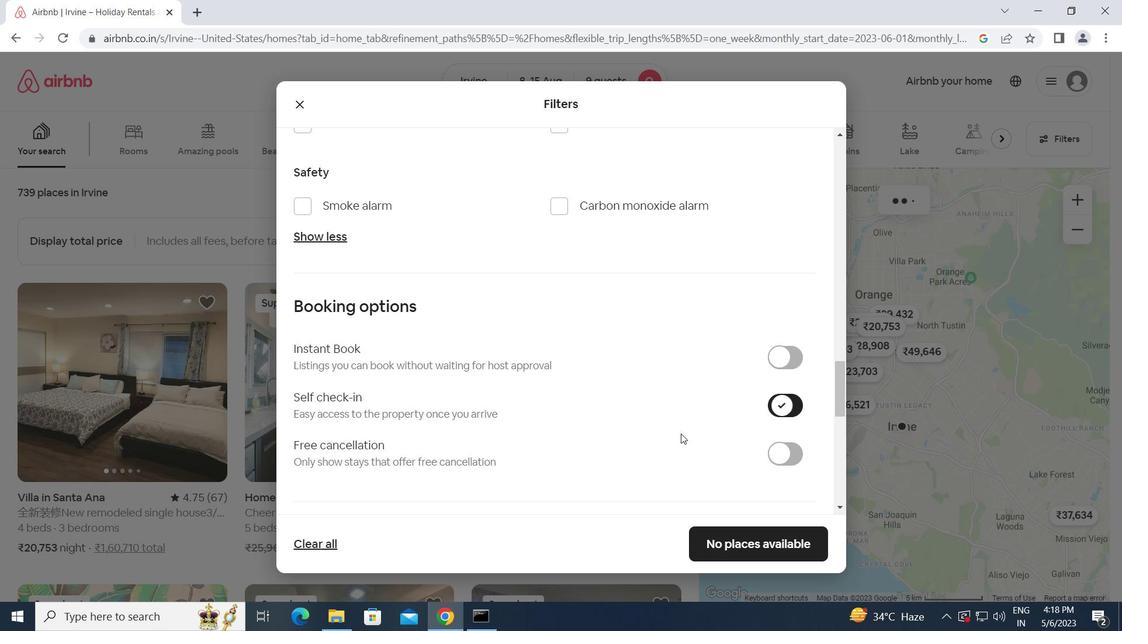 
Action: Mouse scrolled (641, 435) with delta (0, 0)
Screenshot: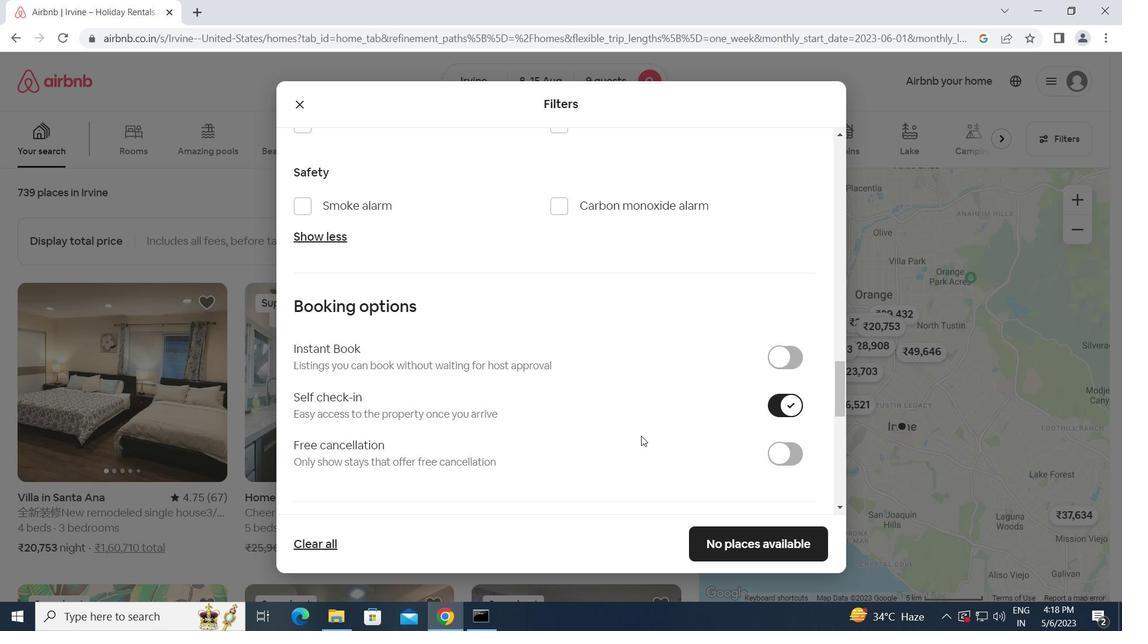 
Action: Mouse scrolled (641, 435) with delta (0, 0)
Screenshot: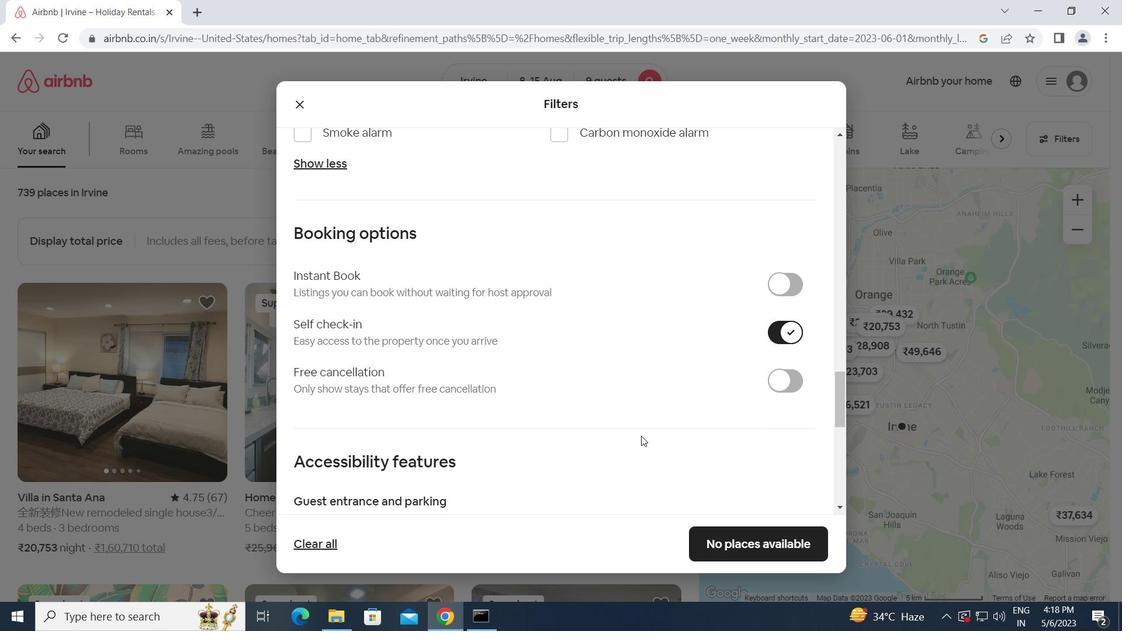 
Action: Mouse scrolled (641, 435) with delta (0, 0)
Screenshot: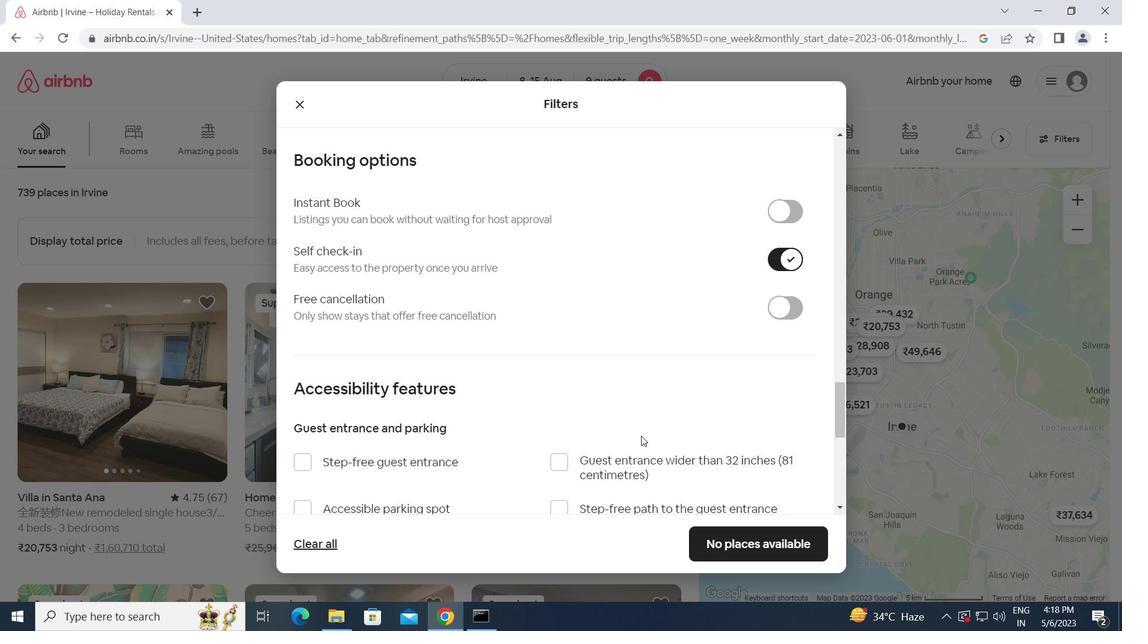 
Action: Mouse scrolled (641, 435) with delta (0, 0)
Screenshot: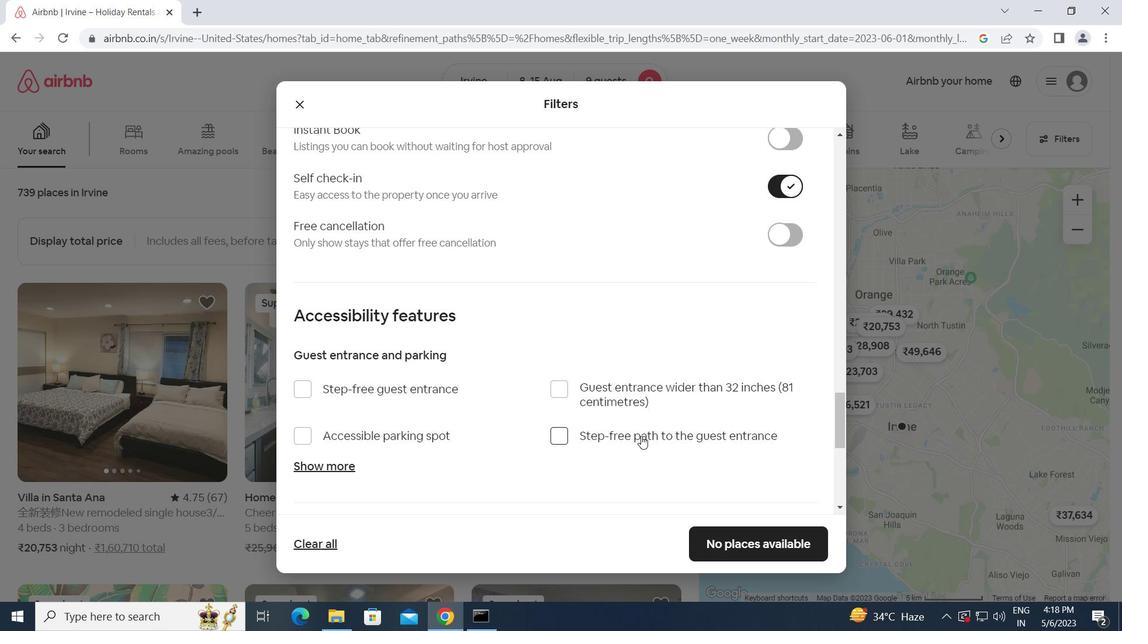 
Action: Mouse moved to (641, 436)
Screenshot: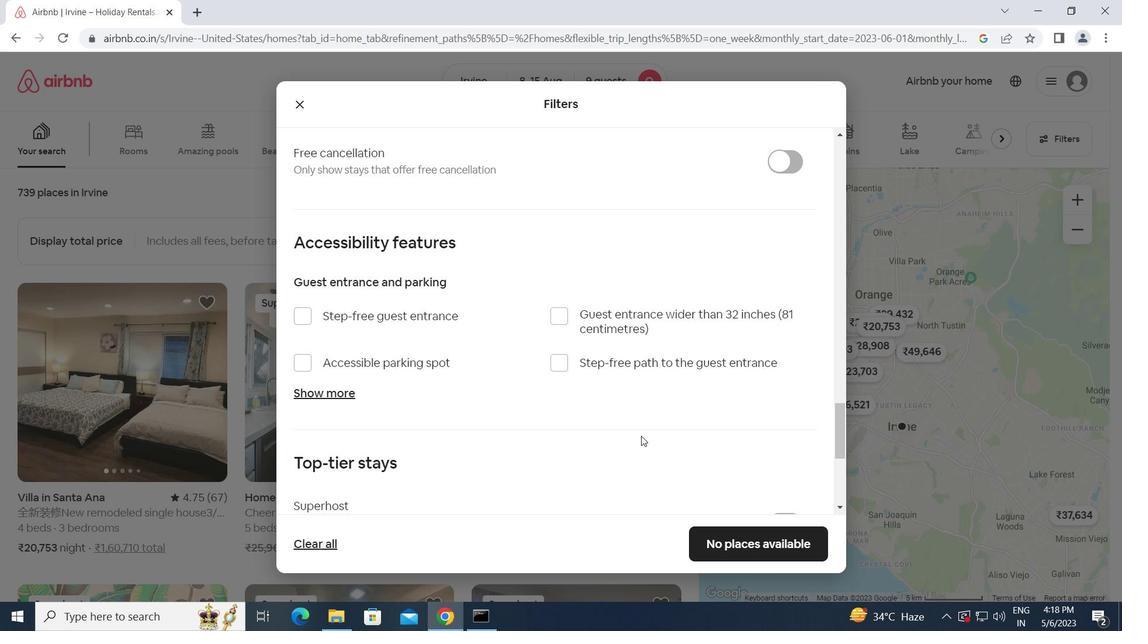 
Action: Mouse scrolled (641, 435) with delta (0, 0)
Screenshot: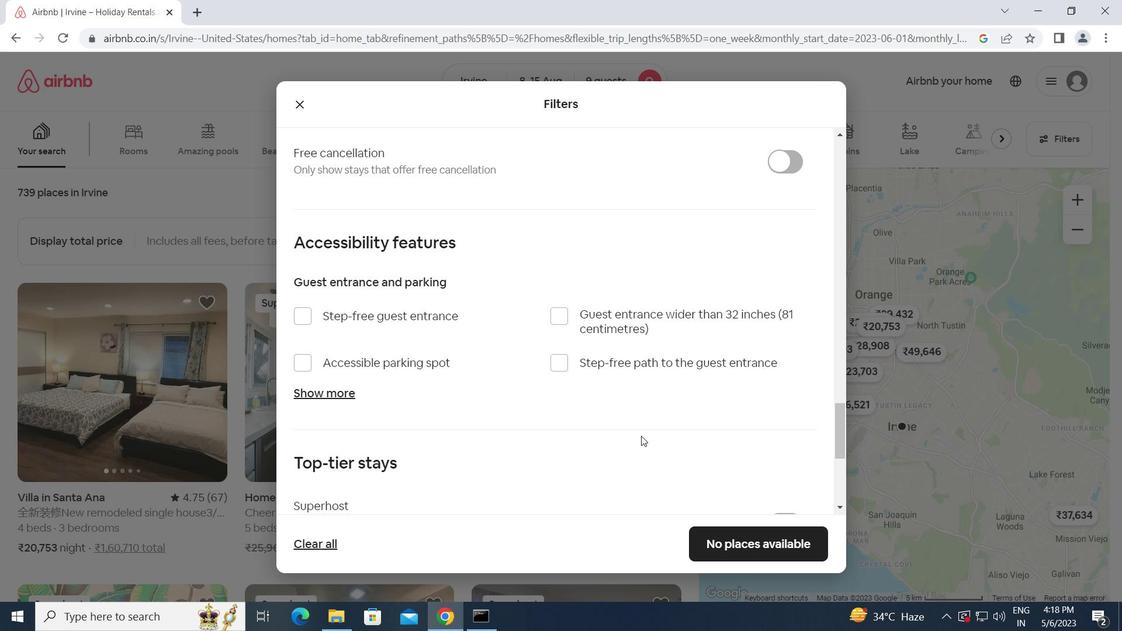 
Action: Mouse scrolled (641, 435) with delta (0, 0)
Screenshot: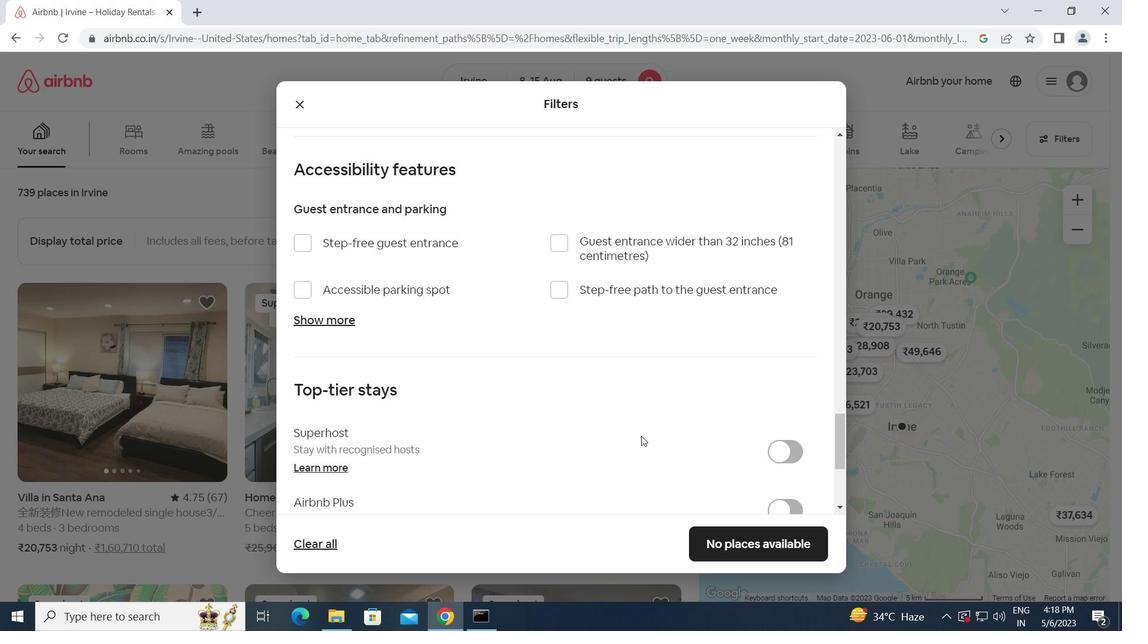 
Action: Mouse scrolled (641, 435) with delta (0, 0)
Screenshot: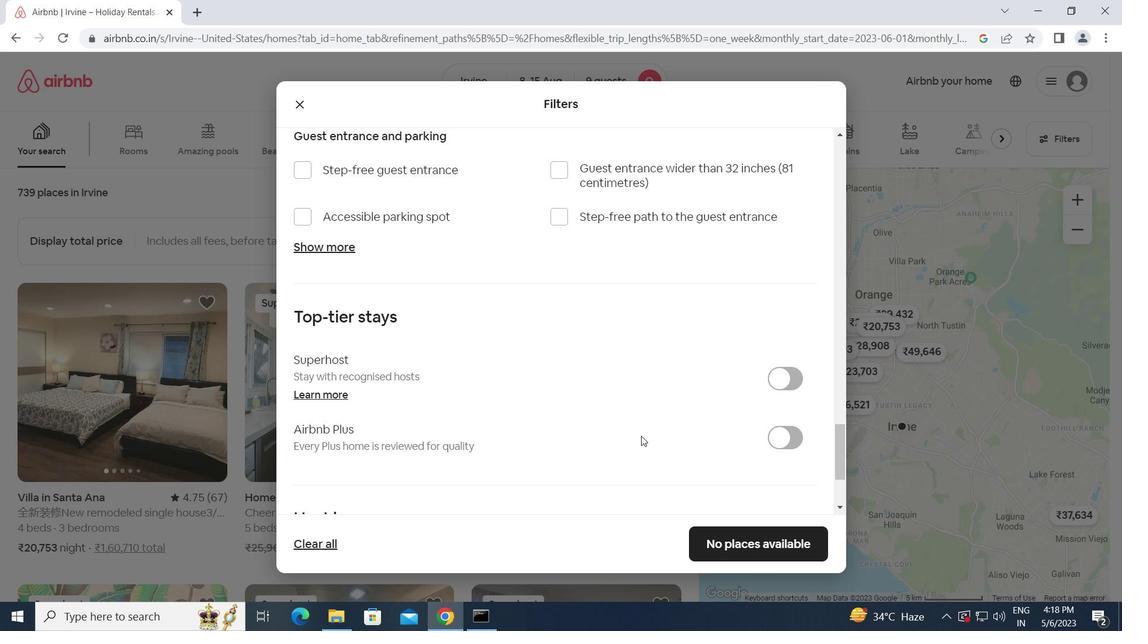 
Action: Mouse scrolled (641, 435) with delta (0, 0)
Screenshot: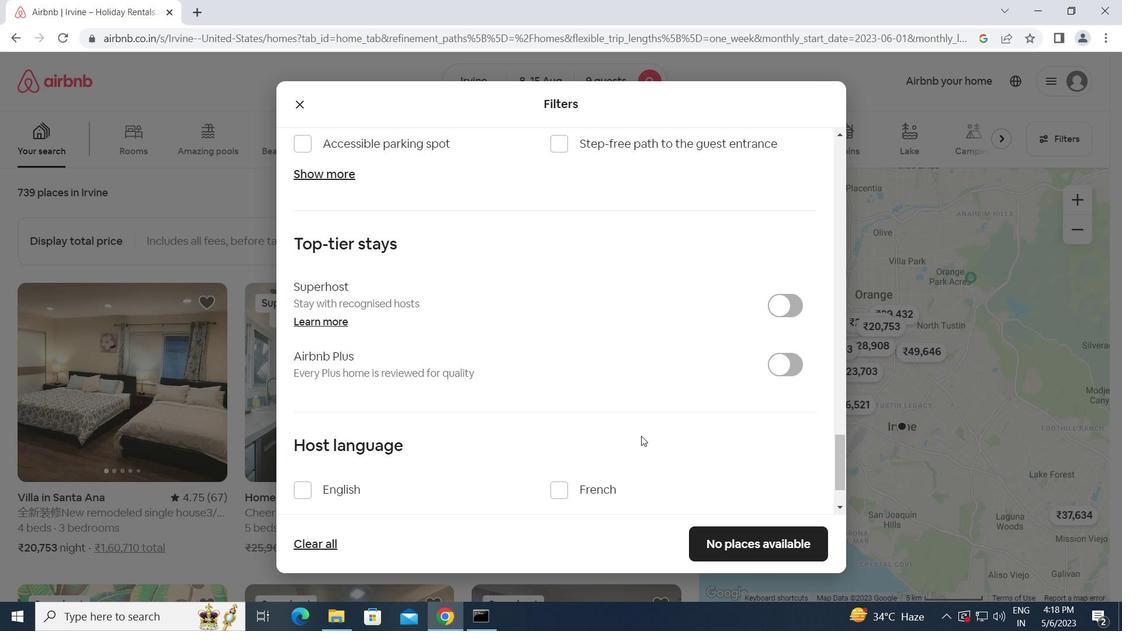 
Action: Mouse moved to (301, 417)
Screenshot: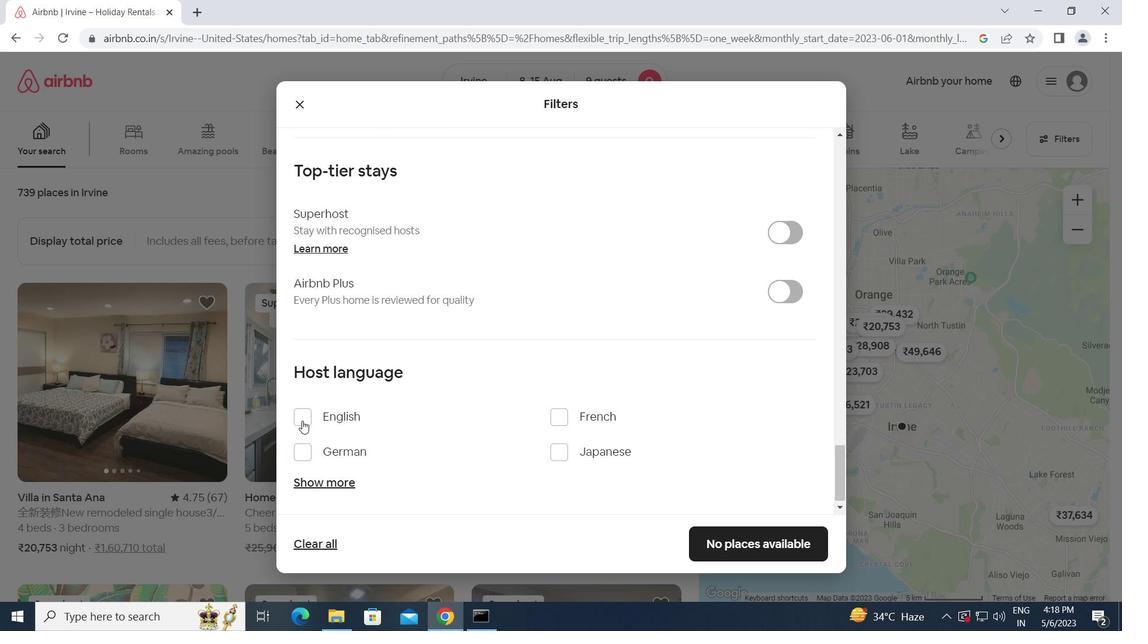 
Action: Mouse pressed left at (301, 417)
Screenshot: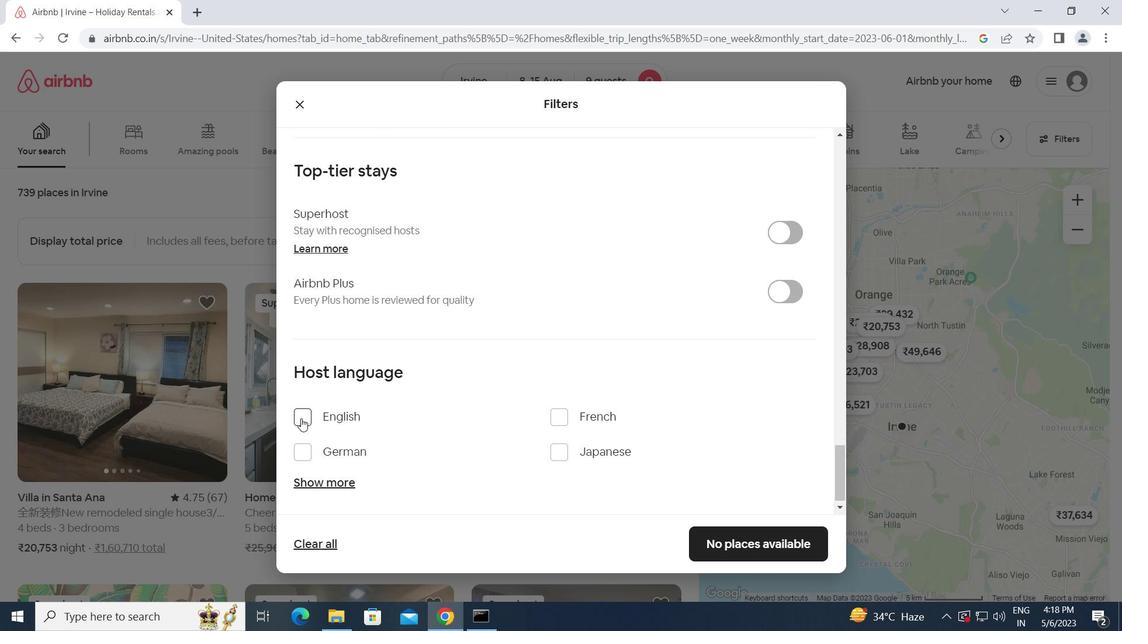
Action: Mouse moved to (747, 542)
Screenshot: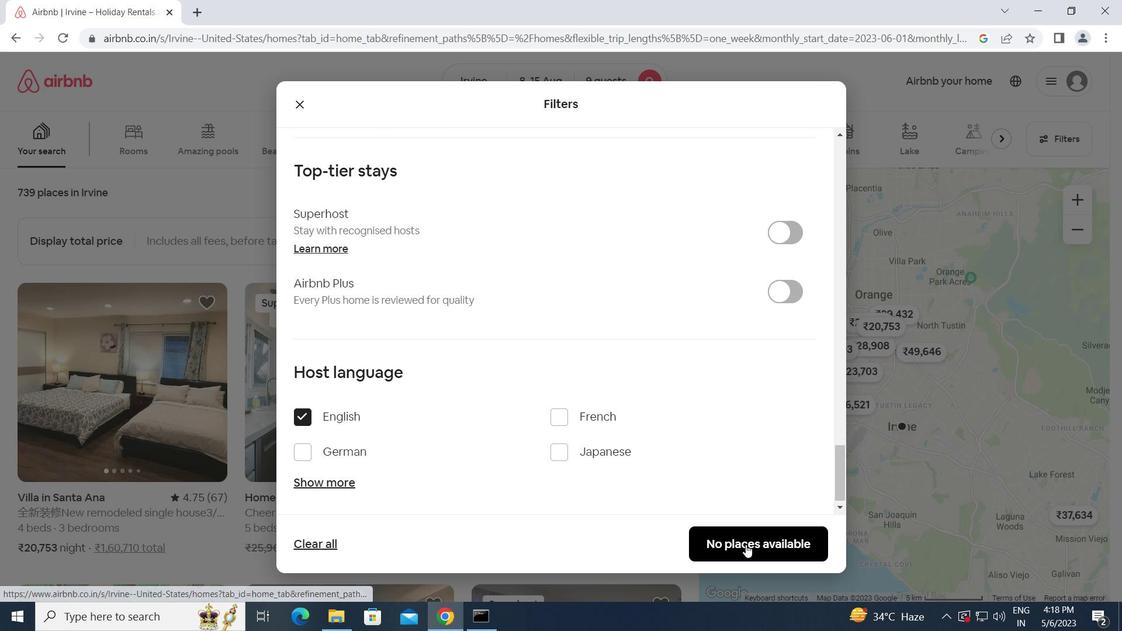 
Action: Mouse pressed left at (747, 542)
Screenshot: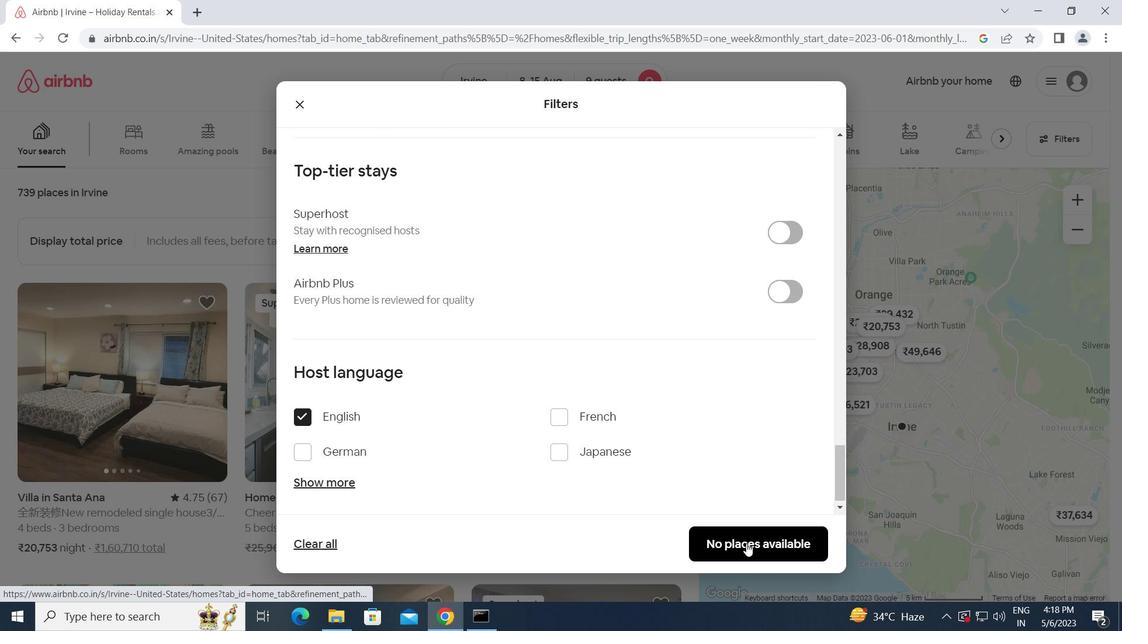
